 Task: Select Kindle E-Readers from Kindle E-readers & Books. Add to cart Kindle Paperwhite Essentials Bundle-1. Place order for _x000D_
7100 Chimney Rock_x000D_
Canyon Lake, Texas(TX), 78133, Cell Number (830) 907-4477
Action: Mouse moved to (13, 35)
Screenshot: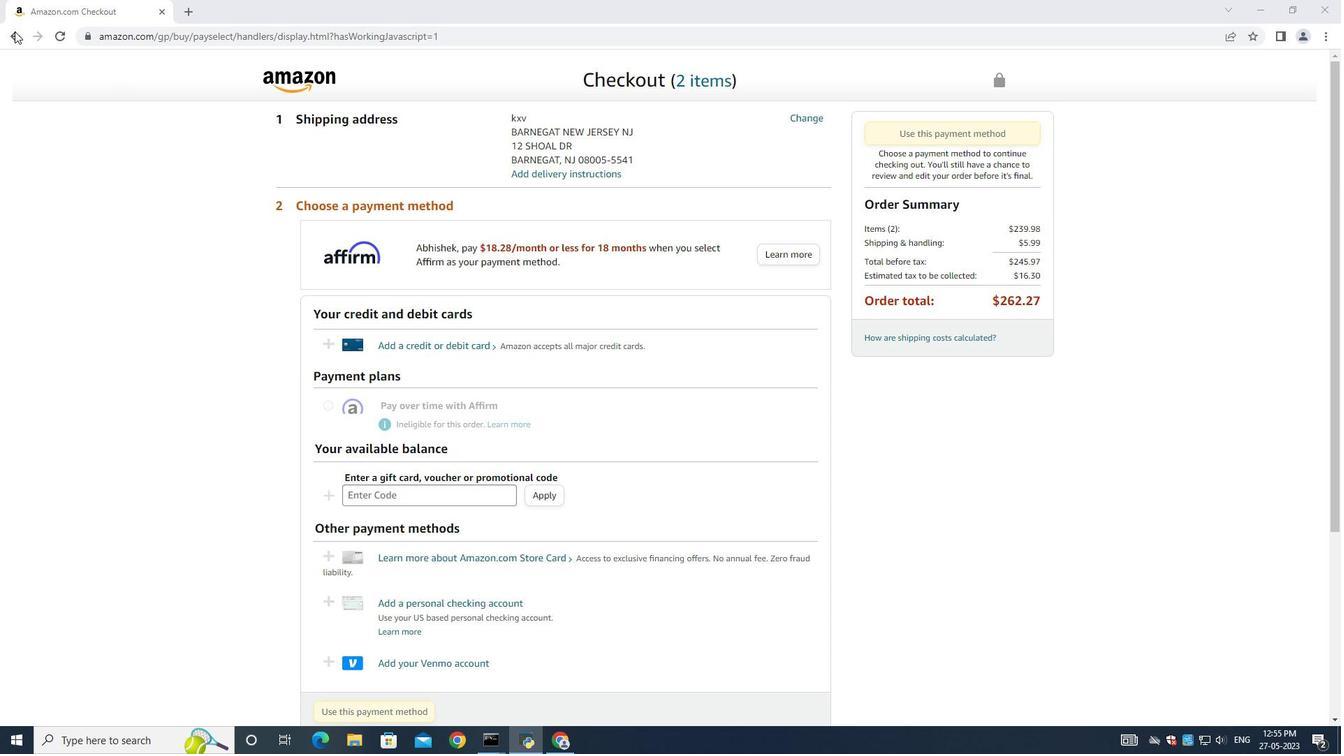 
Action: Mouse pressed left at (13, 35)
Screenshot: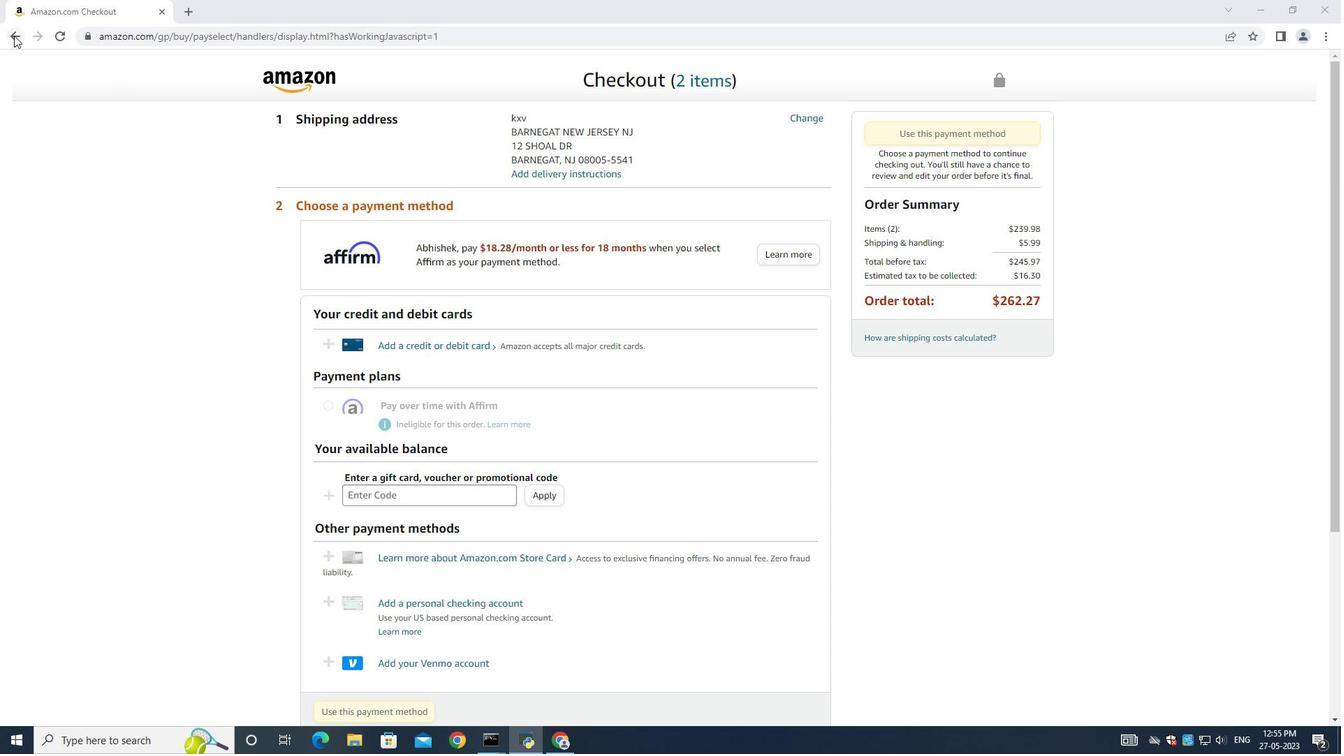 
Action: Mouse moved to (13, 36)
Screenshot: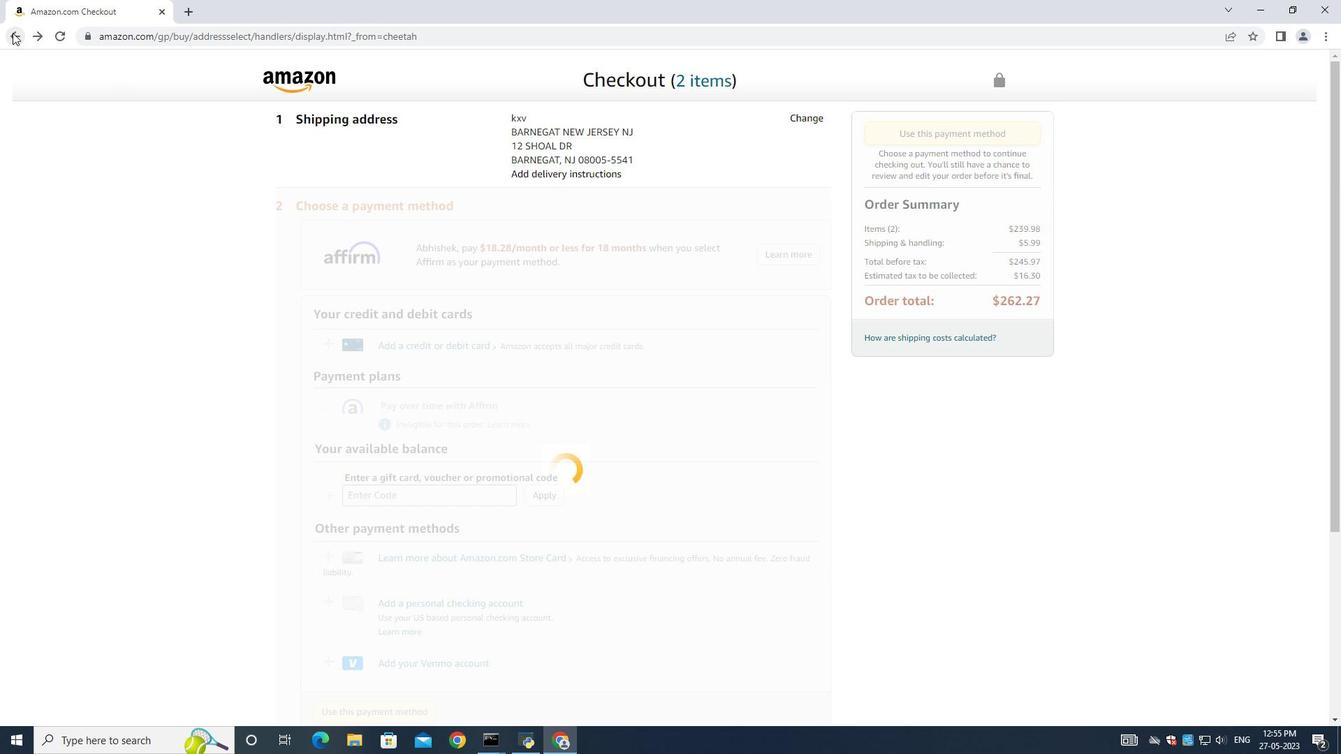 
Action: Mouse pressed left at (13, 36)
Screenshot: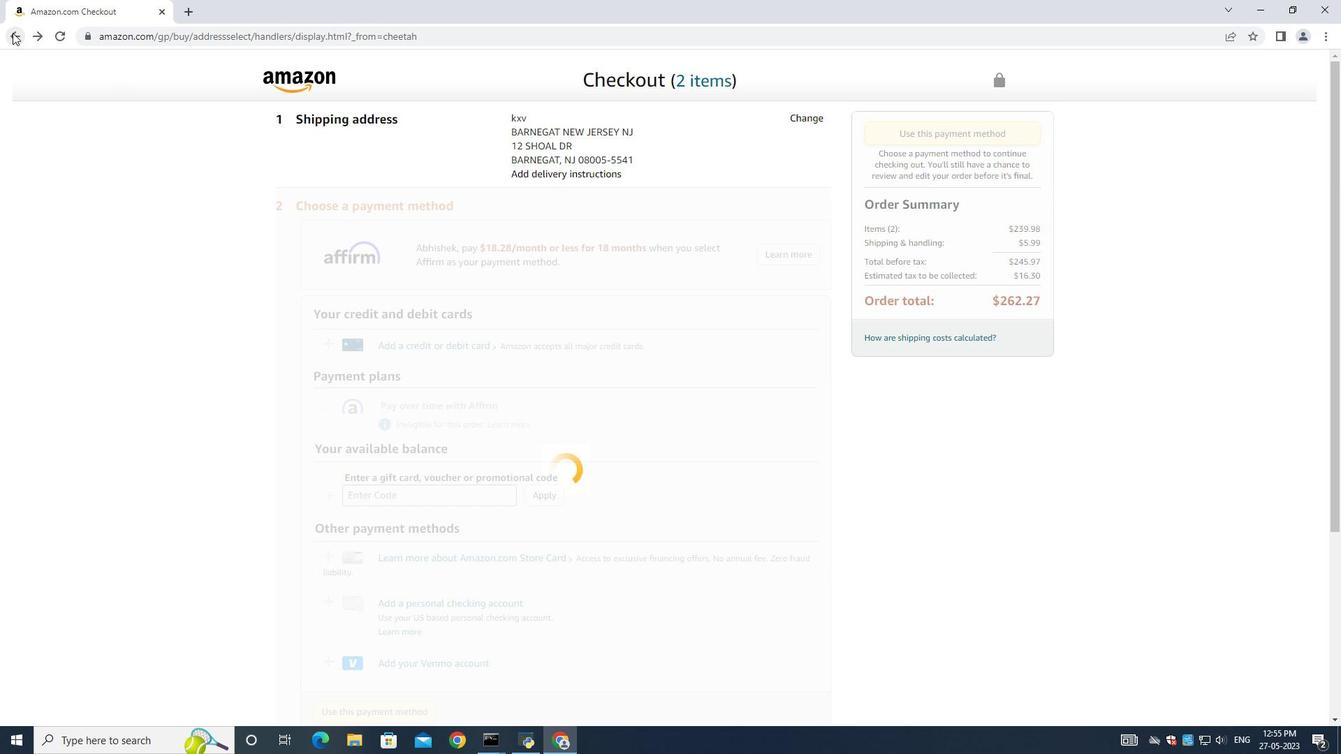 
Action: Mouse moved to (1314, 286)
Screenshot: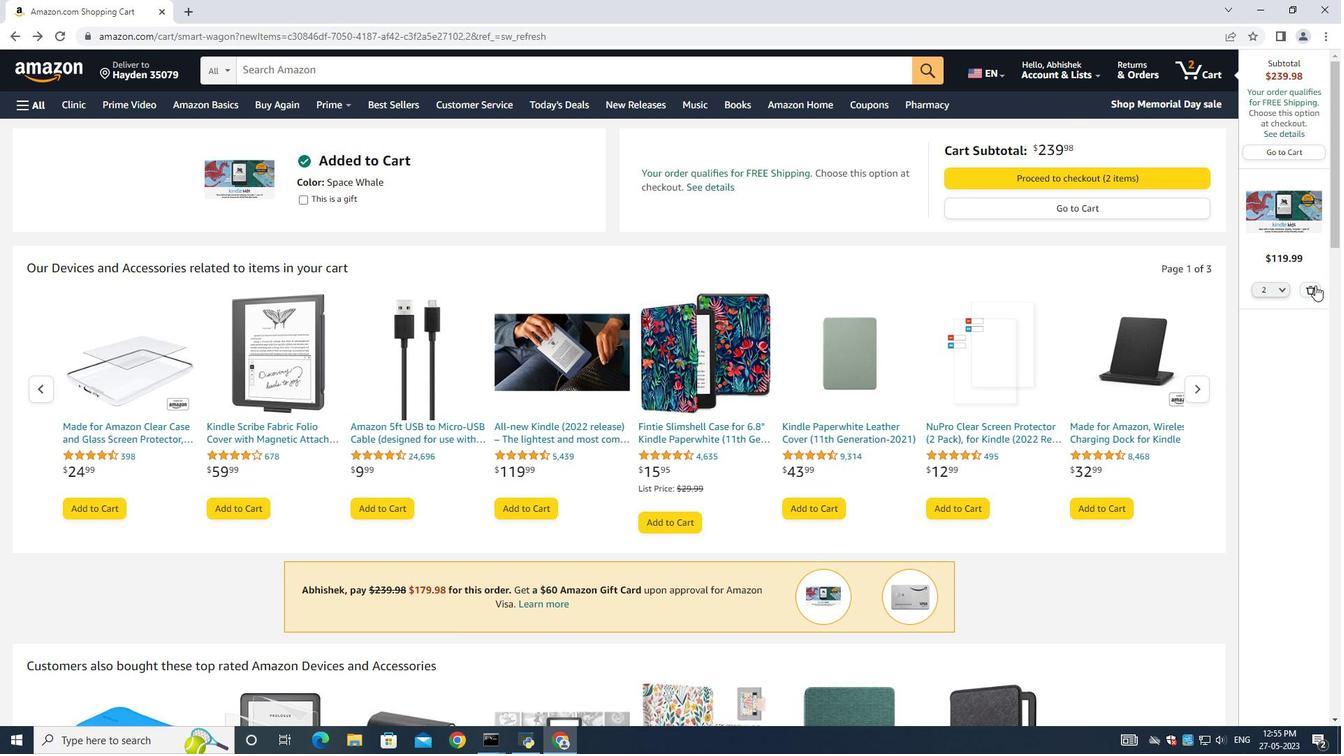 
Action: Mouse pressed left at (1314, 286)
Screenshot: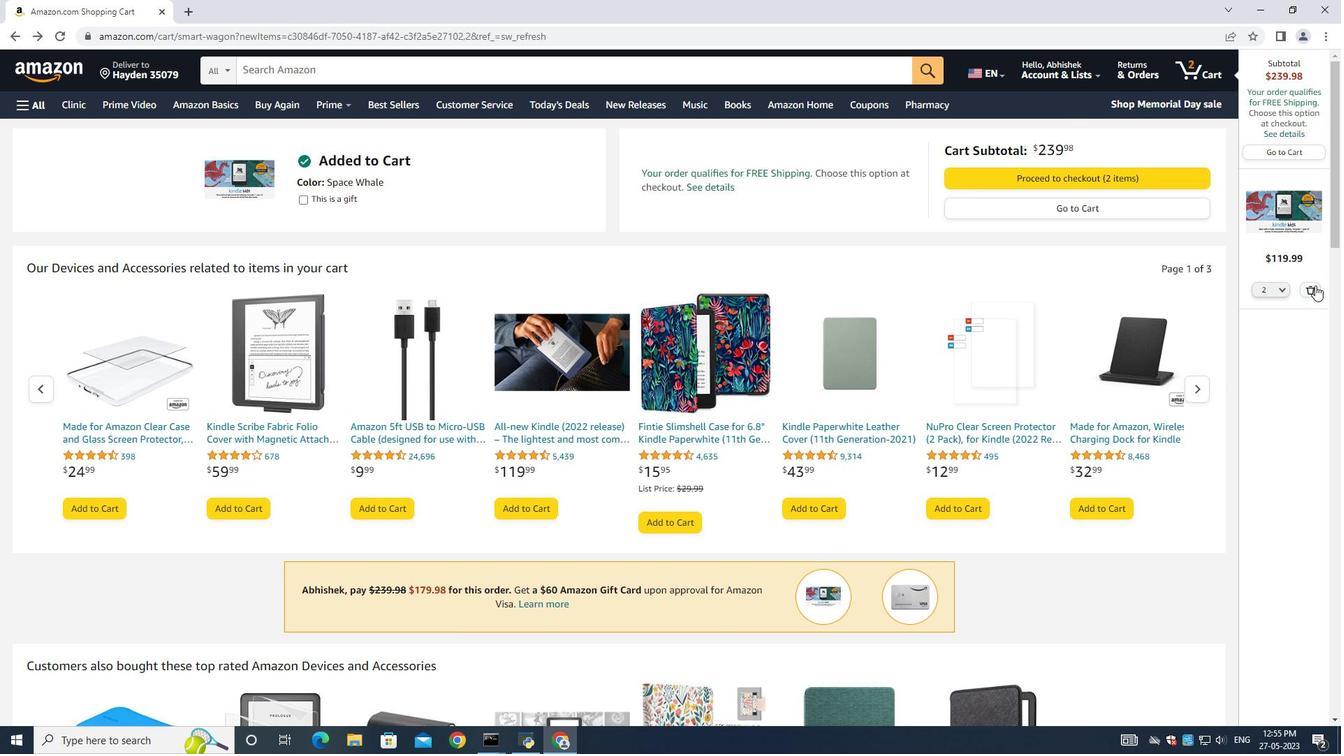 
Action: Mouse moved to (35, 81)
Screenshot: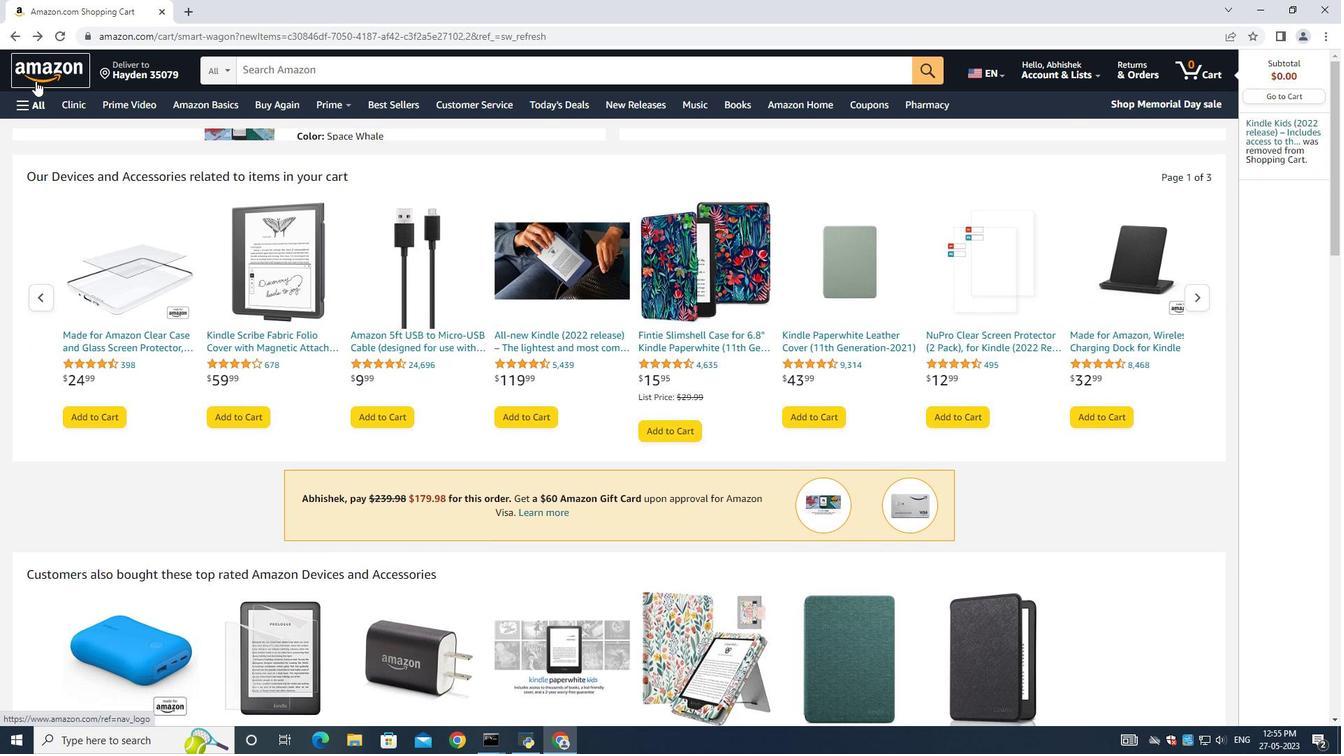
Action: Mouse pressed left at (35, 81)
Screenshot: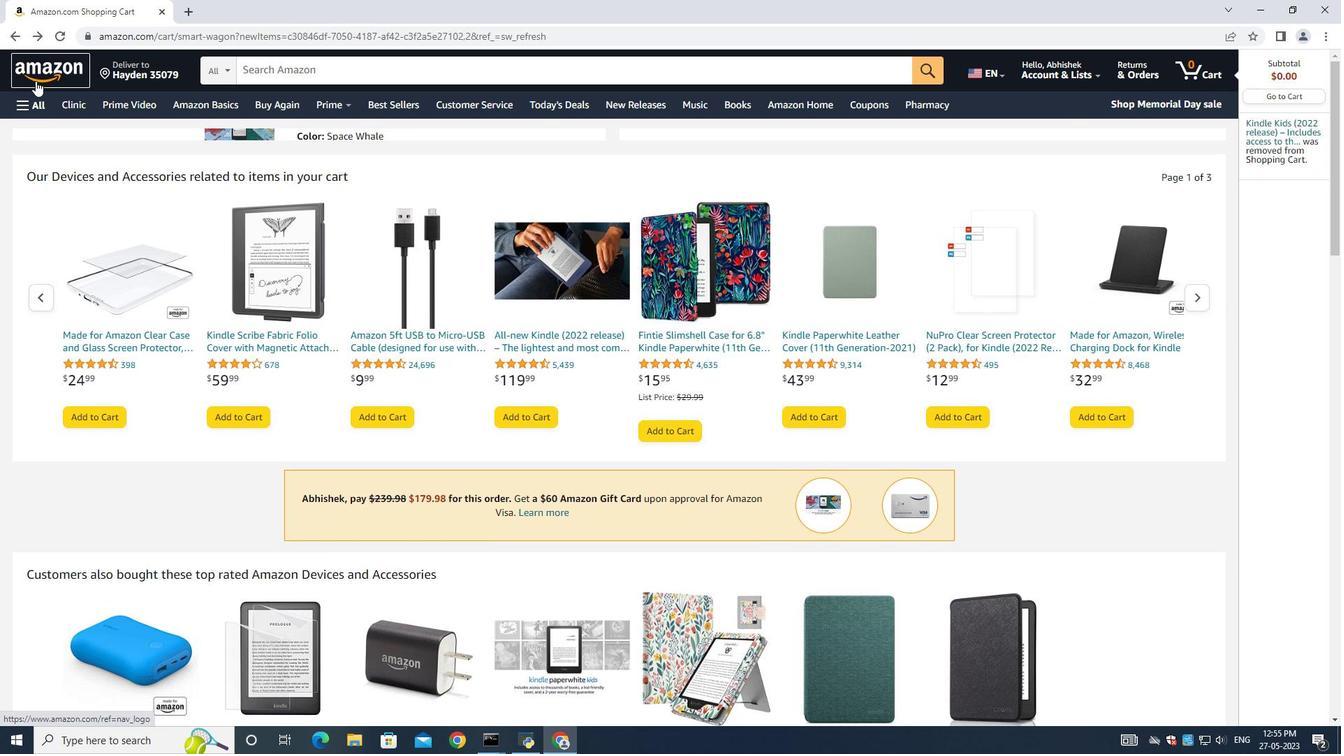 
Action: Mouse moved to (18, 101)
Screenshot: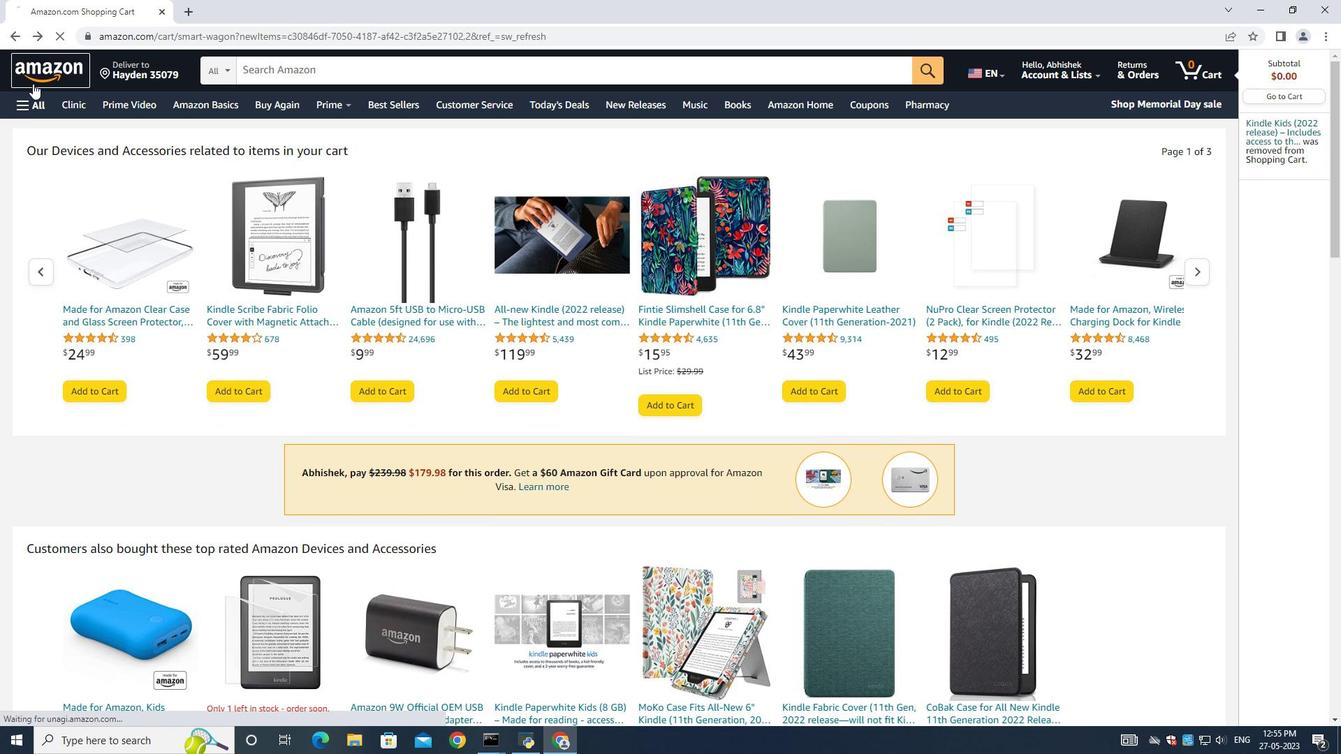 
Action: Mouse pressed left at (18, 101)
Screenshot: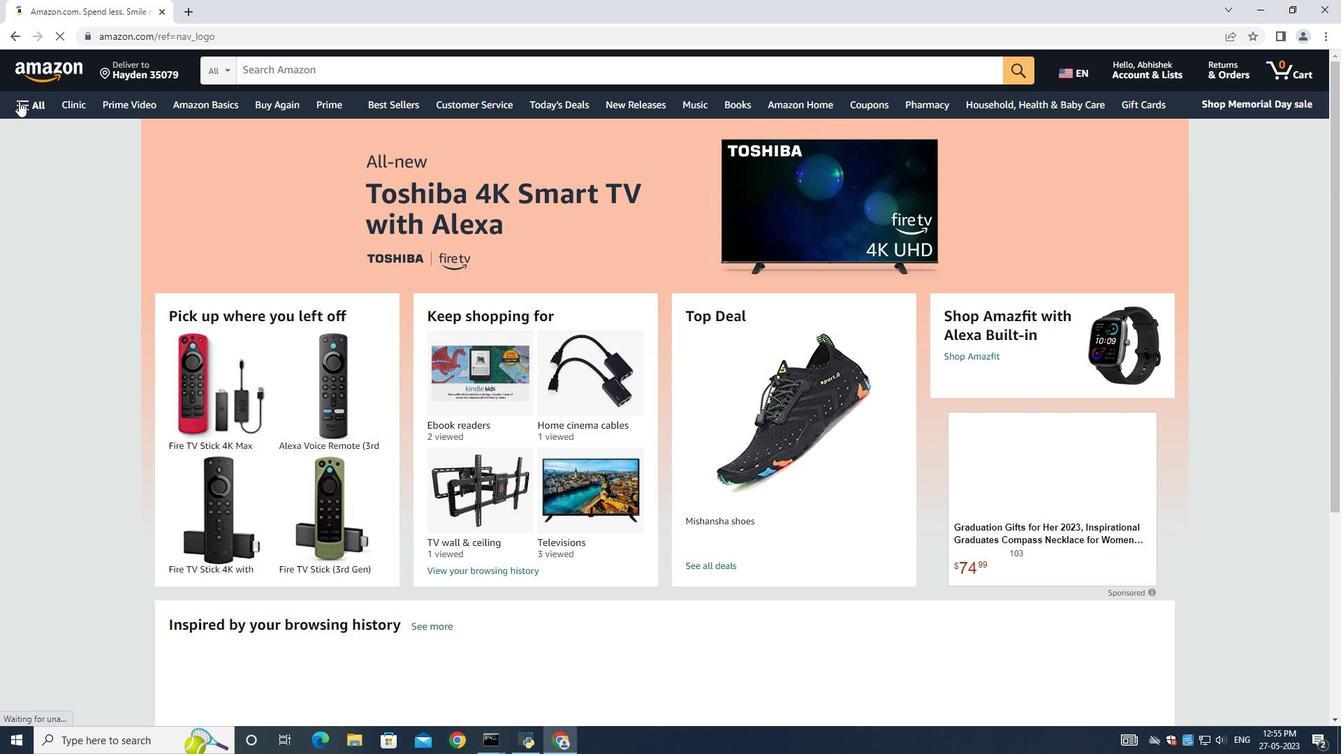
Action: Mouse moved to (120, 414)
Screenshot: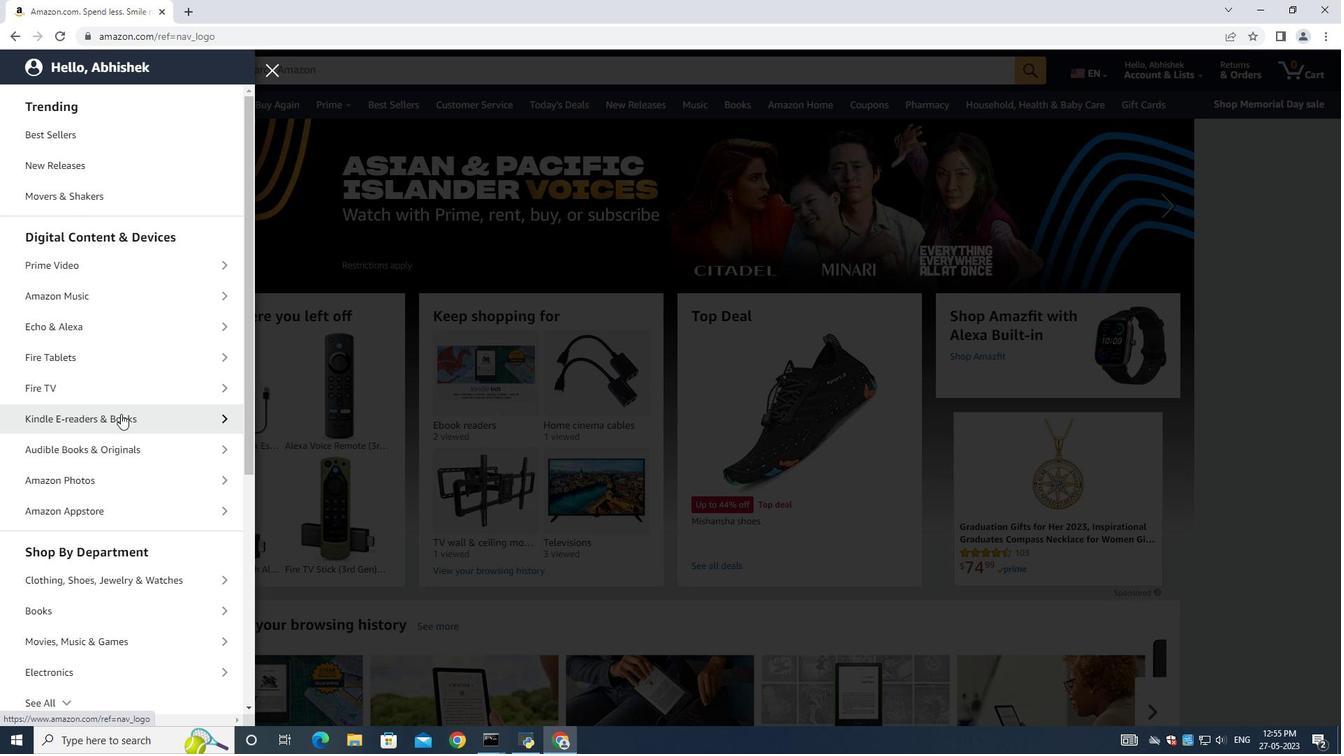 
Action: Mouse pressed left at (120, 414)
Screenshot: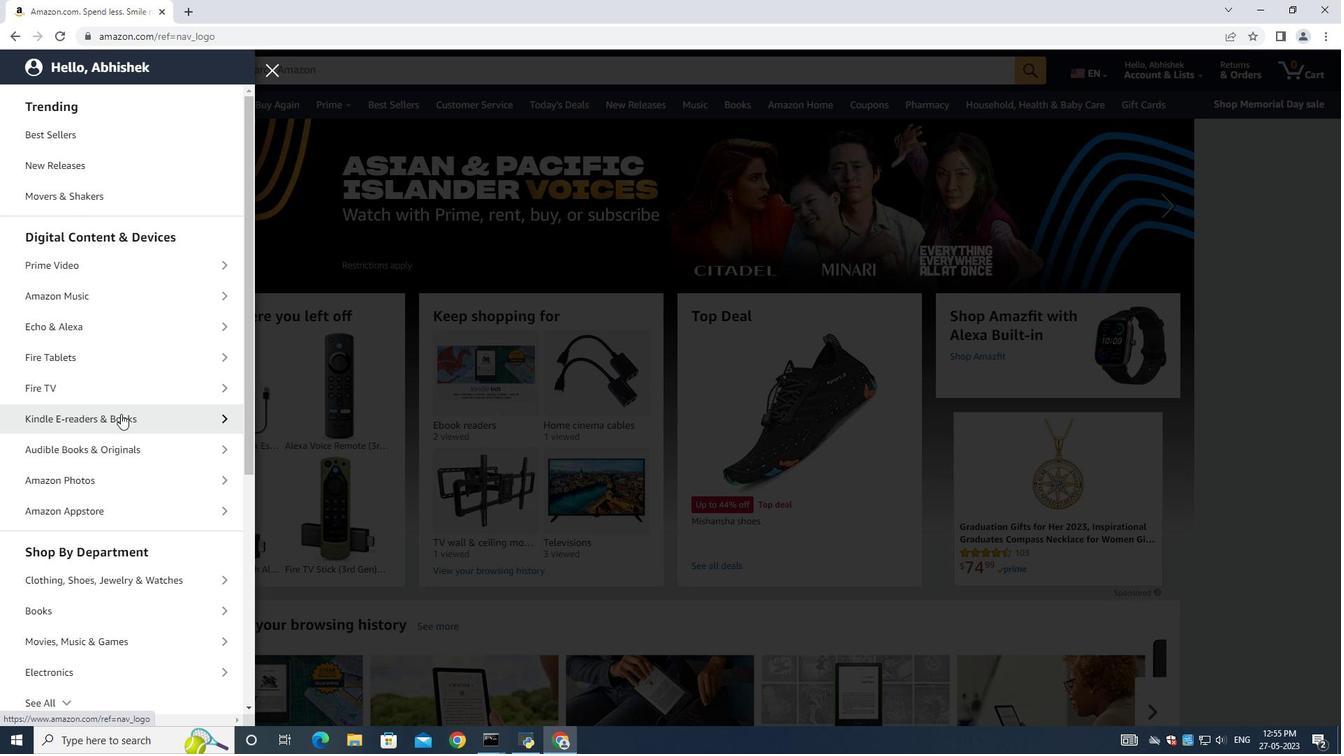 
Action: Mouse moved to (83, 229)
Screenshot: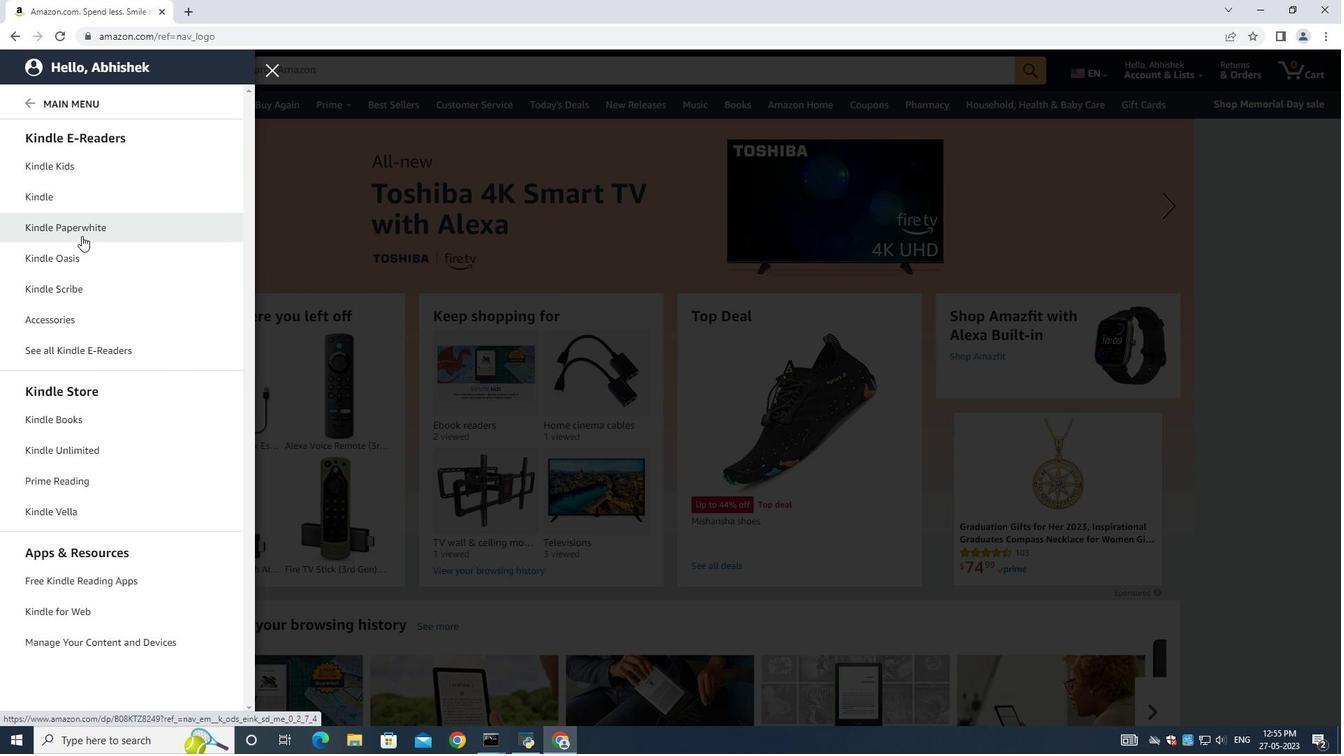 
Action: Mouse pressed left at (83, 229)
Screenshot: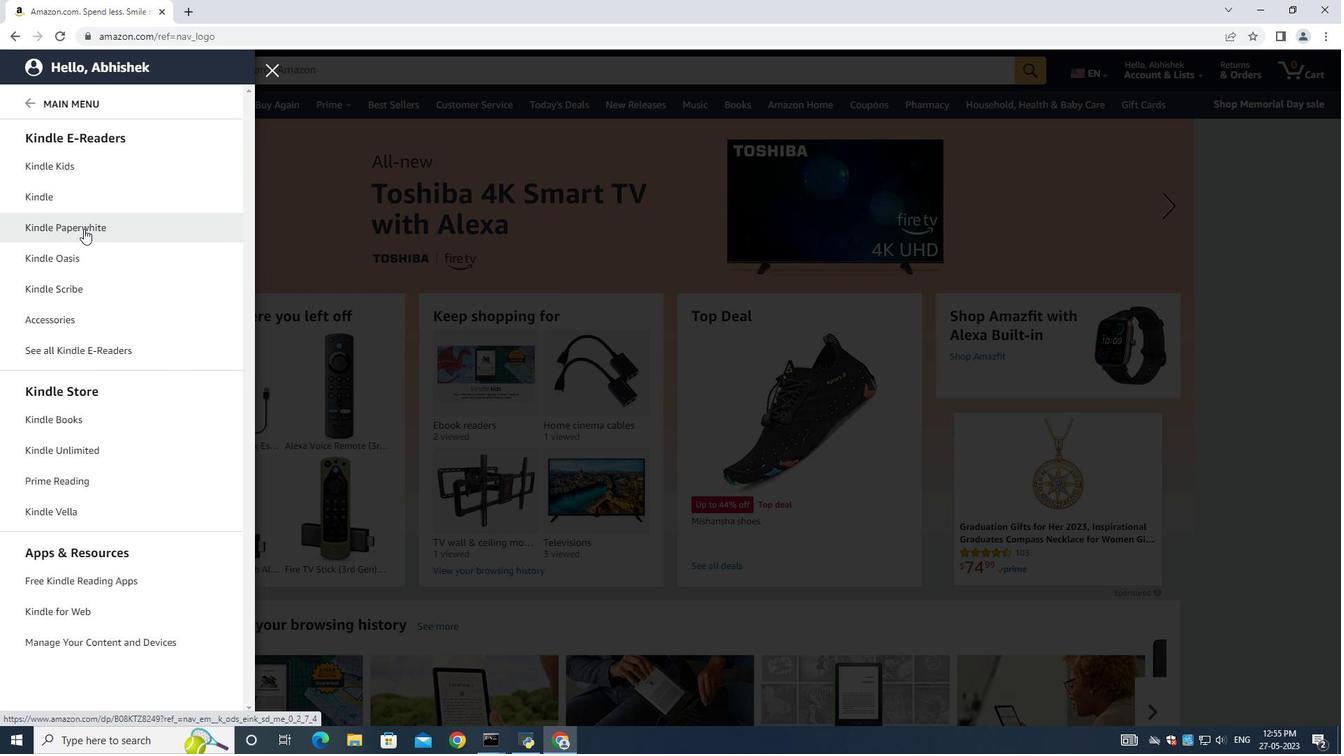 
Action: Mouse moved to (838, 231)
Screenshot: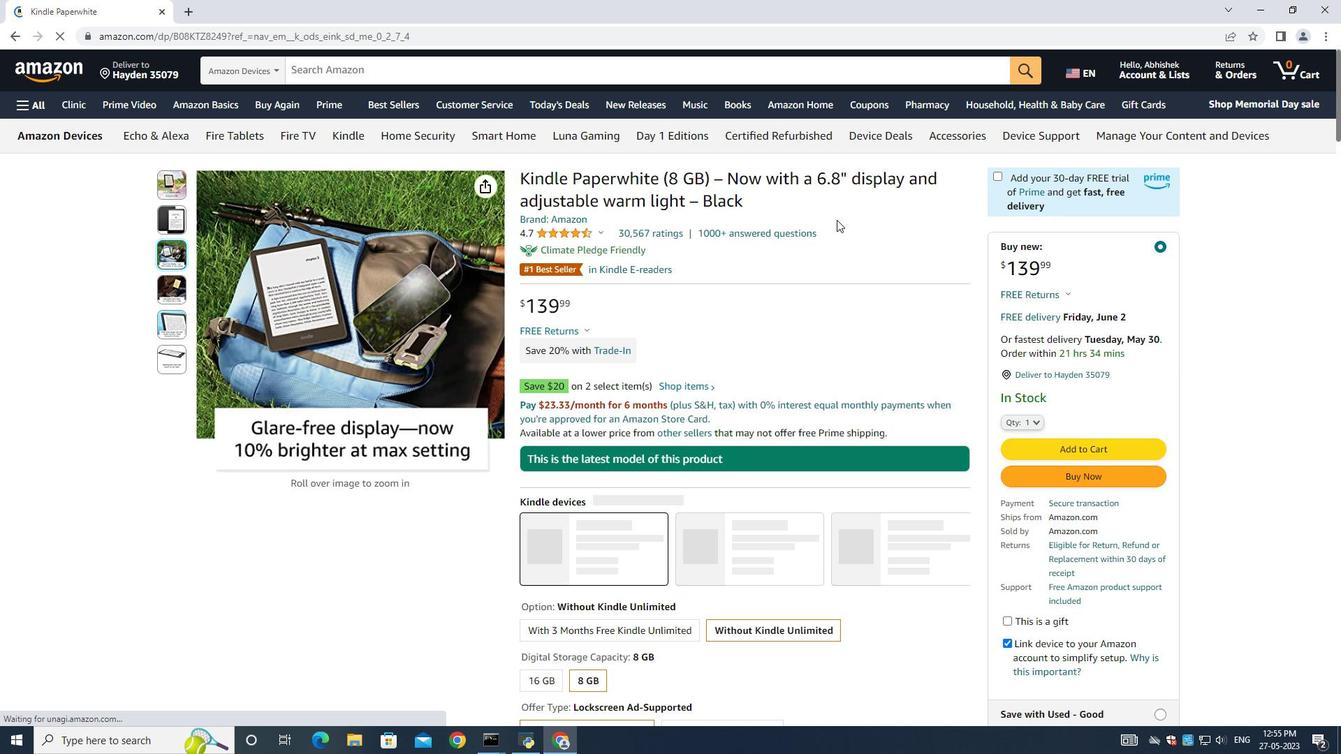 
Action: Mouse scrolled (838, 229) with delta (0, 0)
Screenshot: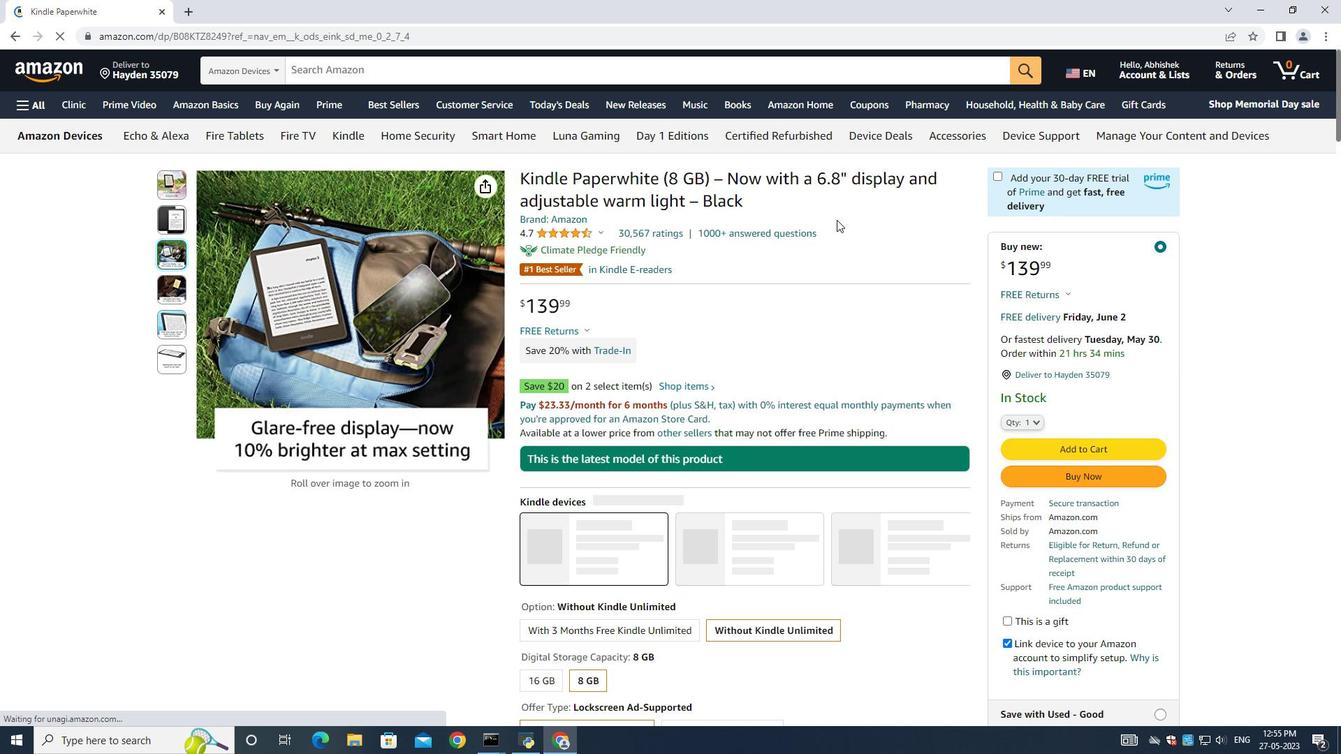 
Action: Mouse moved to (835, 237)
Screenshot: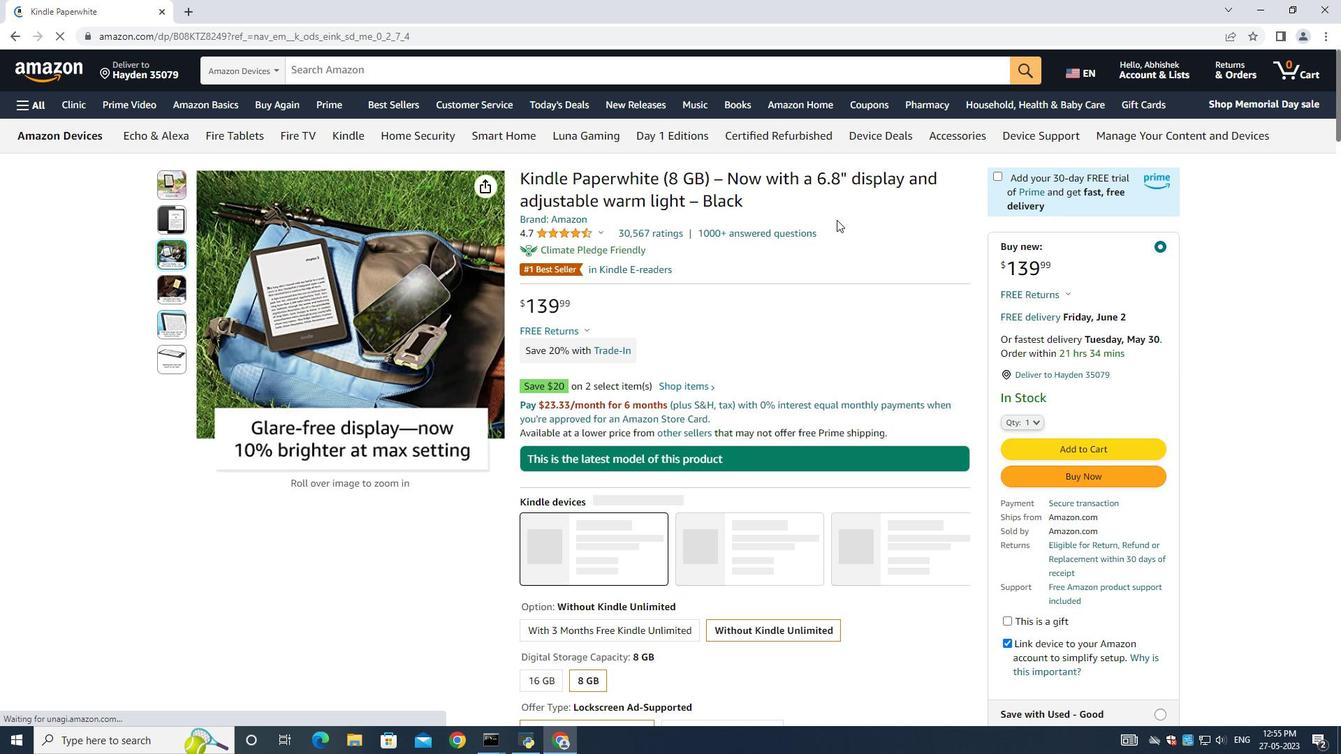 
Action: Mouse scrolled (836, 235) with delta (0, 0)
Screenshot: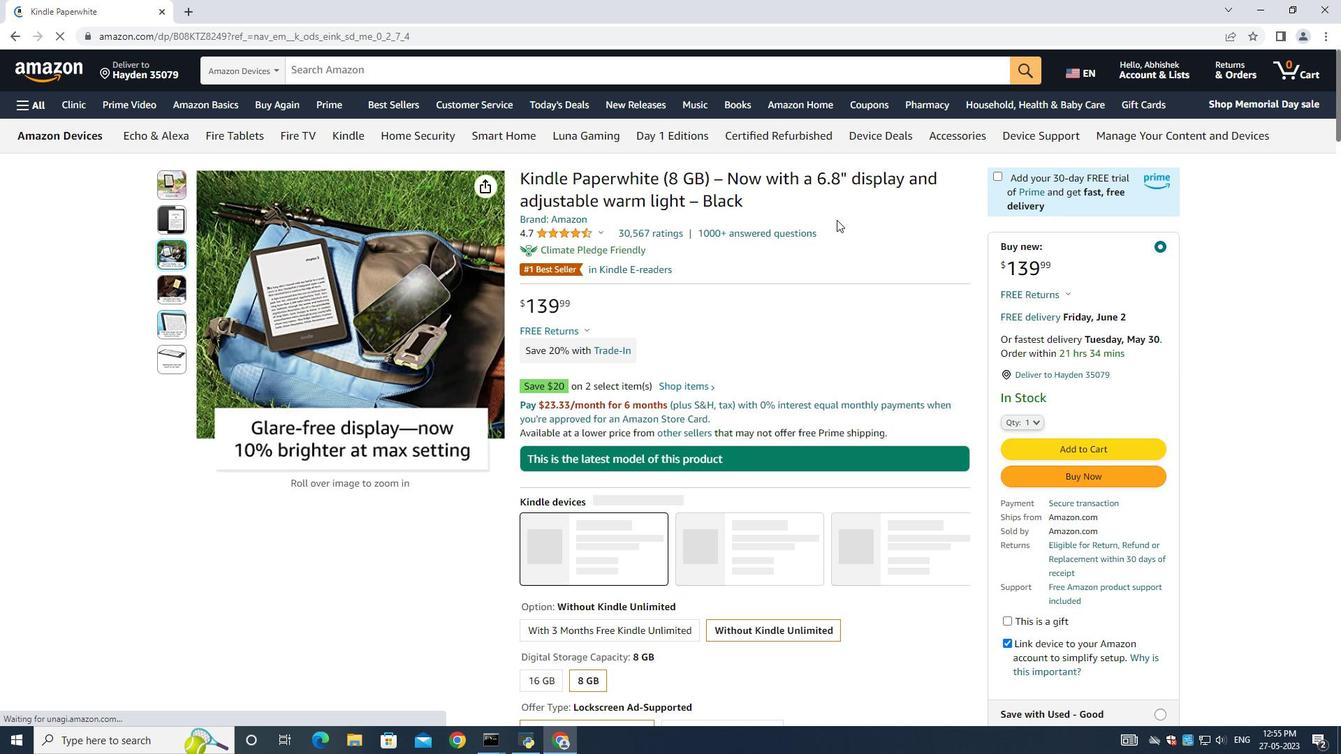 
Action: Mouse moved to (835, 238)
Screenshot: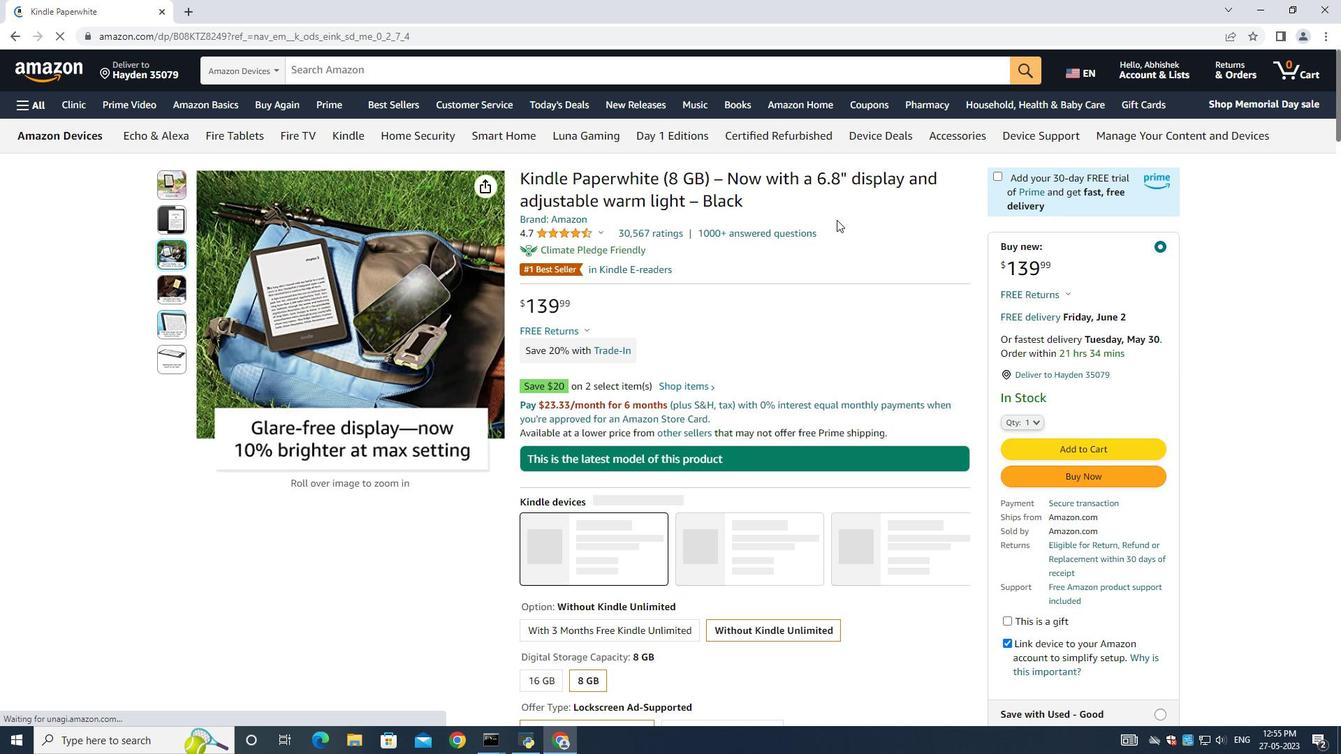 
Action: Mouse scrolled (835, 236) with delta (0, 0)
Screenshot: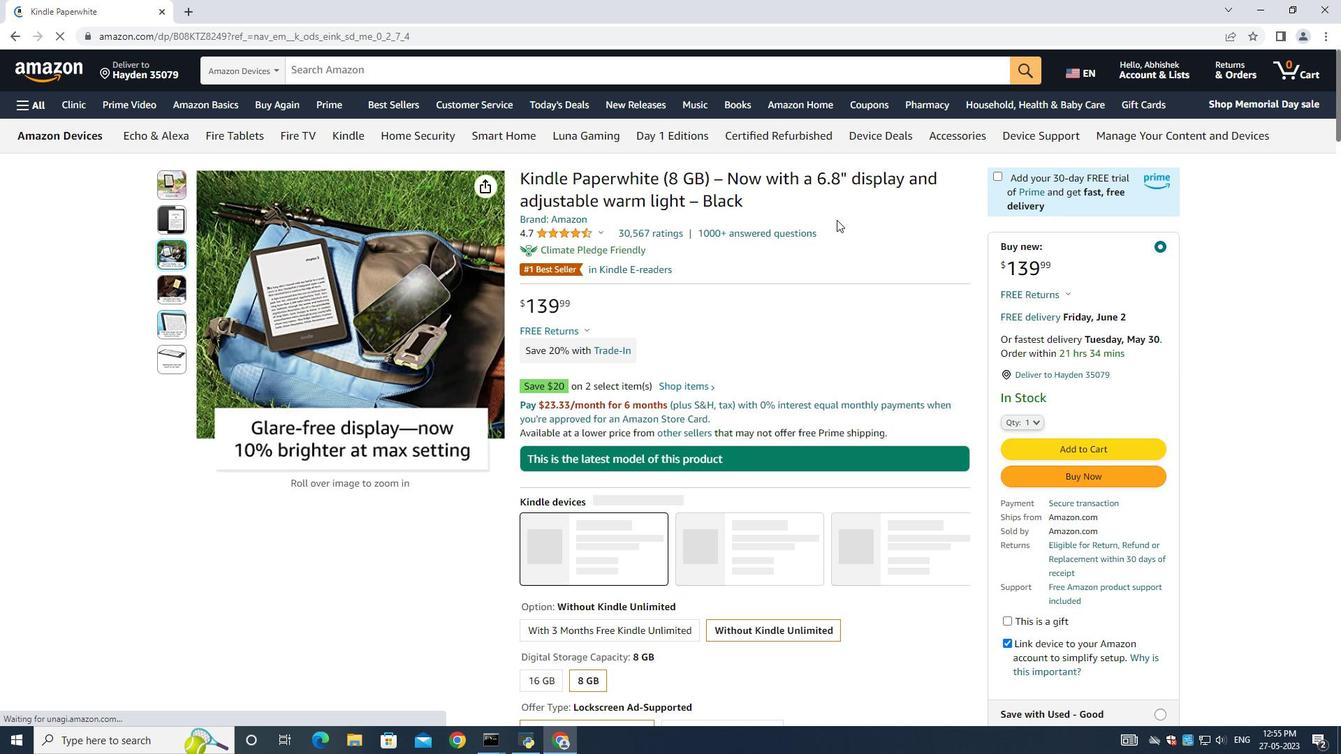 
Action: Mouse moved to (834, 238)
Screenshot: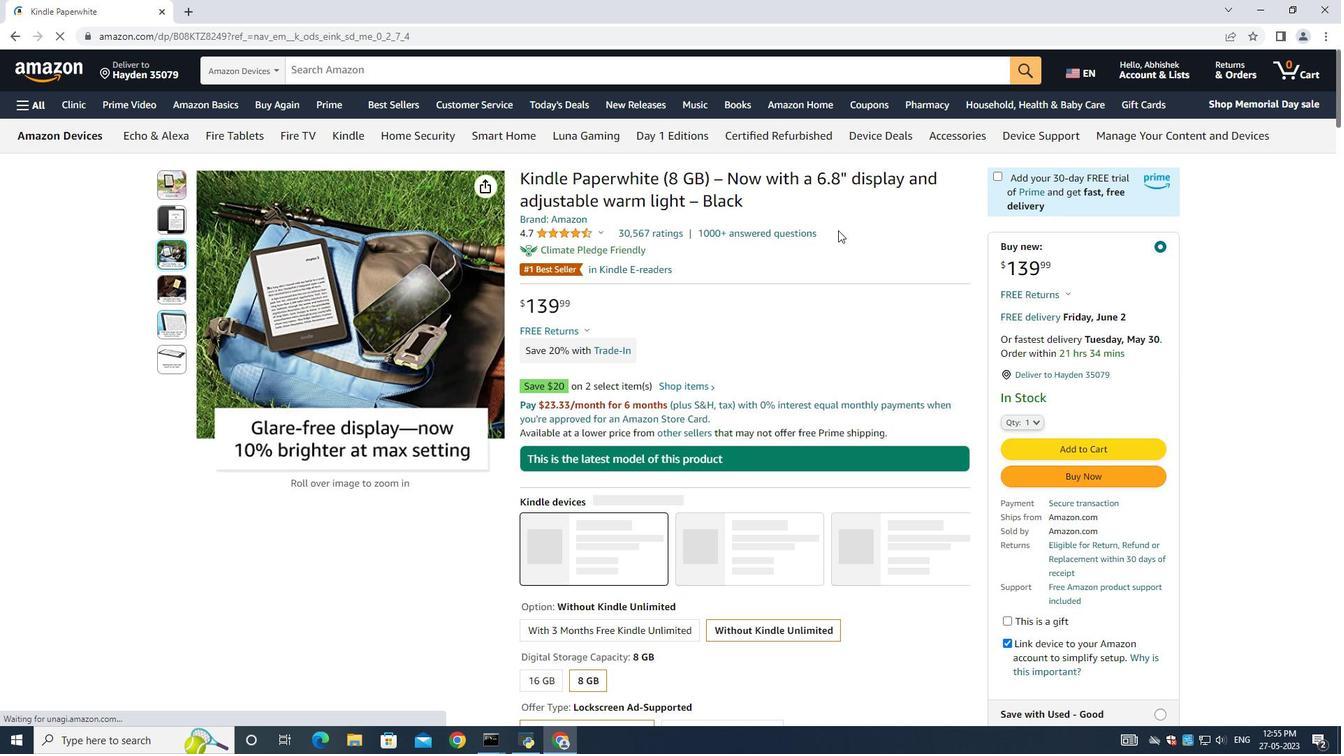 
Action: Mouse scrolled (835, 238) with delta (0, 0)
Screenshot: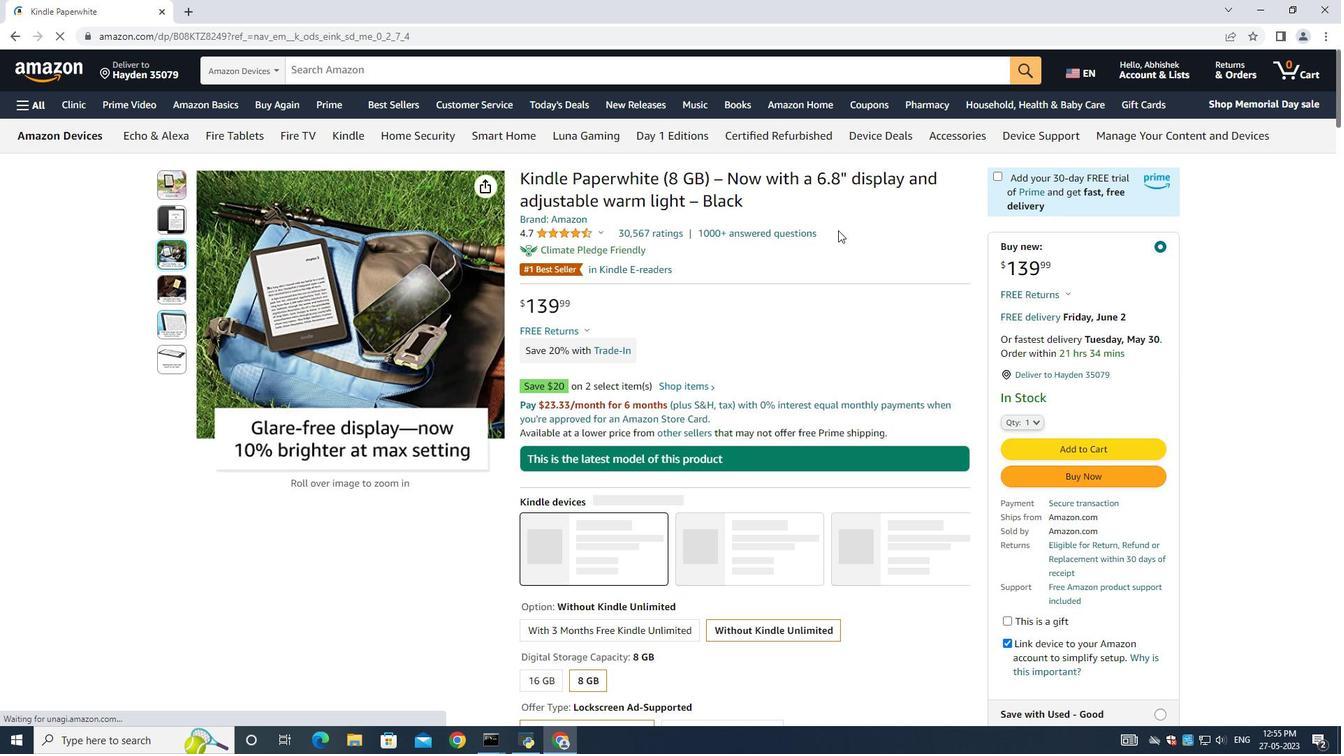 
Action: Mouse moved to (834, 239)
Screenshot: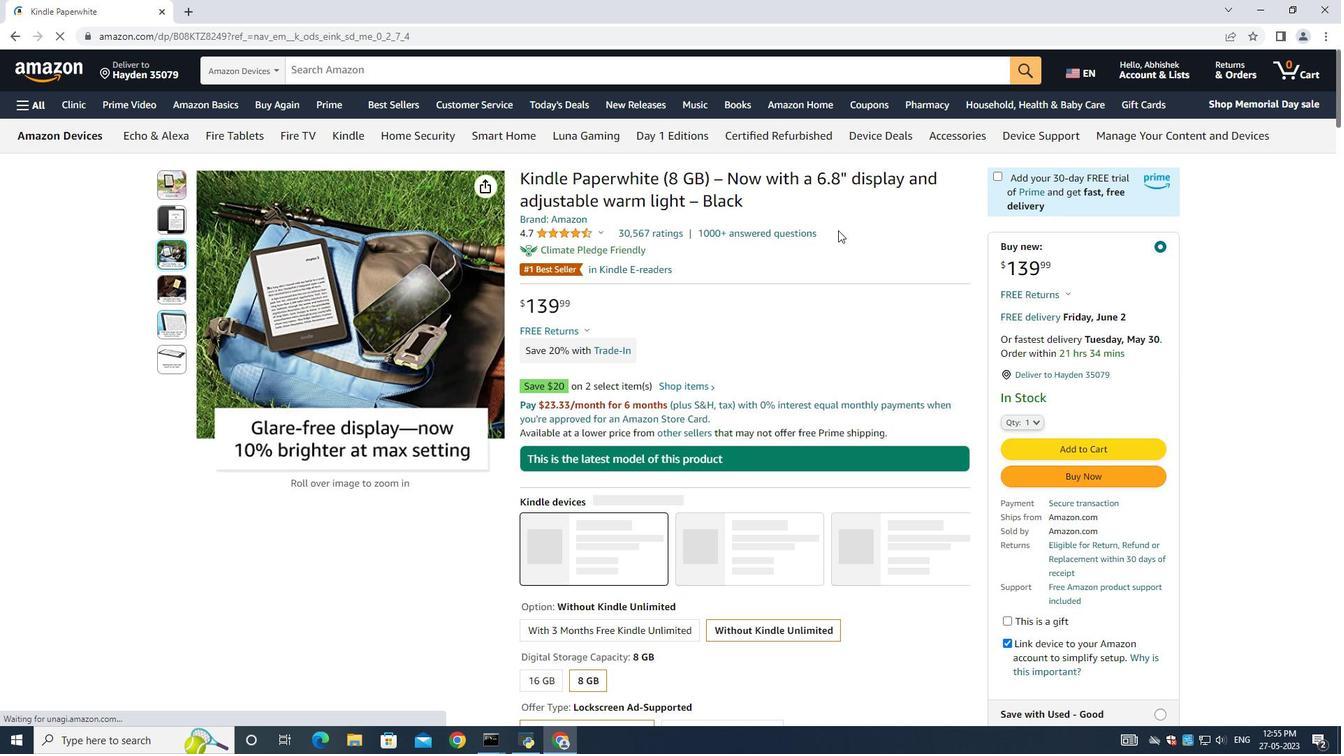 
Action: Mouse scrolled (834, 238) with delta (0, 0)
Screenshot: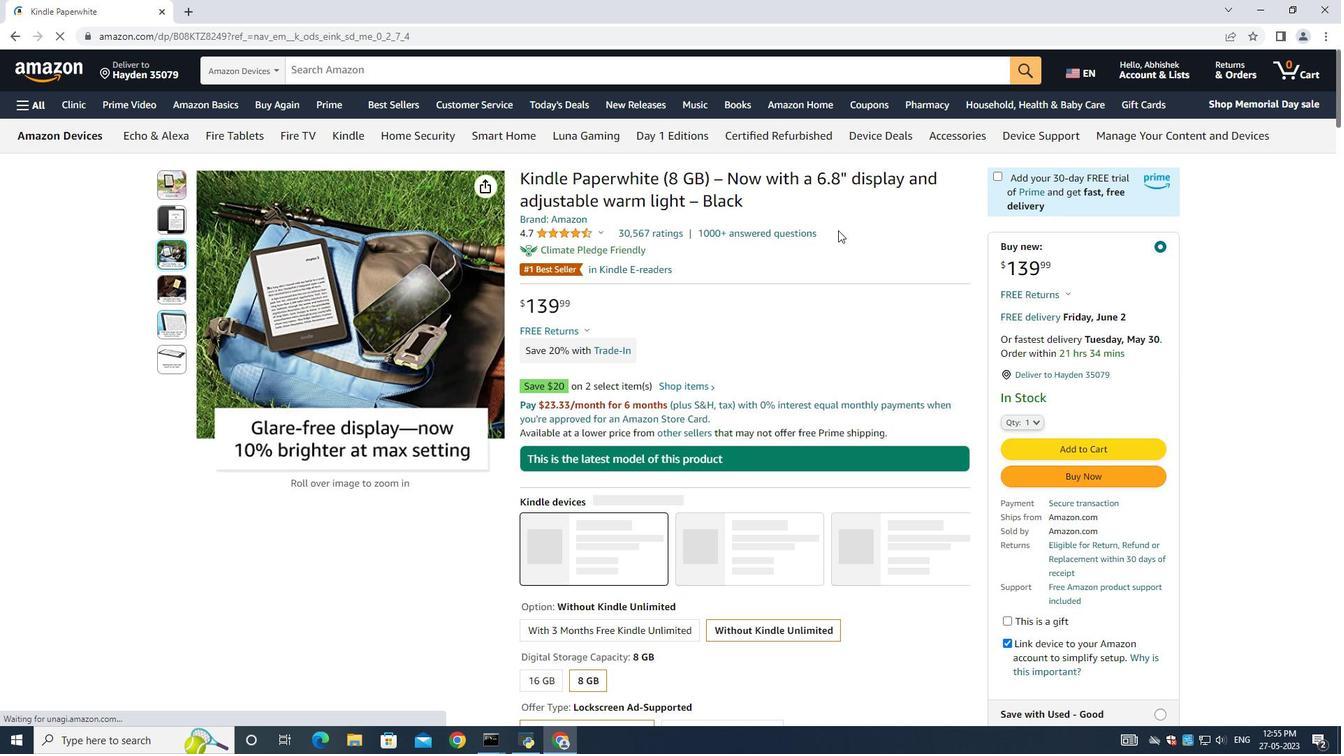 
Action: Mouse moved to (833, 239)
Screenshot: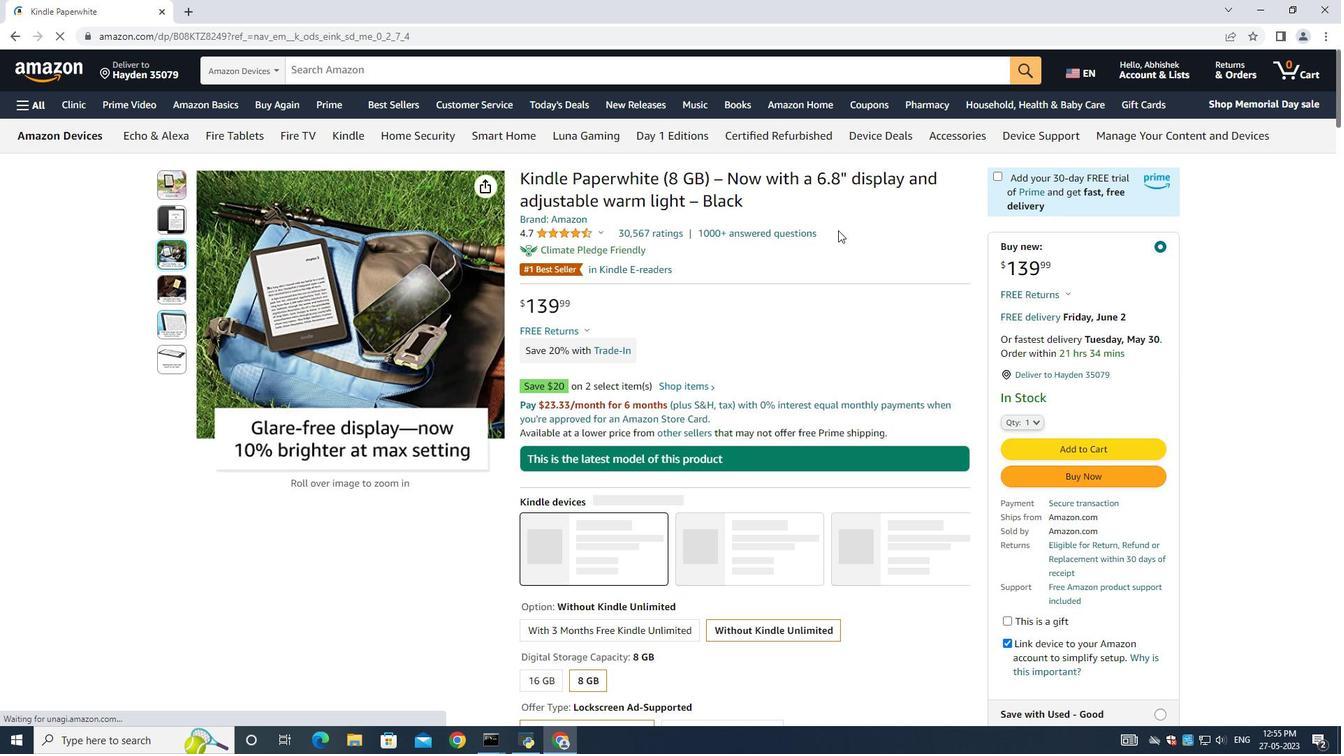 
Action: Mouse scrolled (834, 238) with delta (0, 0)
Screenshot: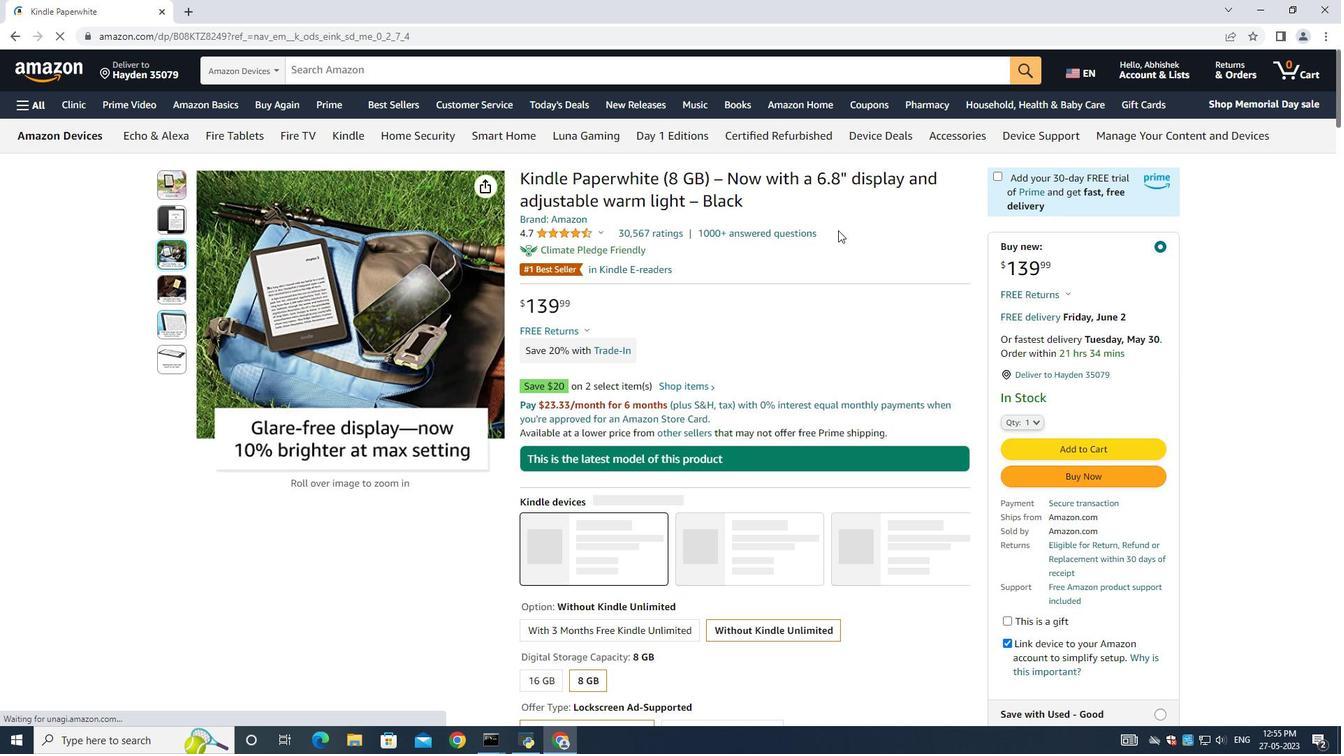 
Action: Mouse moved to (786, 286)
Screenshot: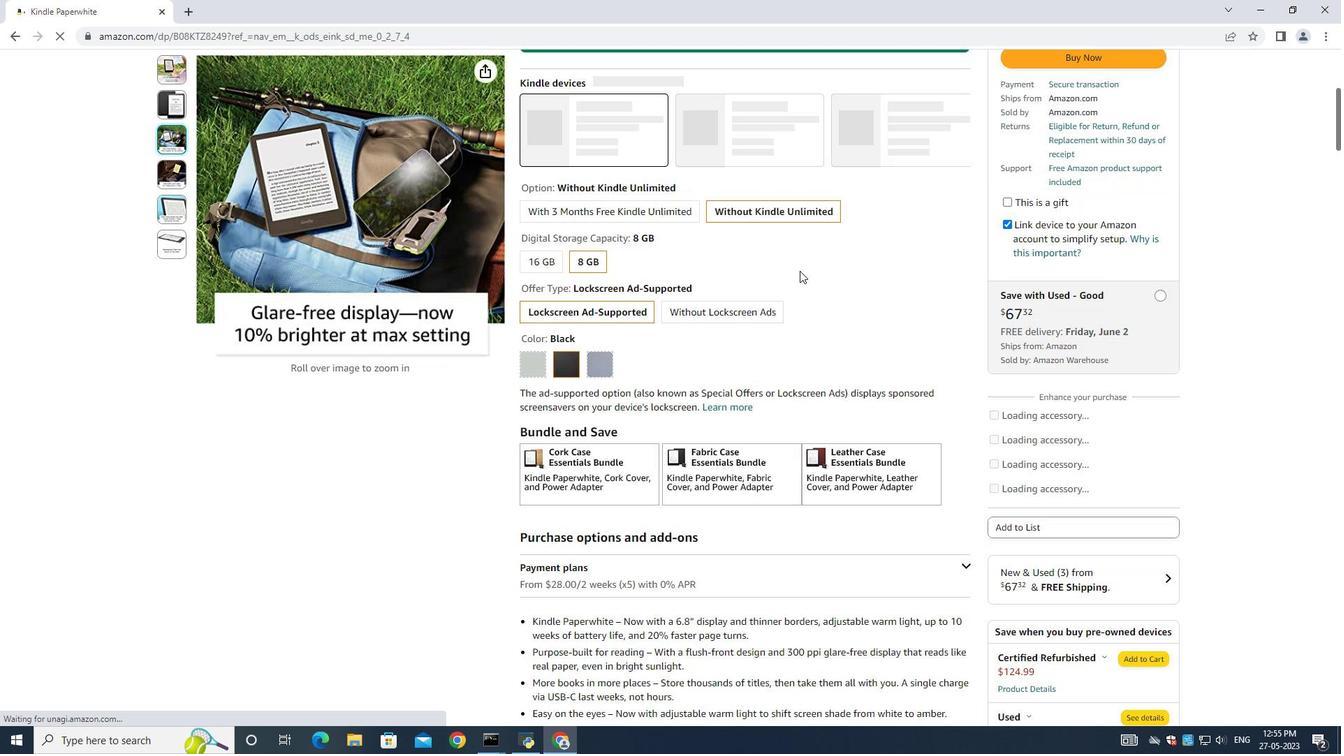
Action: Mouse scrolled (786, 285) with delta (0, 0)
Screenshot: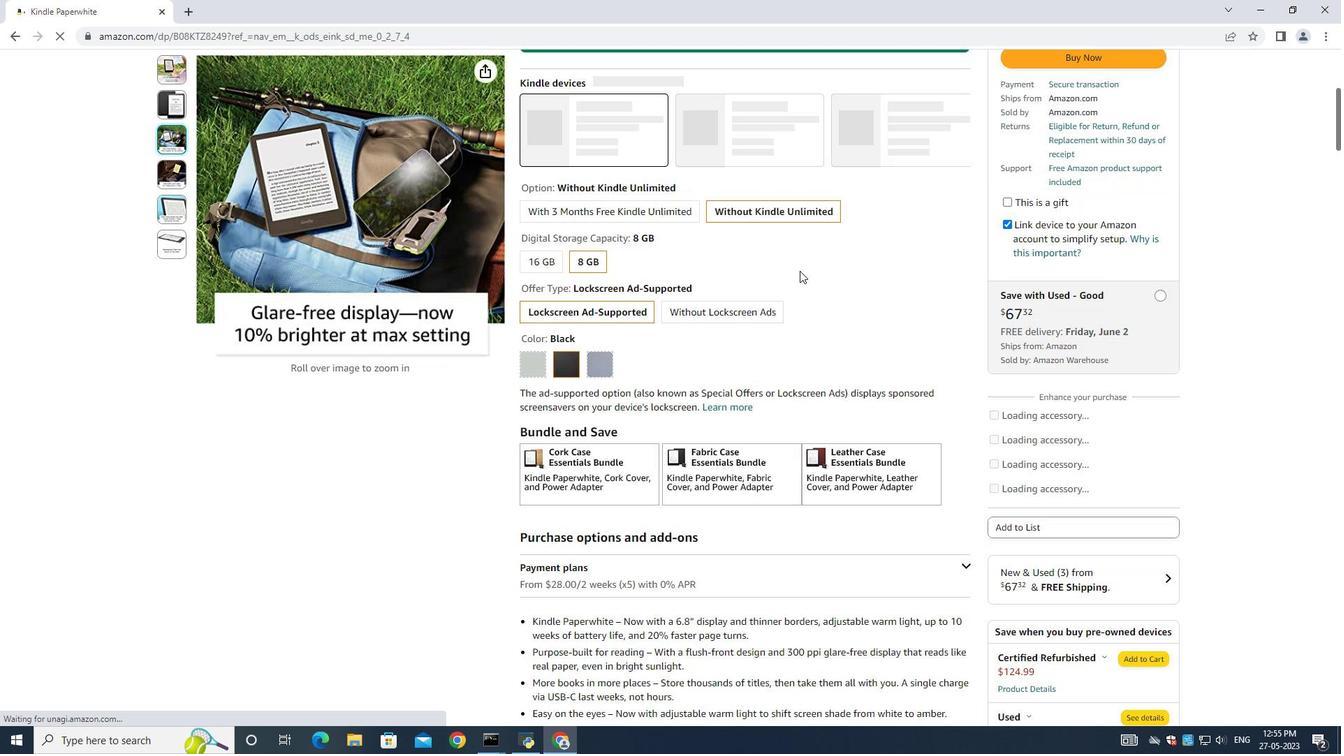 
Action: Mouse moved to (785, 286)
Screenshot: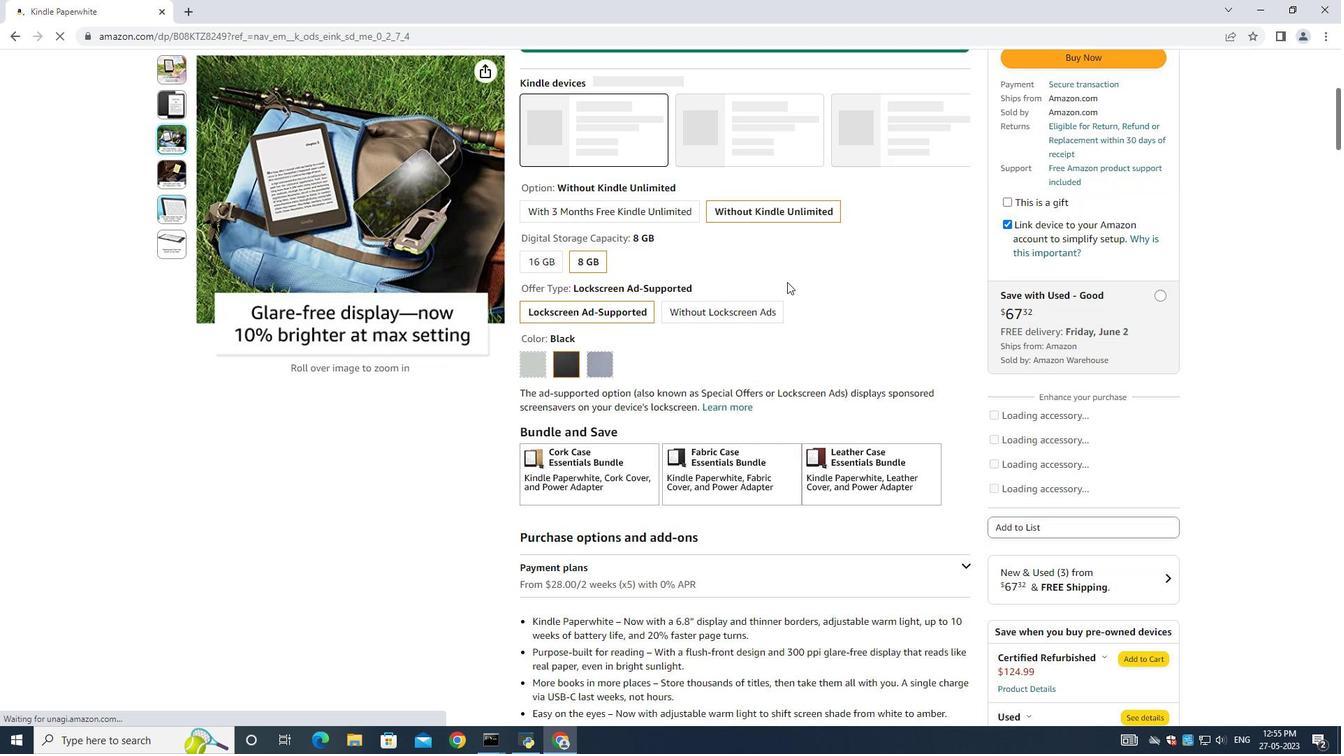 
Action: Mouse scrolled (785, 285) with delta (0, 0)
Screenshot: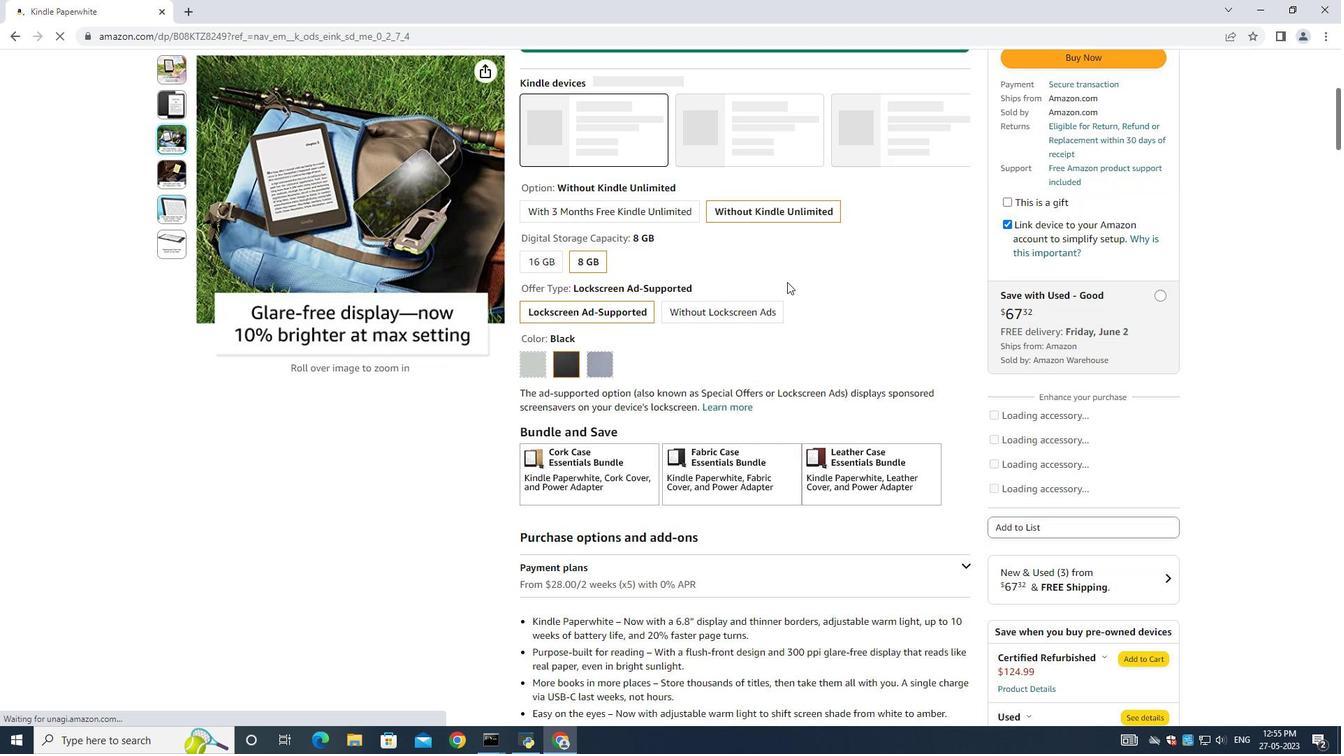 
Action: Mouse scrolled (785, 285) with delta (0, 0)
Screenshot: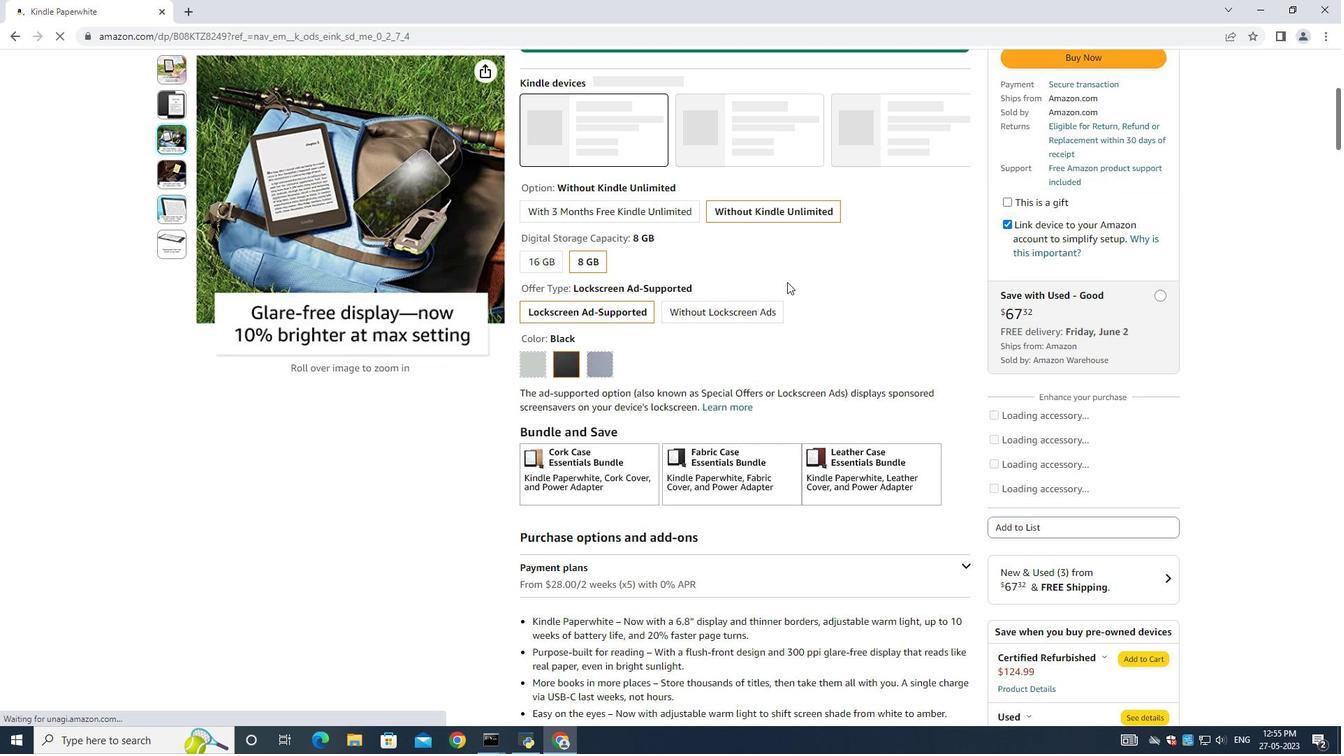
Action: Mouse scrolled (785, 285) with delta (0, 0)
Screenshot: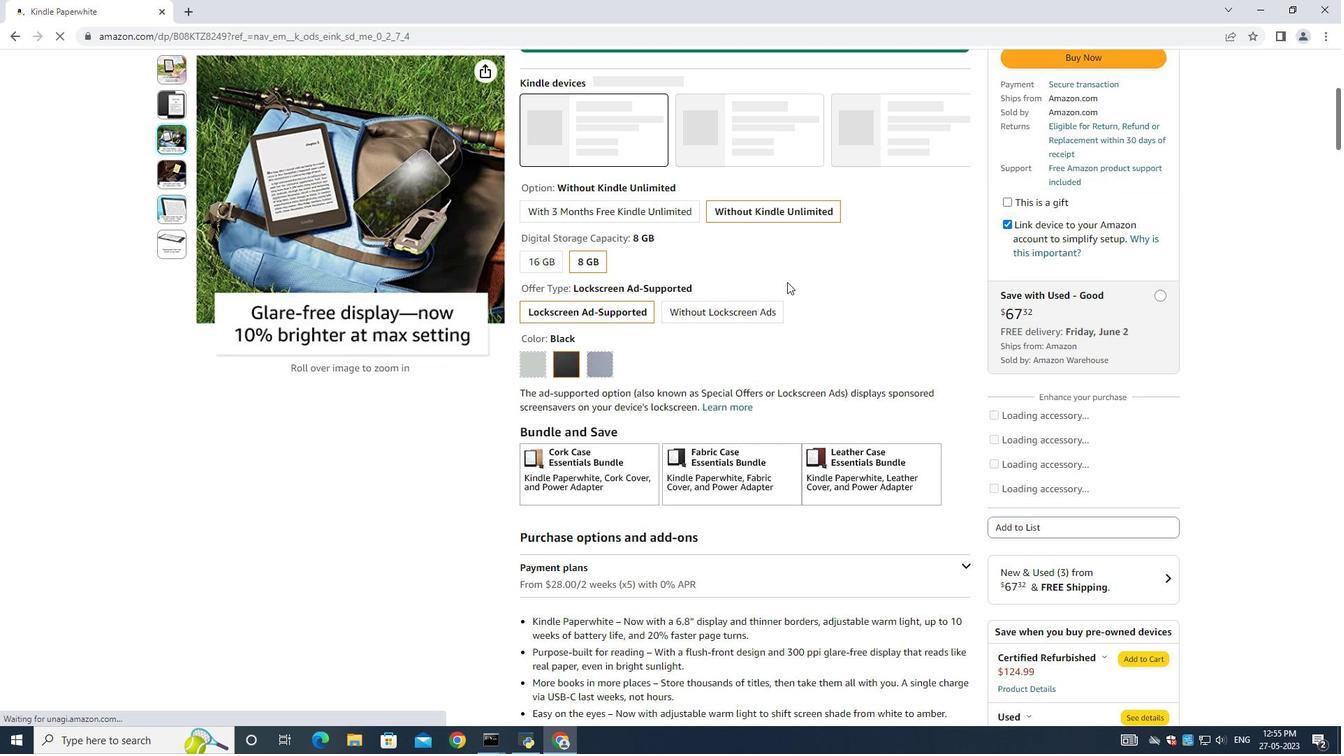 
Action: Mouse moved to (785, 283)
Screenshot: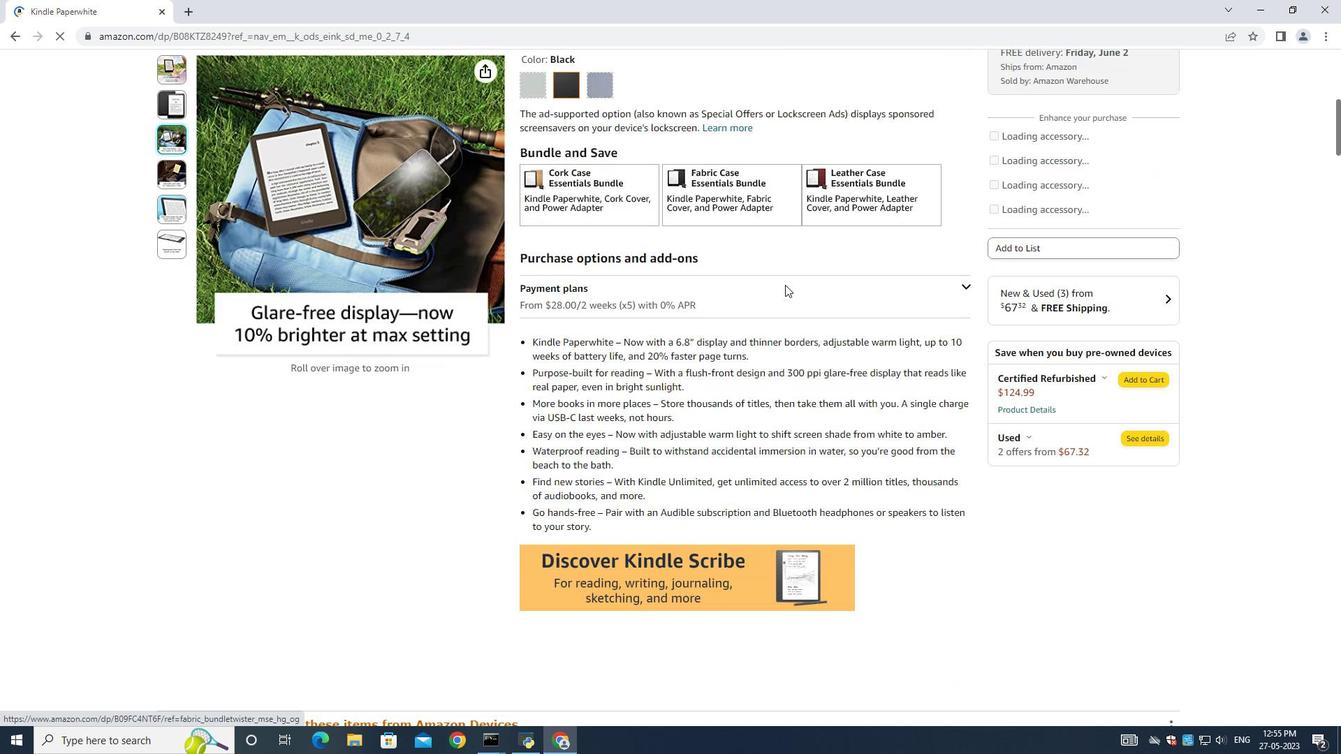 
Action: Mouse scrolled (785, 284) with delta (0, 0)
Screenshot: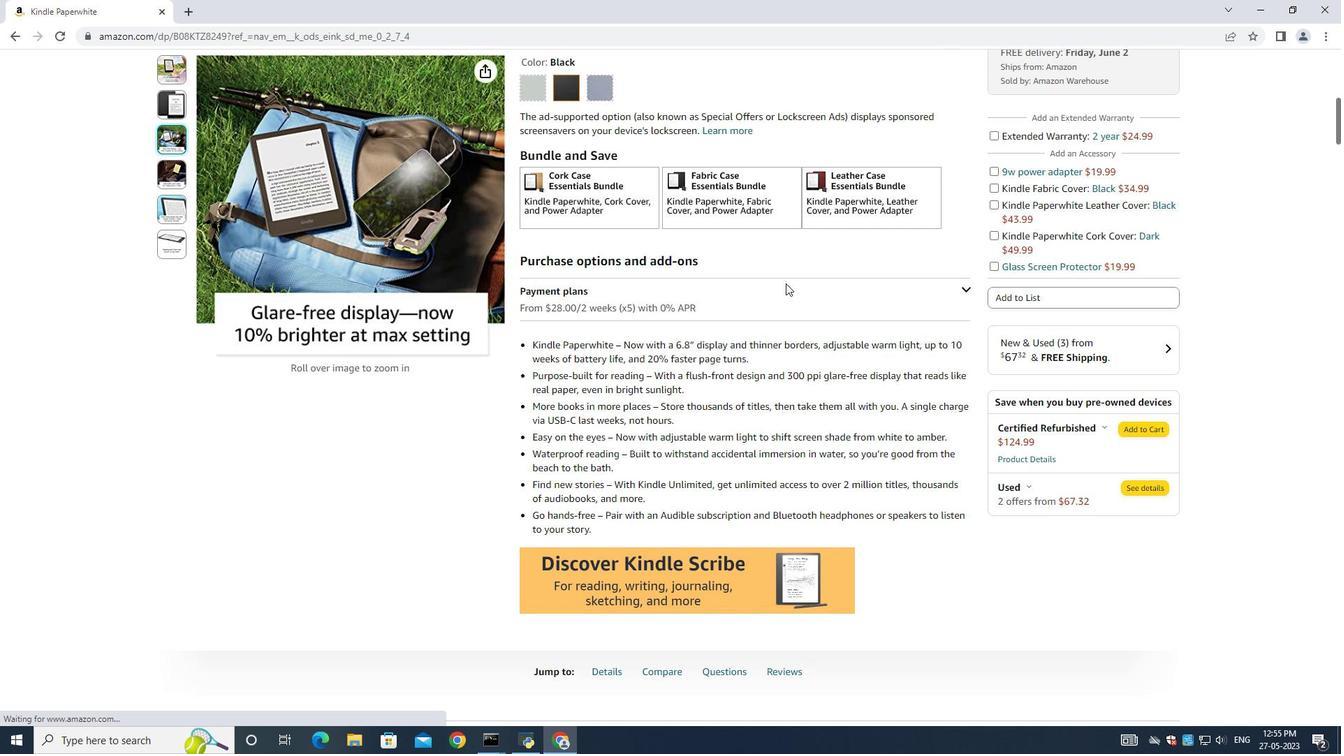 
Action: Mouse scrolled (785, 284) with delta (0, 0)
Screenshot: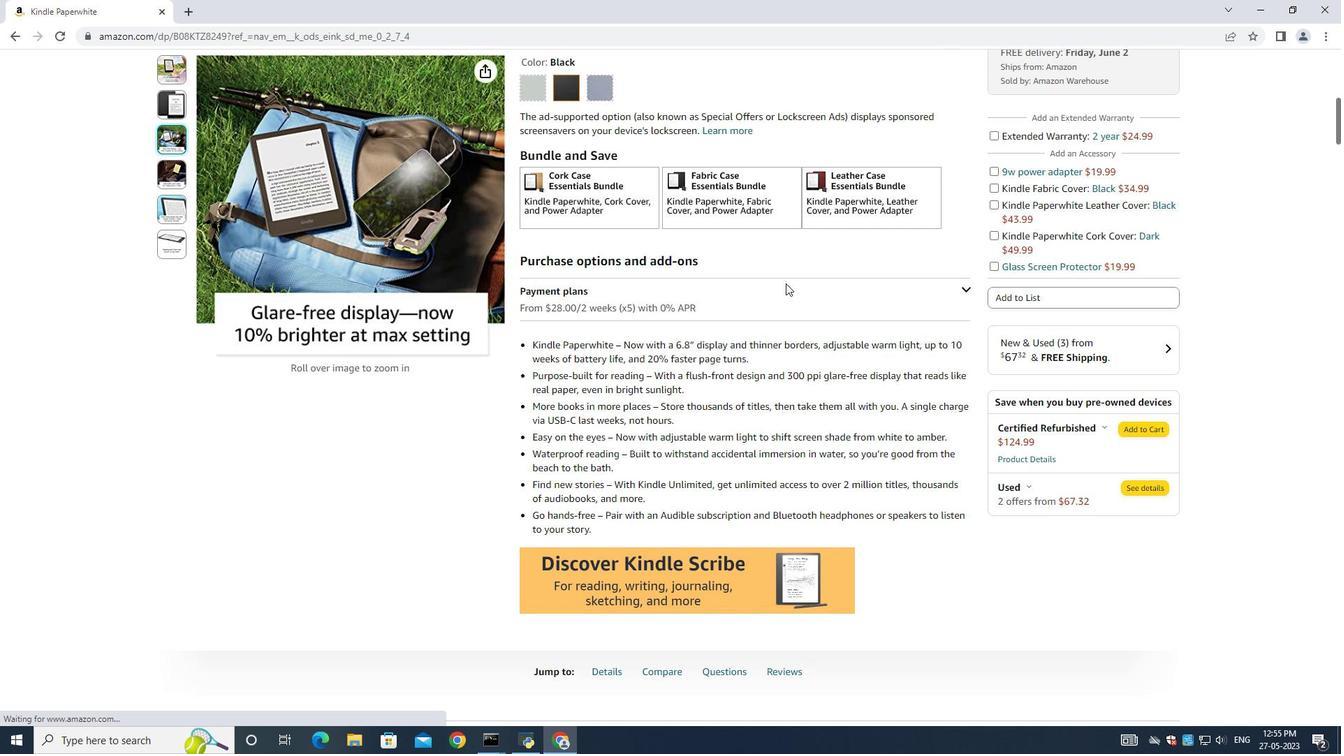 
Action: Mouse scrolled (785, 284) with delta (0, 0)
Screenshot: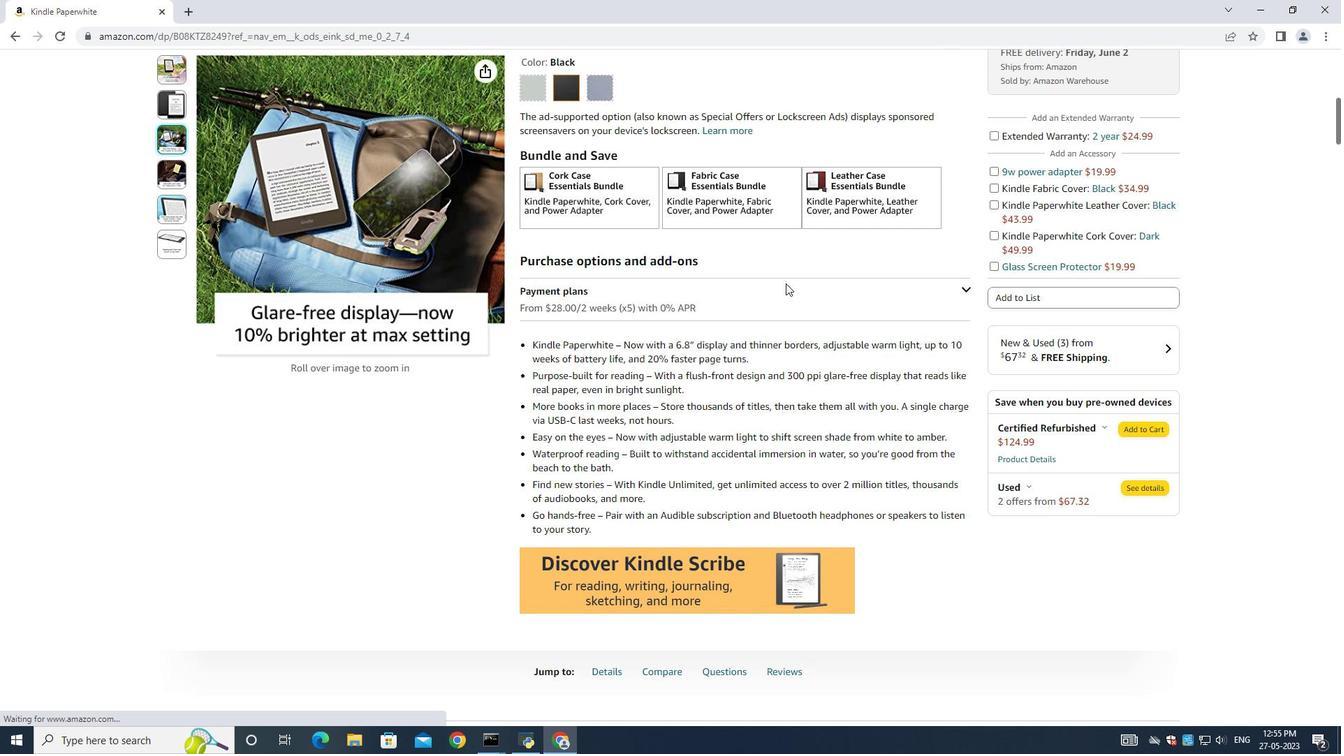 
Action: Mouse scrolled (785, 284) with delta (0, 0)
Screenshot: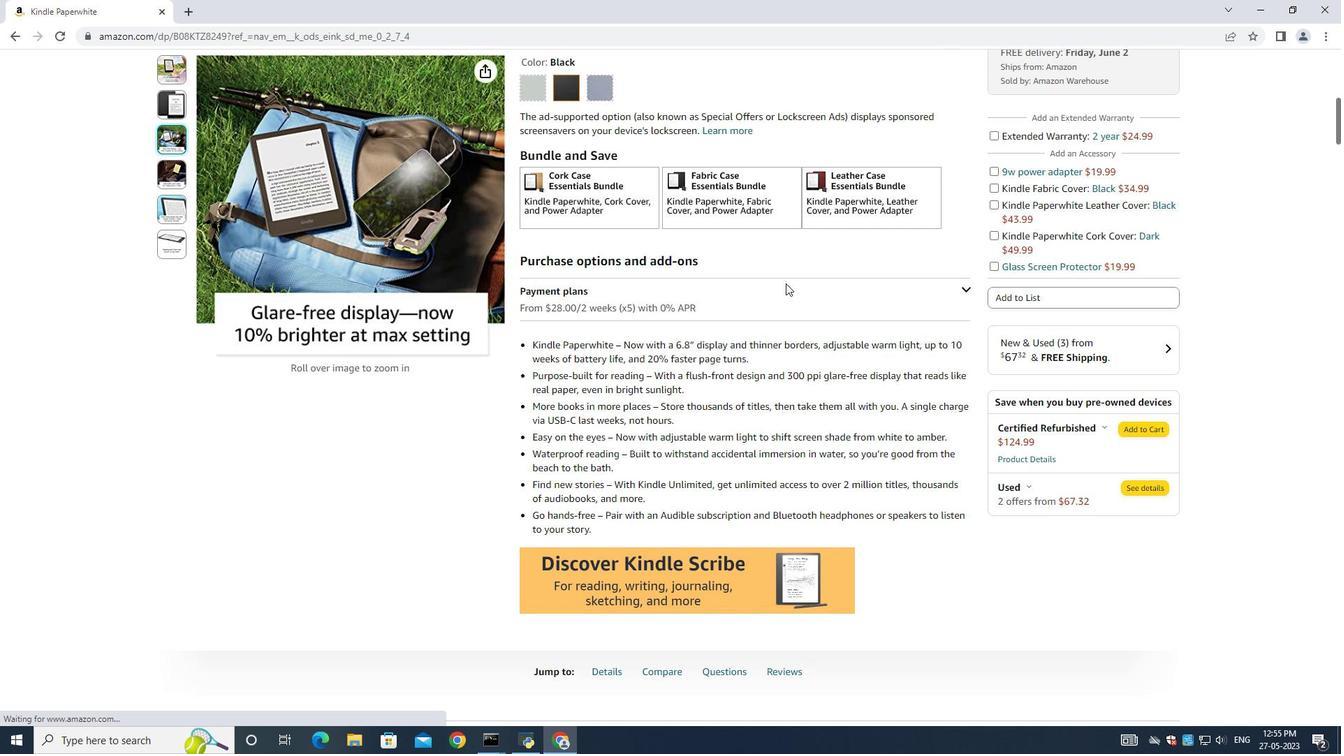 
Action: Mouse scrolled (785, 284) with delta (0, 0)
Screenshot: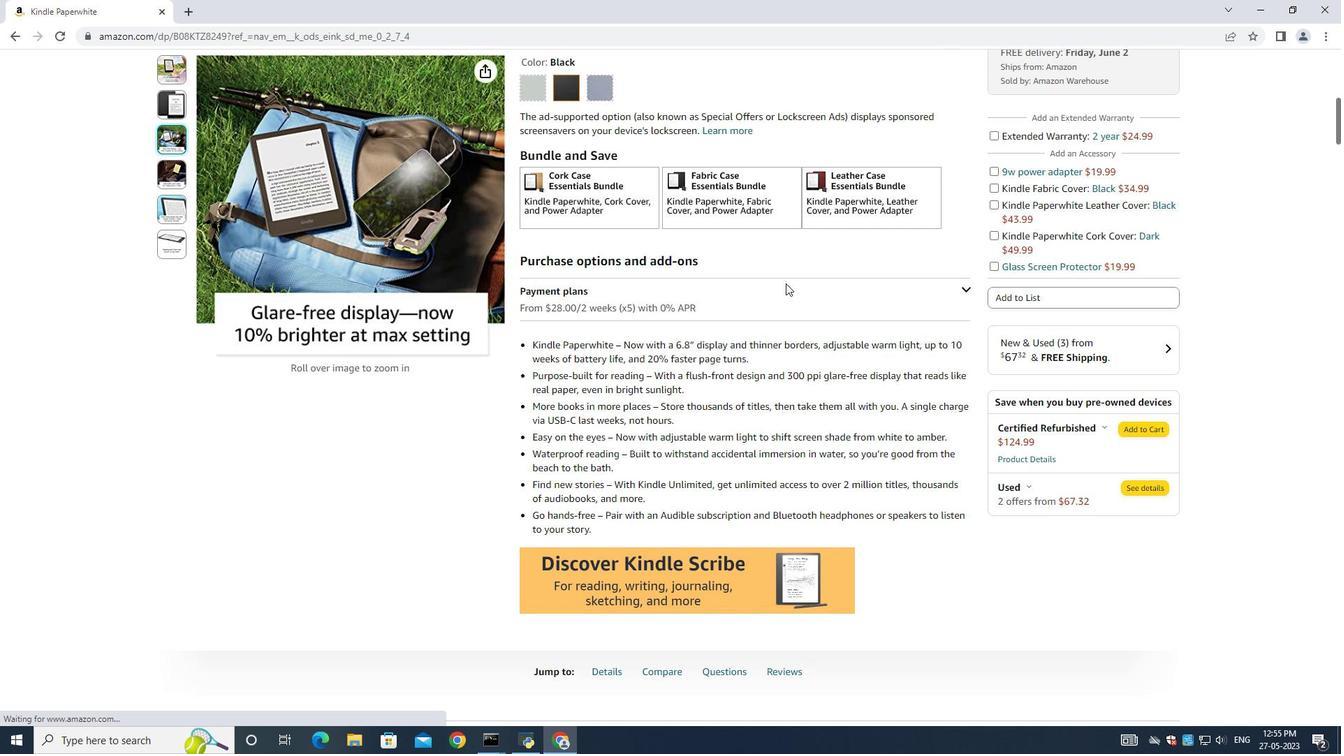 
Action: Mouse scrolled (785, 284) with delta (0, 0)
Screenshot: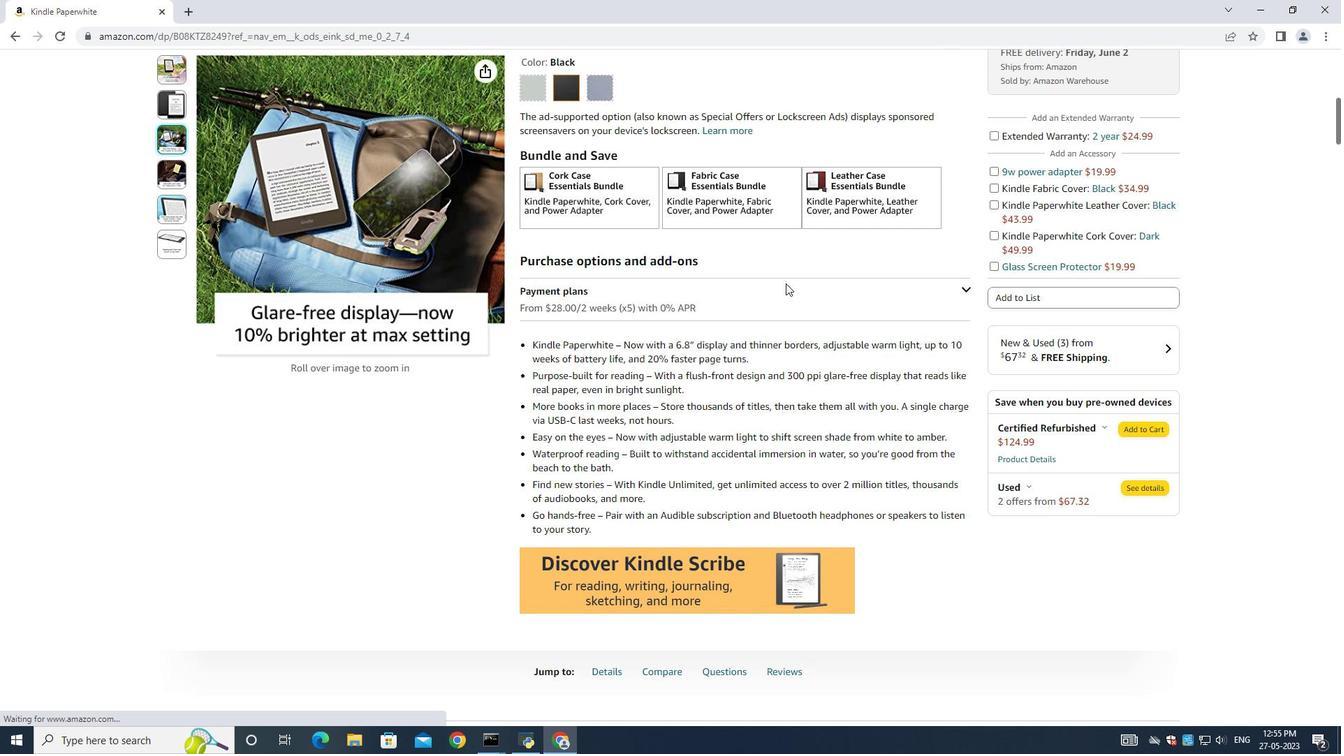 
Action: Mouse scrolled (785, 284) with delta (0, 0)
Screenshot: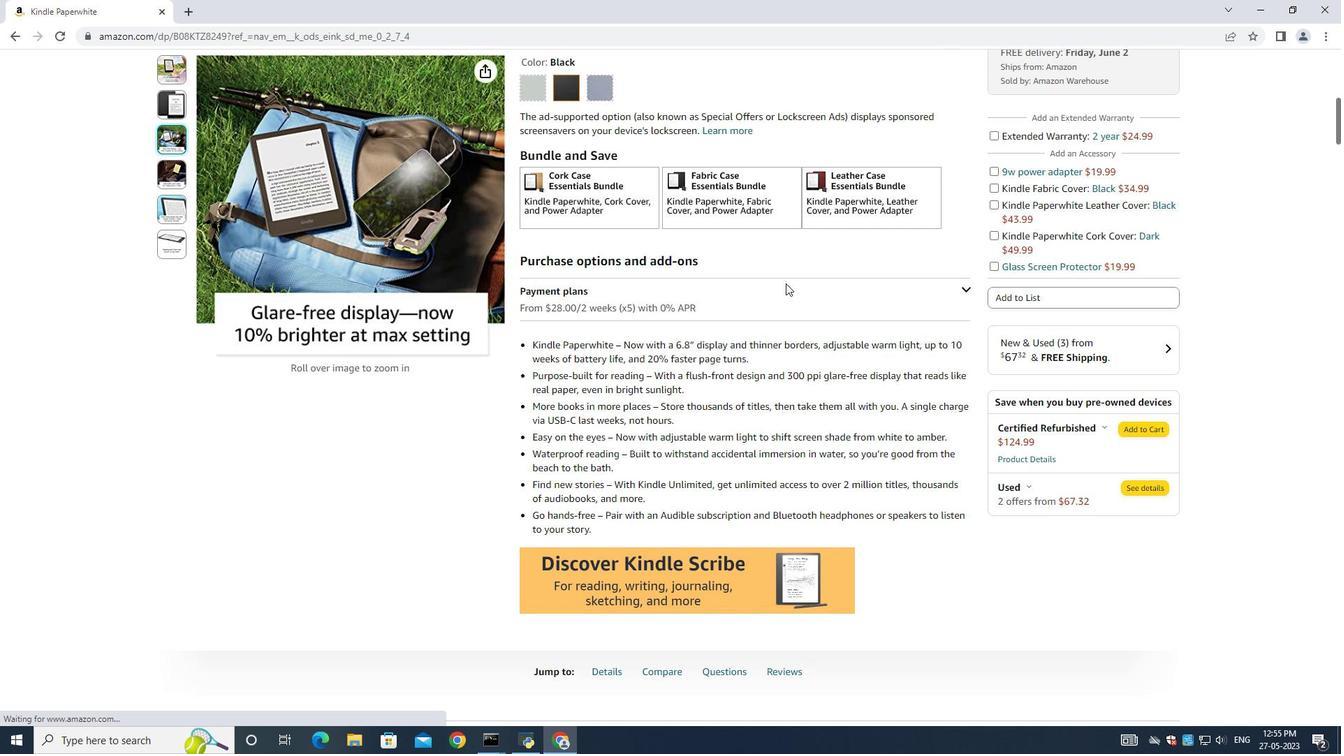 
Action: Mouse moved to (782, 304)
Screenshot: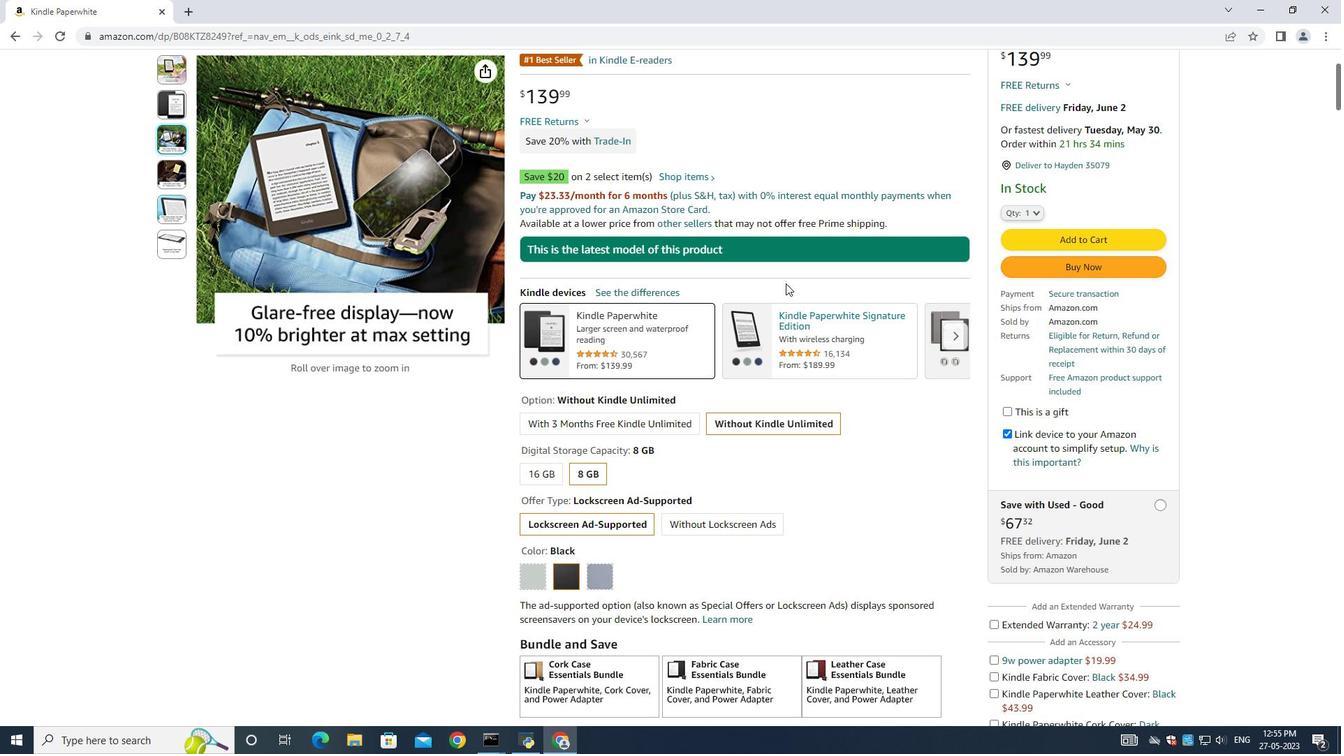 
Action: Mouse scrolled (782, 303) with delta (0, 0)
Screenshot: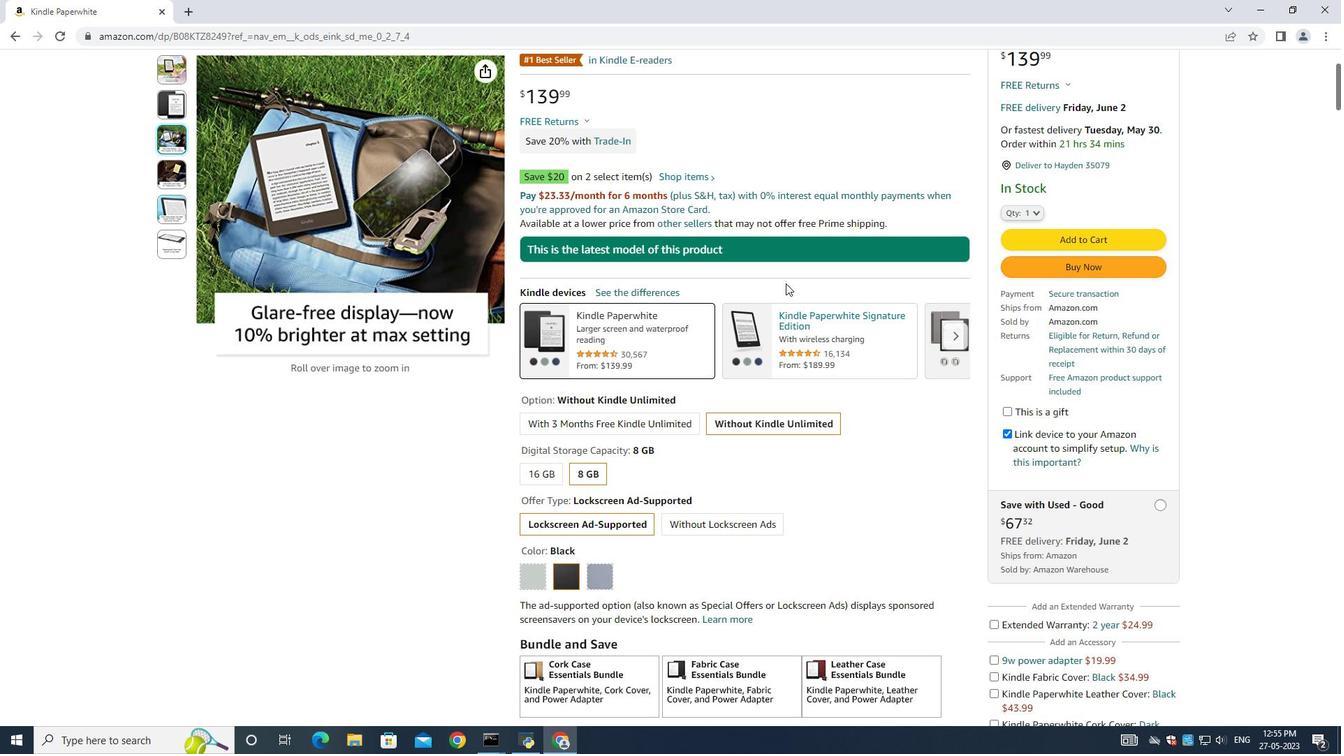 
Action: Mouse scrolled (782, 303) with delta (0, 0)
Screenshot: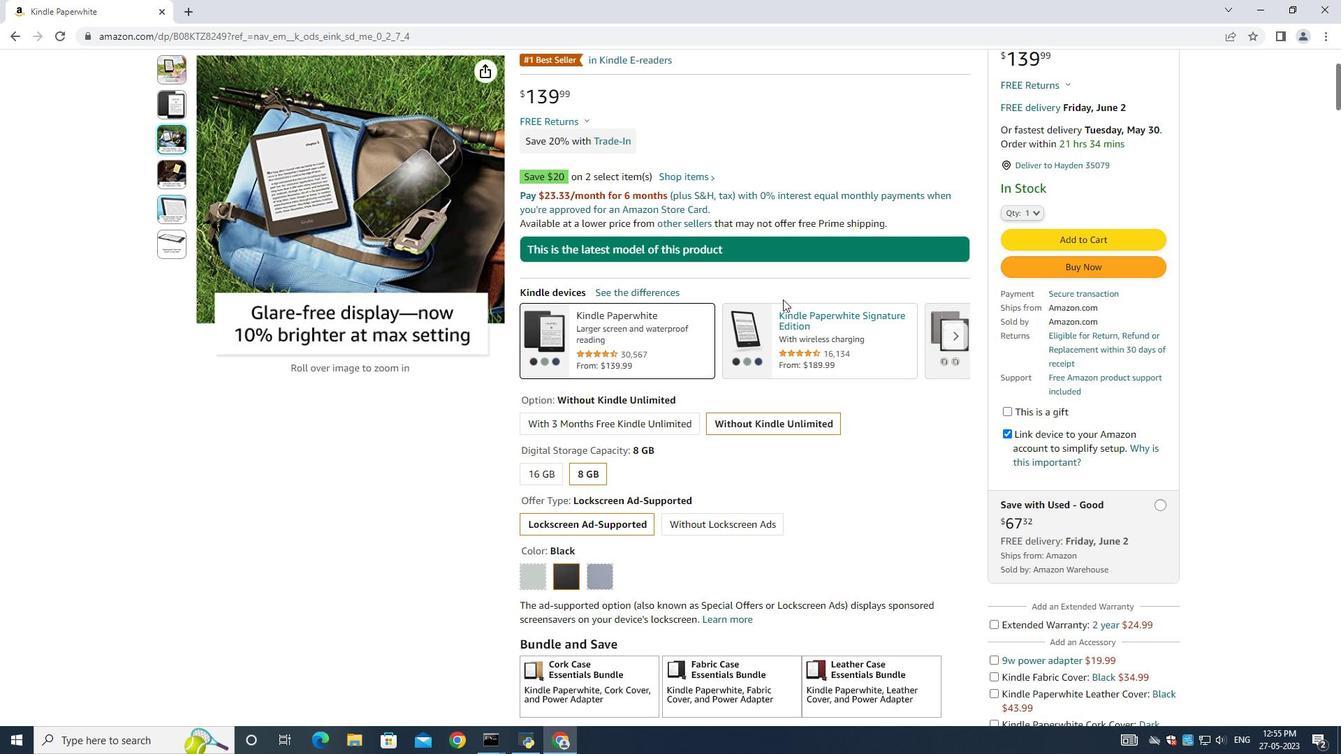 
Action: Mouse moved to (720, 535)
Screenshot: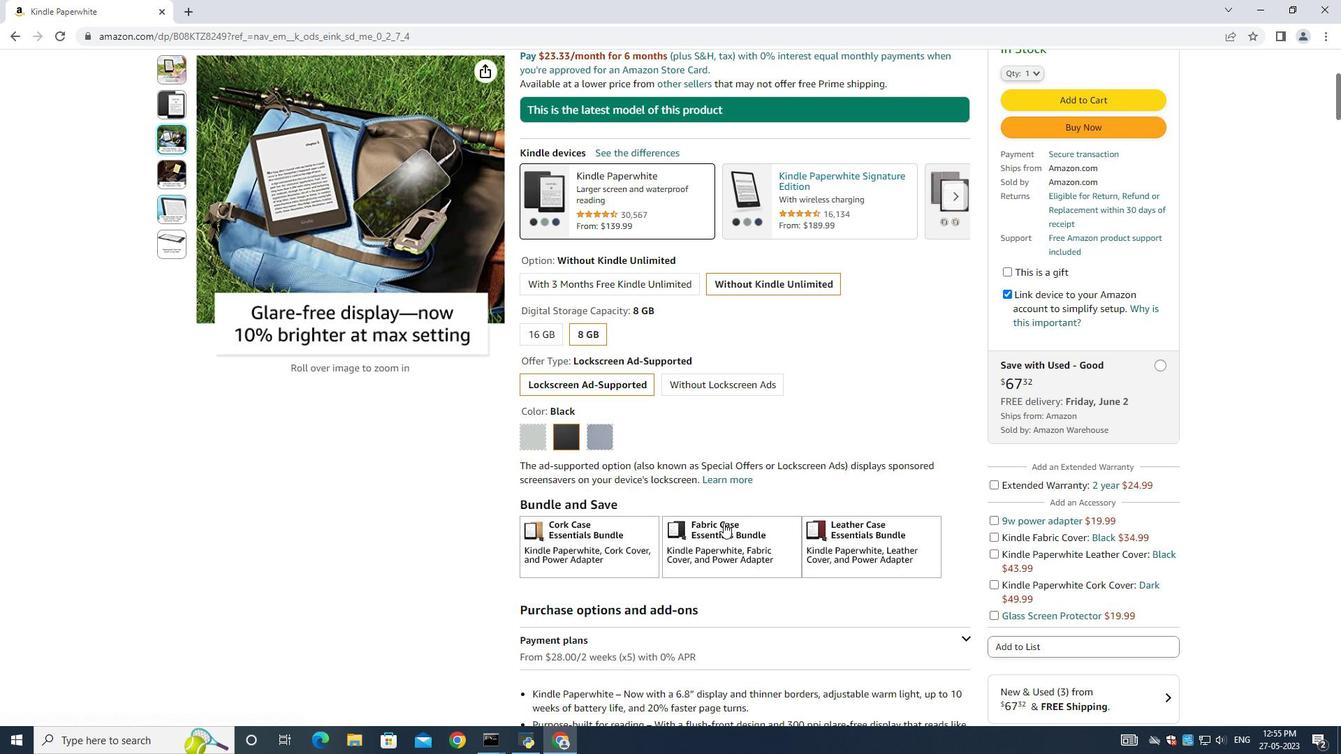 
Action: Mouse pressed left at (720, 535)
Screenshot: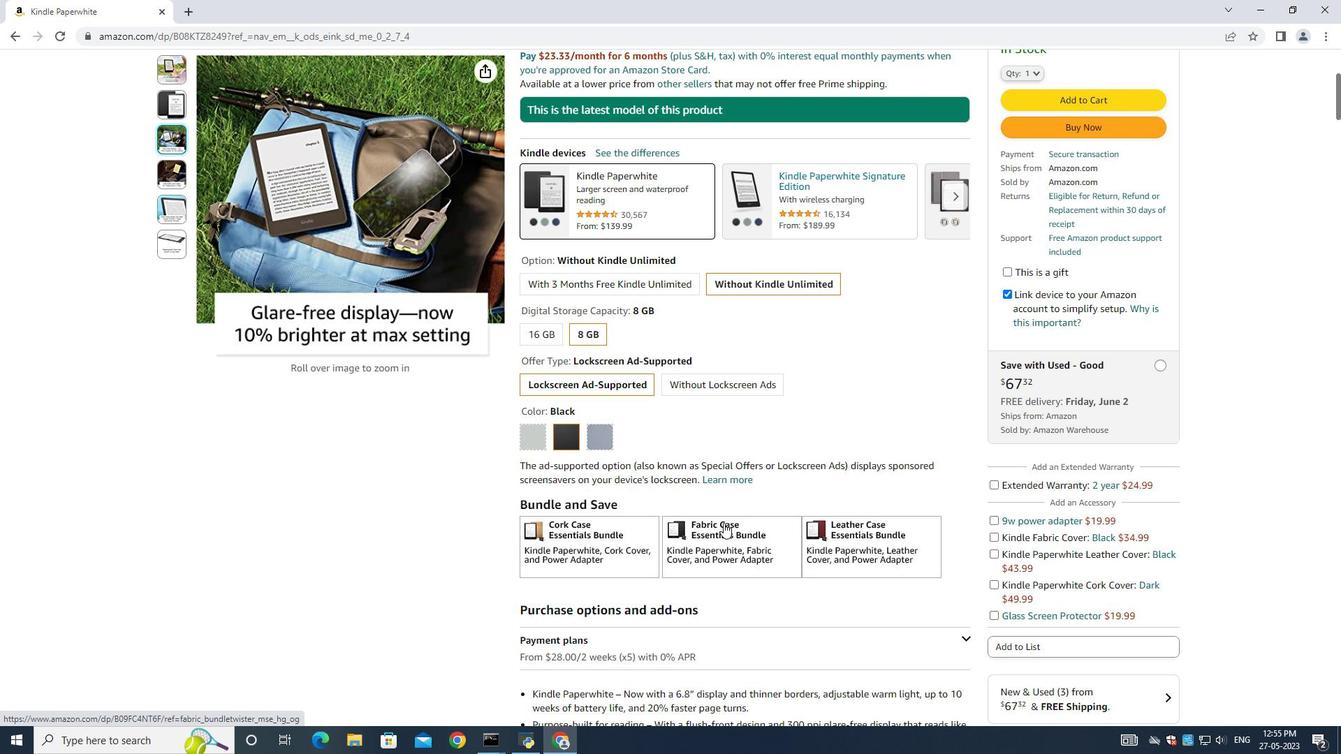 
Action: Mouse moved to (1071, 382)
Screenshot: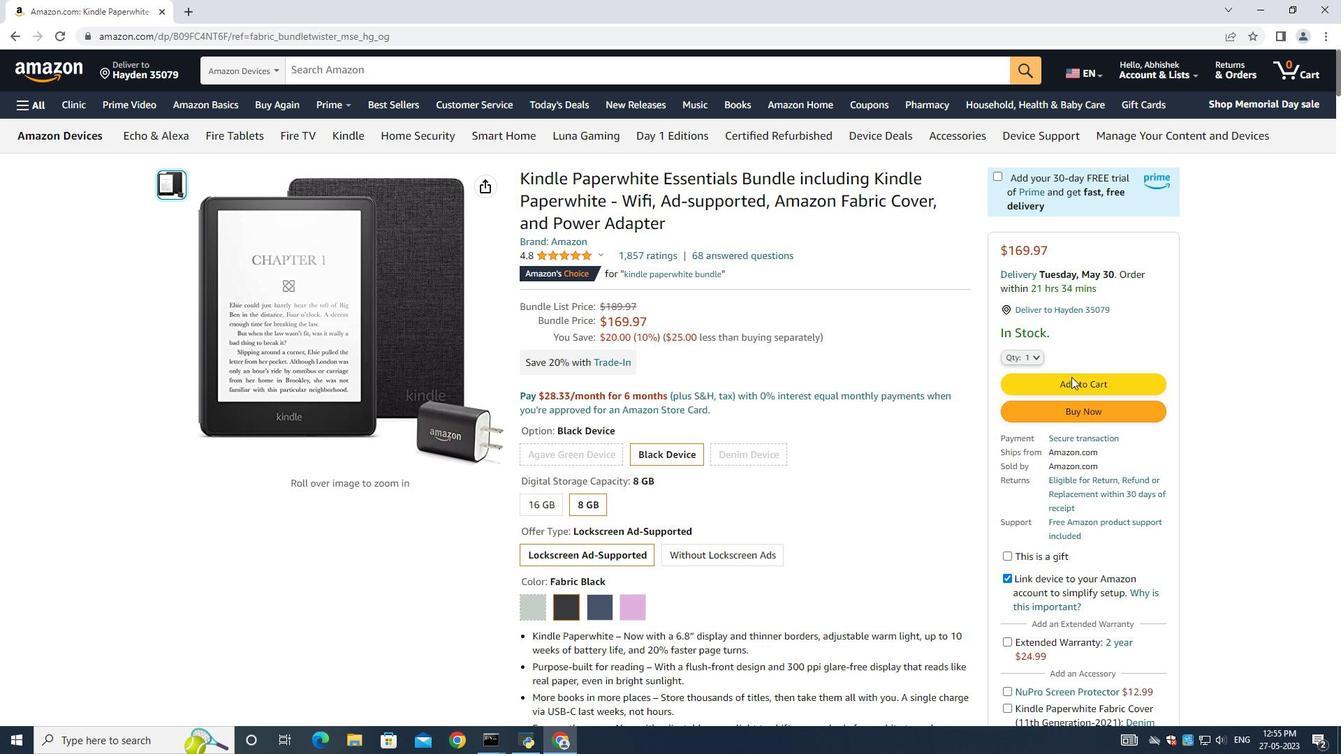 
Action: Mouse pressed left at (1071, 382)
Screenshot: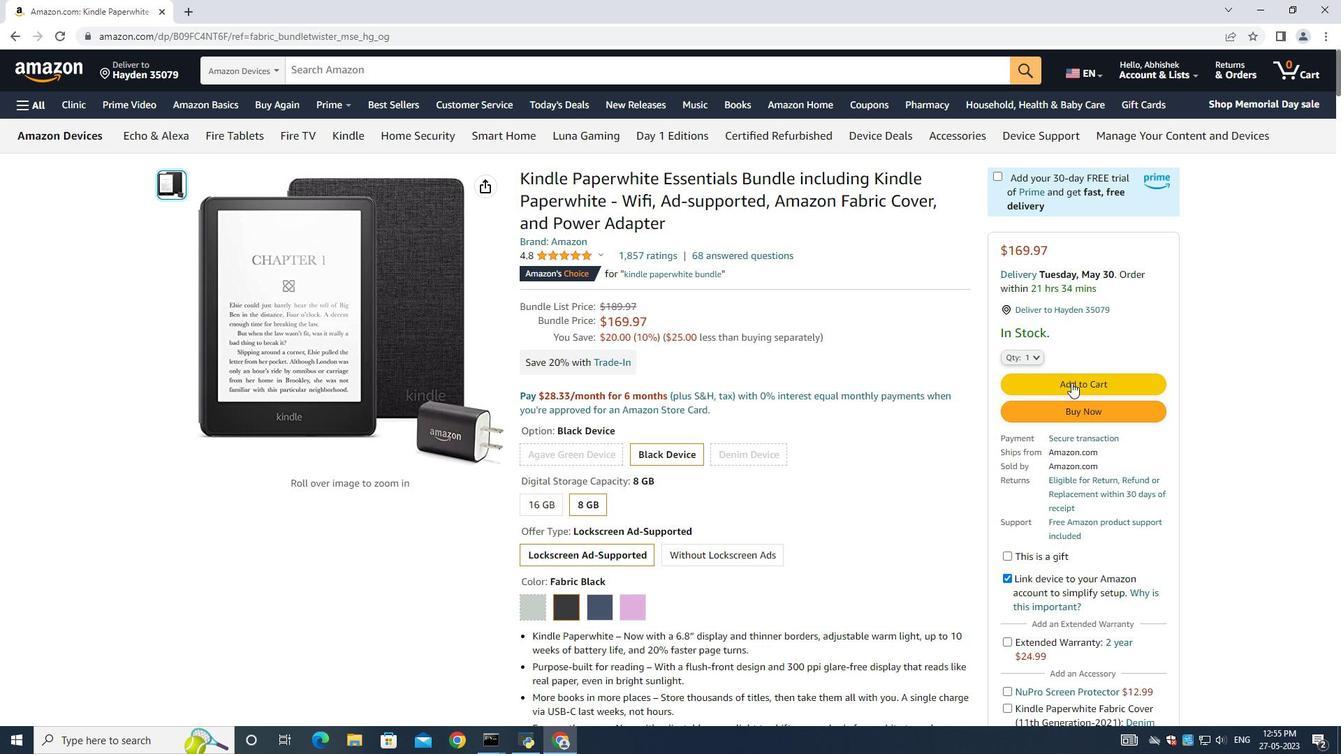 
Action: Mouse moved to (892, 614)
Screenshot: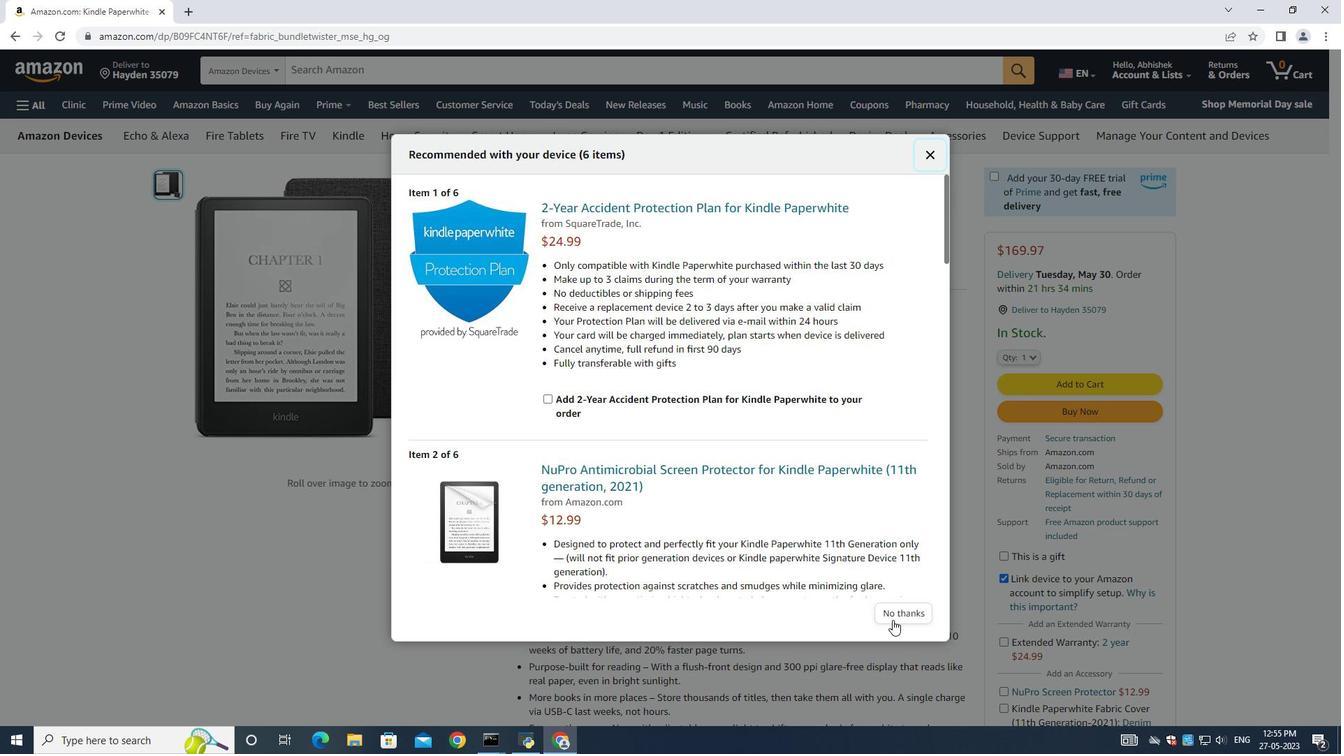 
Action: Mouse pressed left at (892, 614)
Screenshot: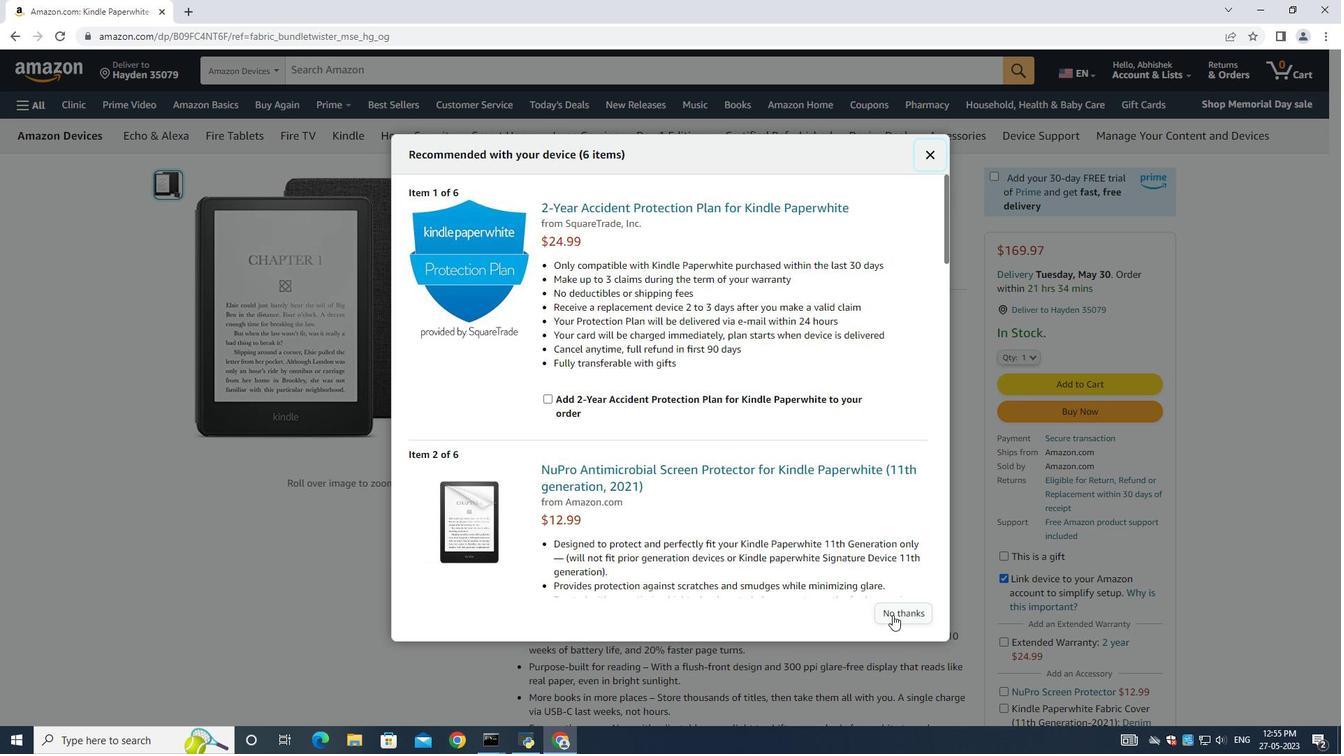 
Action: Mouse moved to (1025, 175)
Screenshot: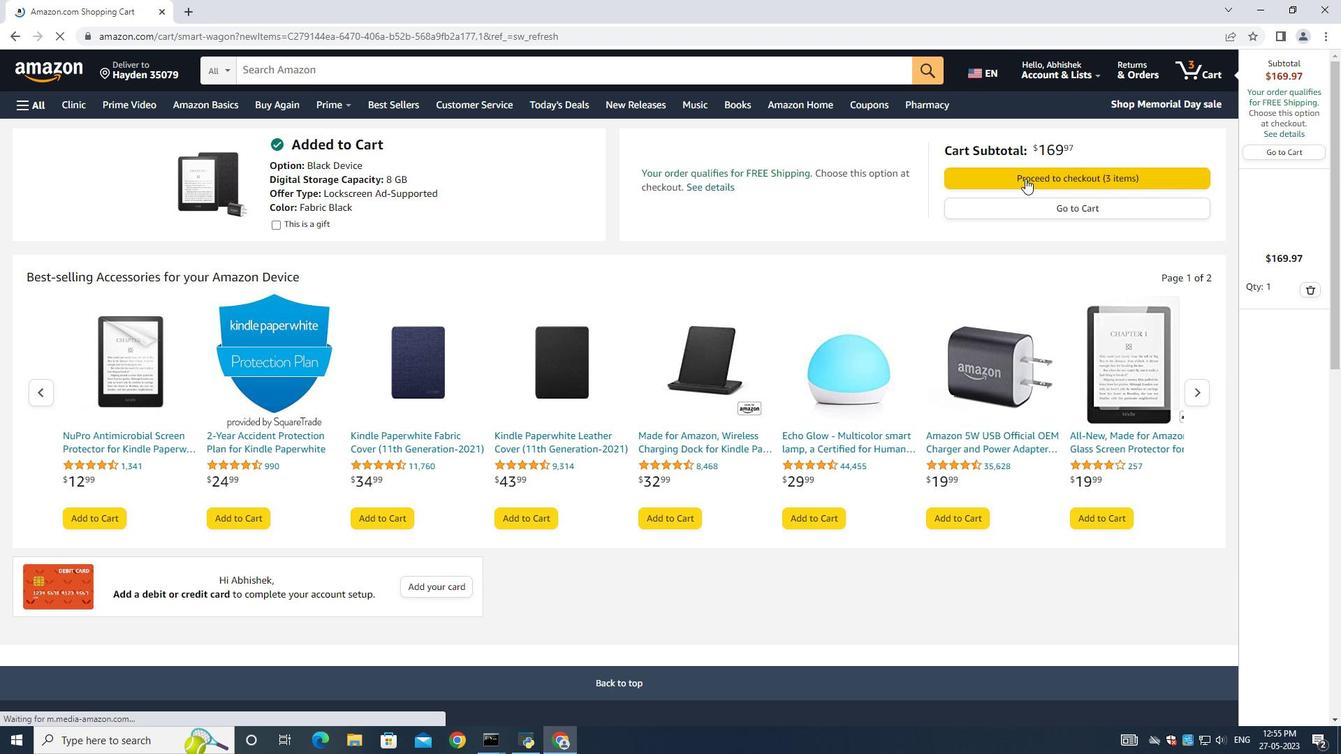 
Action: Mouse pressed left at (1025, 175)
Screenshot: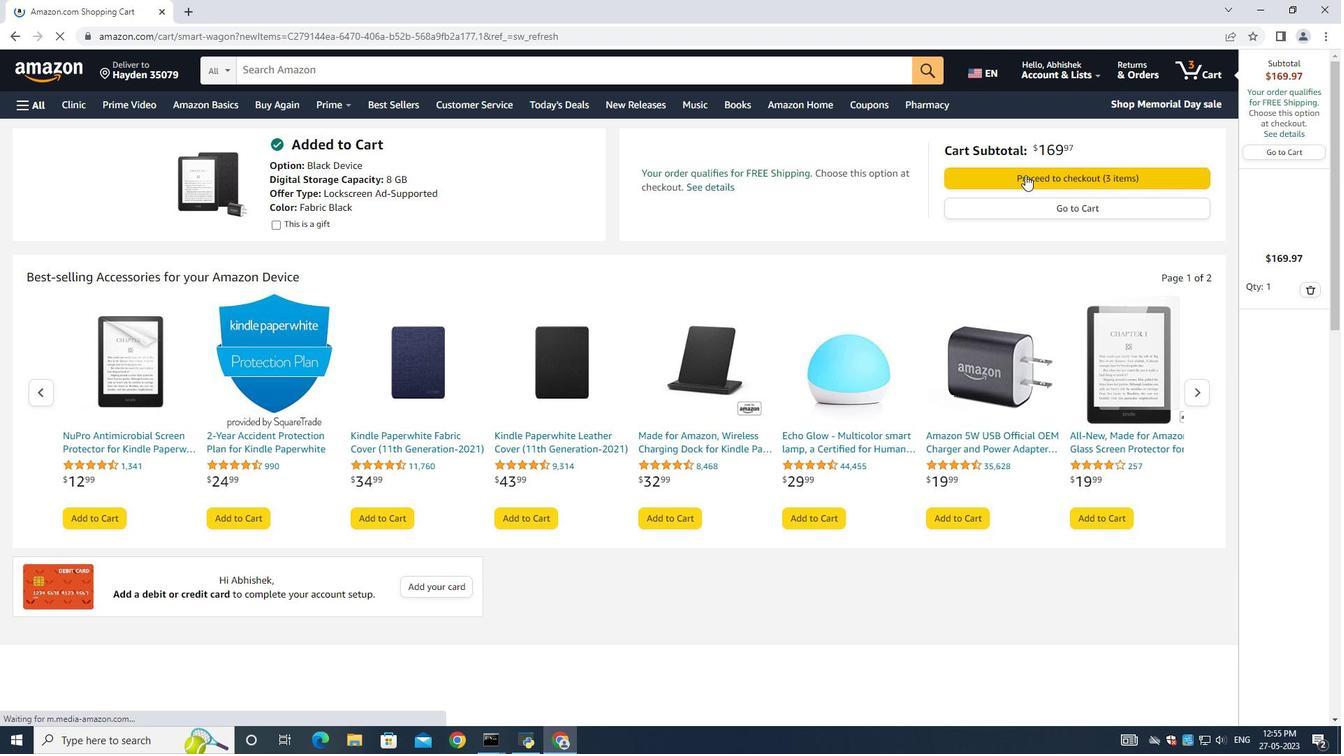 
Action: Mouse moved to (542, 368)
Screenshot: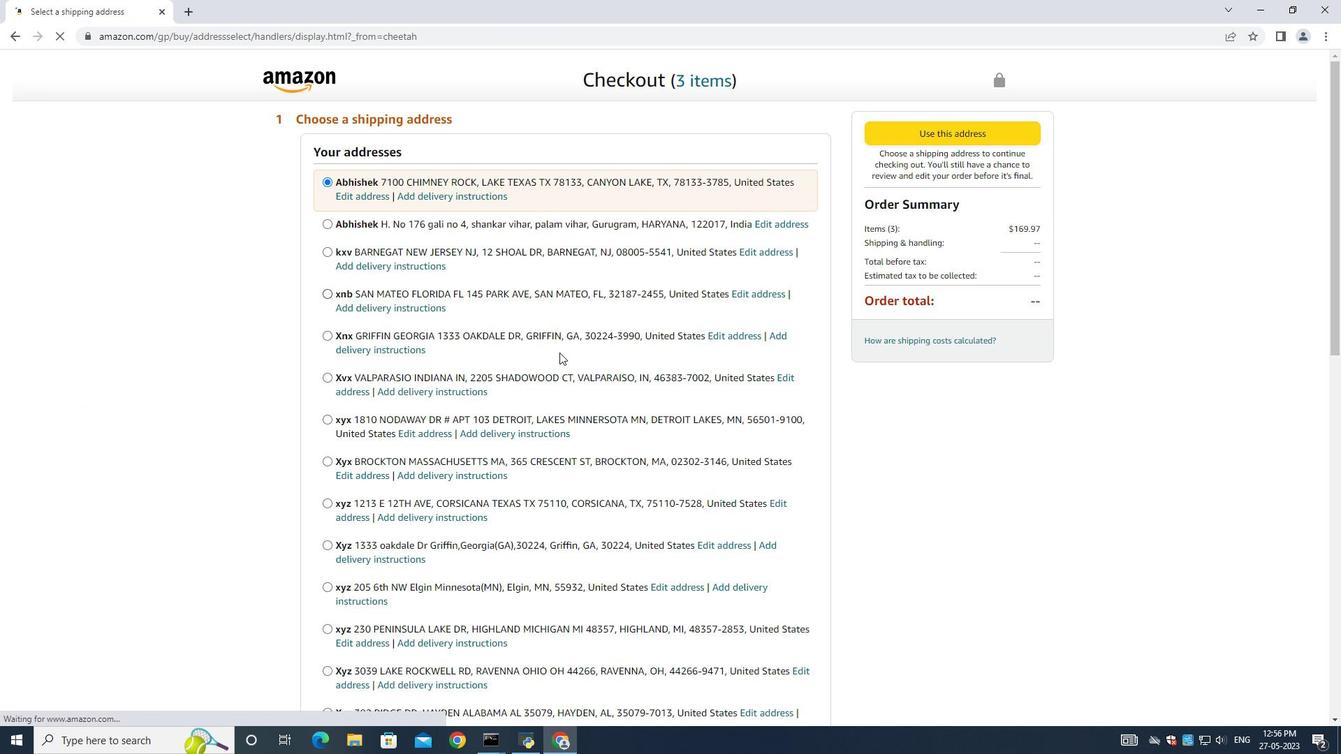 
Action: Mouse scrolled (542, 367) with delta (0, 0)
Screenshot: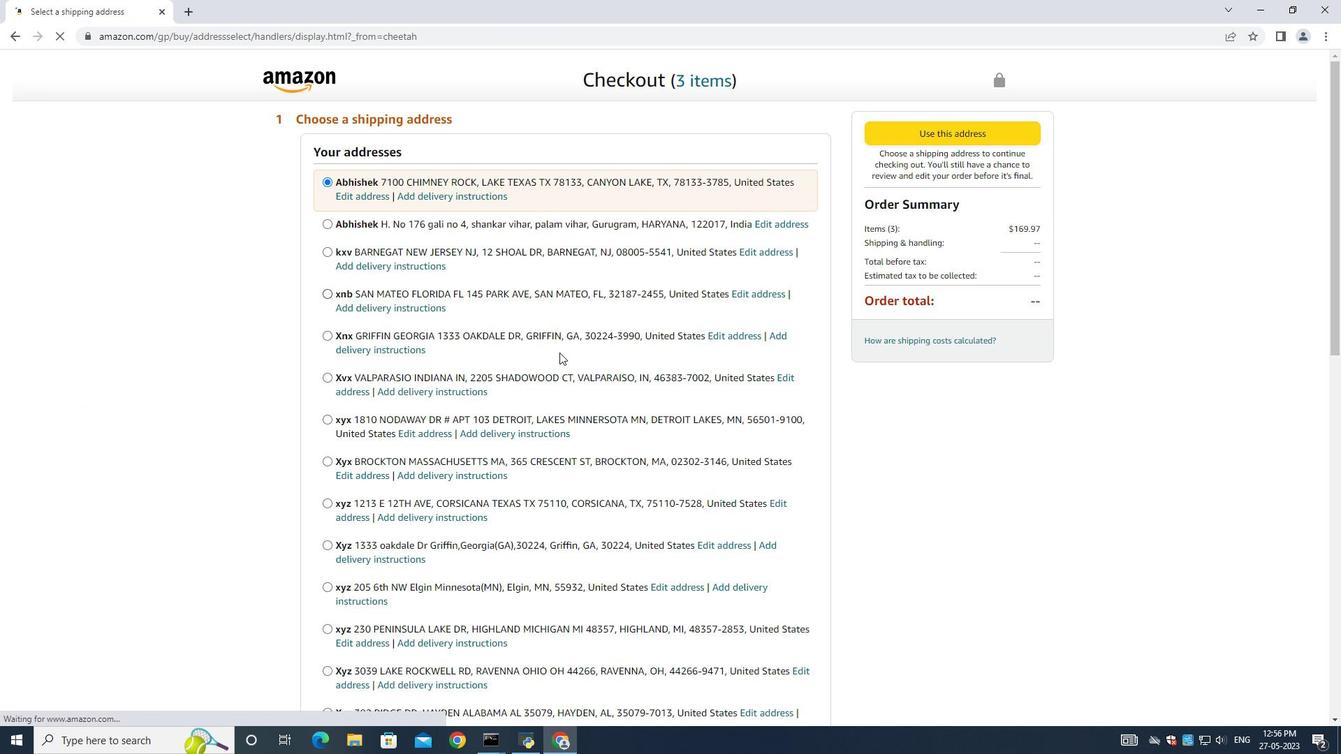 
Action: Mouse moved to (542, 369)
Screenshot: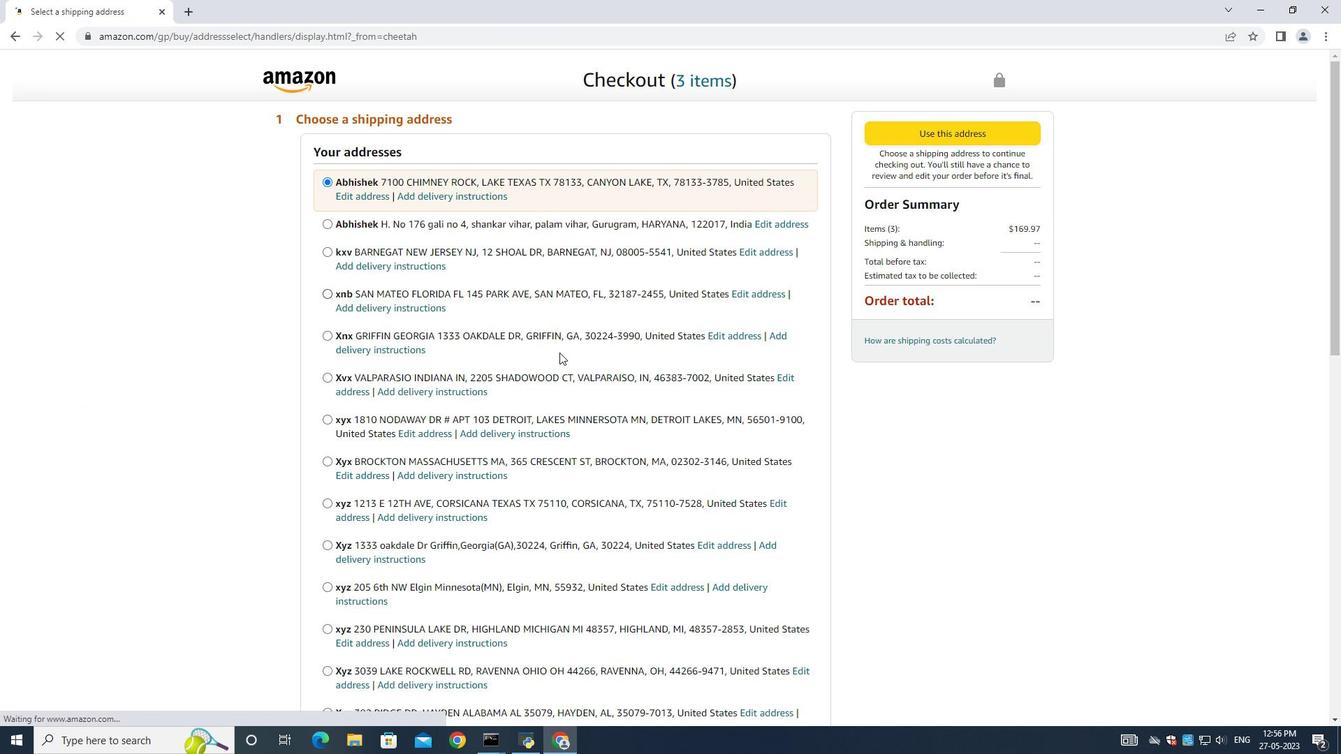 
Action: Mouse scrolled (542, 368) with delta (0, 0)
Screenshot: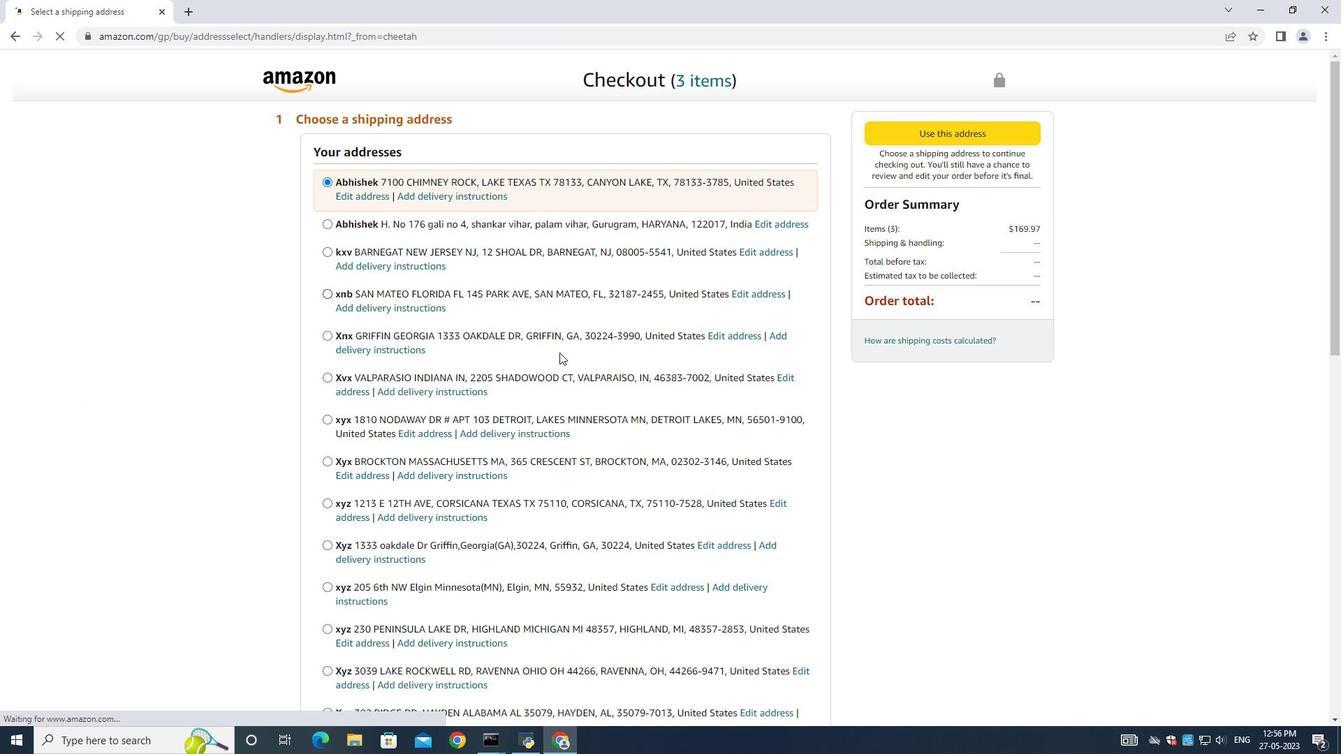 
Action: Mouse scrolled (542, 368) with delta (0, 0)
Screenshot: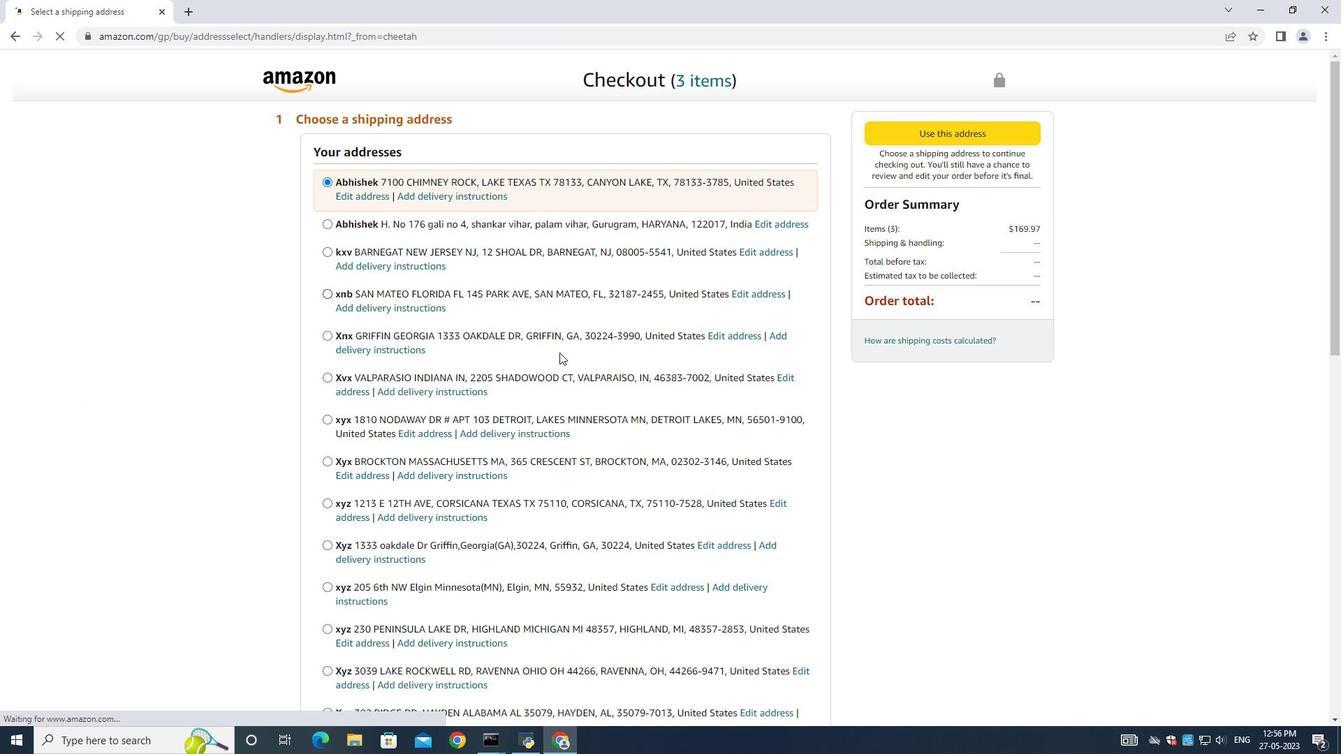 
Action: Mouse scrolled (542, 368) with delta (0, 0)
Screenshot: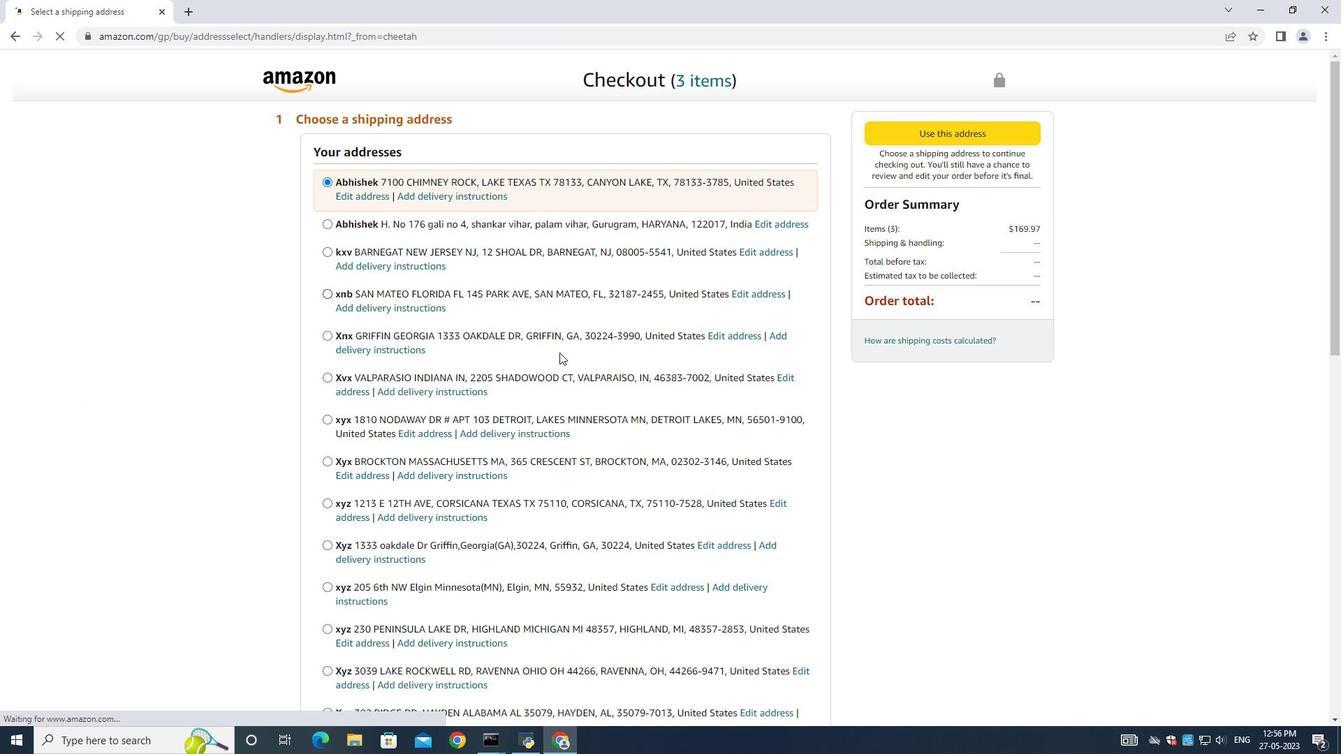 
Action: Mouse scrolled (542, 368) with delta (0, 0)
Screenshot: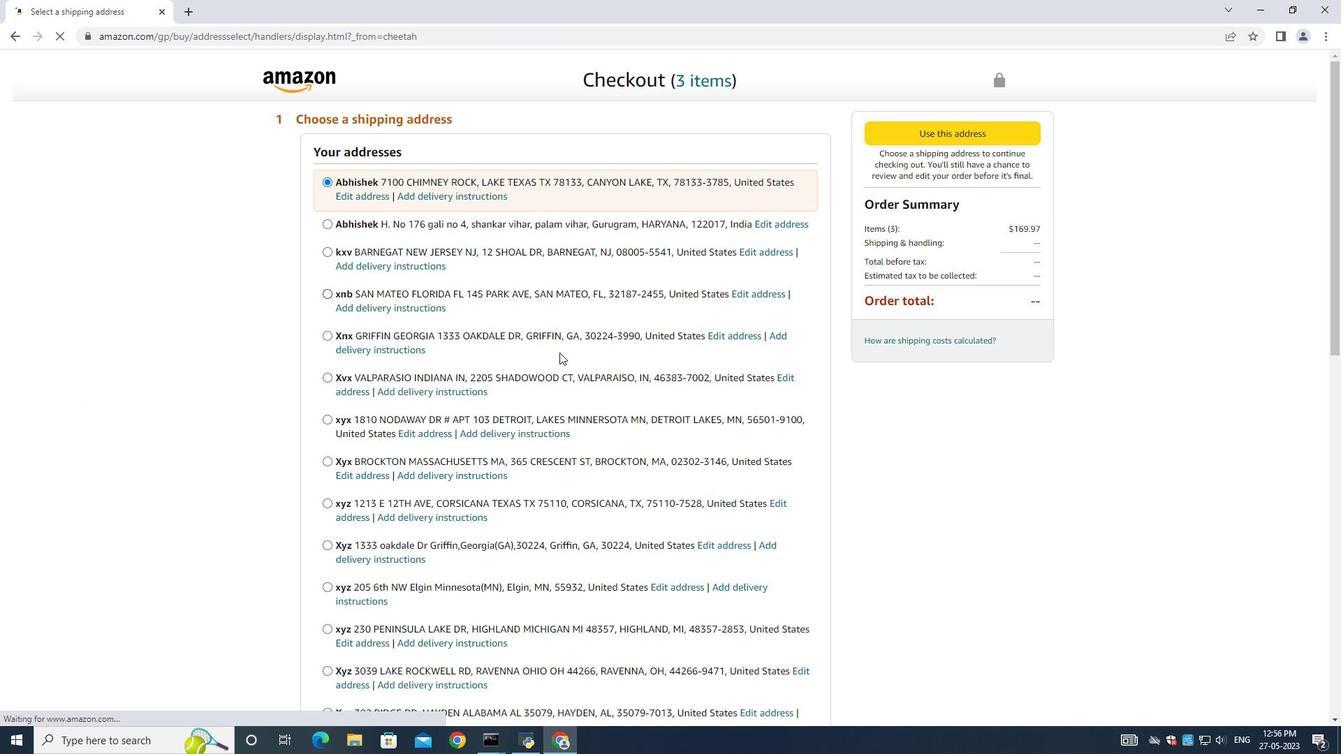 
Action: Mouse moved to (544, 367)
Screenshot: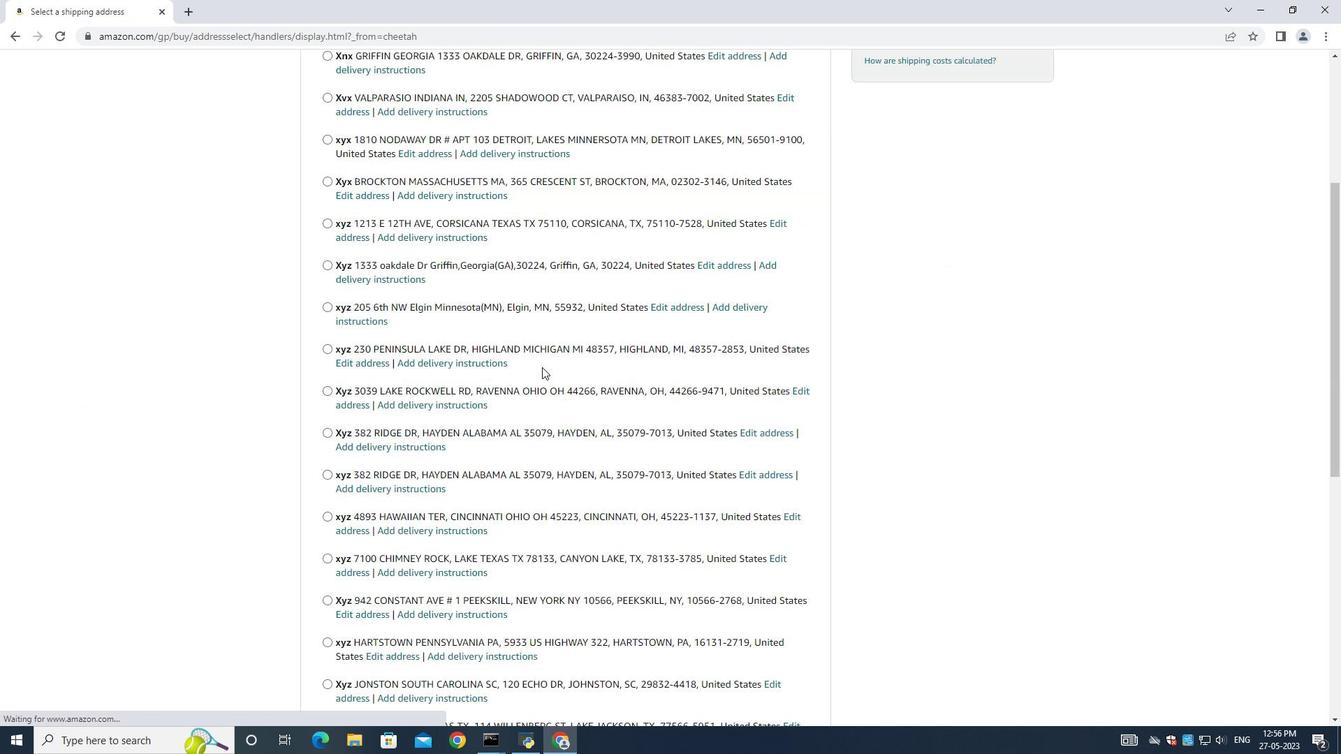 
Action: Mouse scrolled (544, 366) with delta (0, 0)
Screenshot: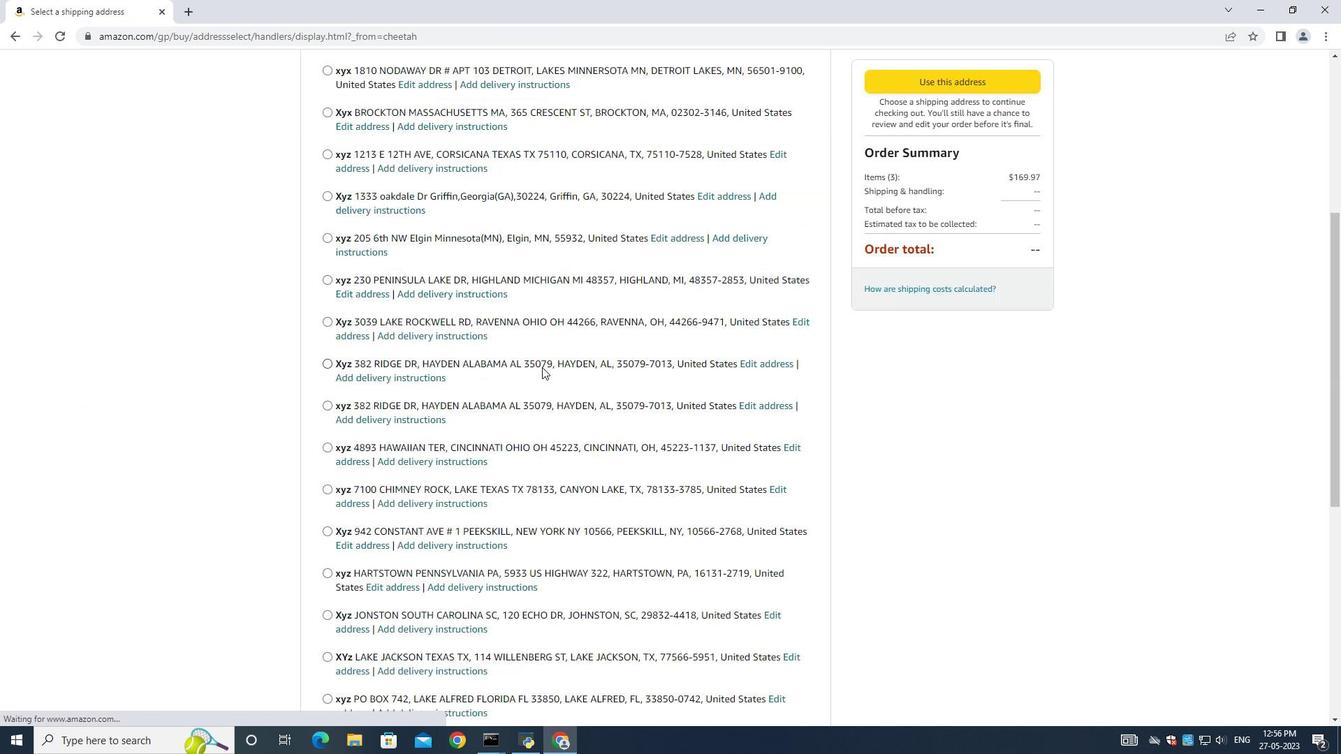 
Action: Mouse moved to (546, 375)
Screenshot: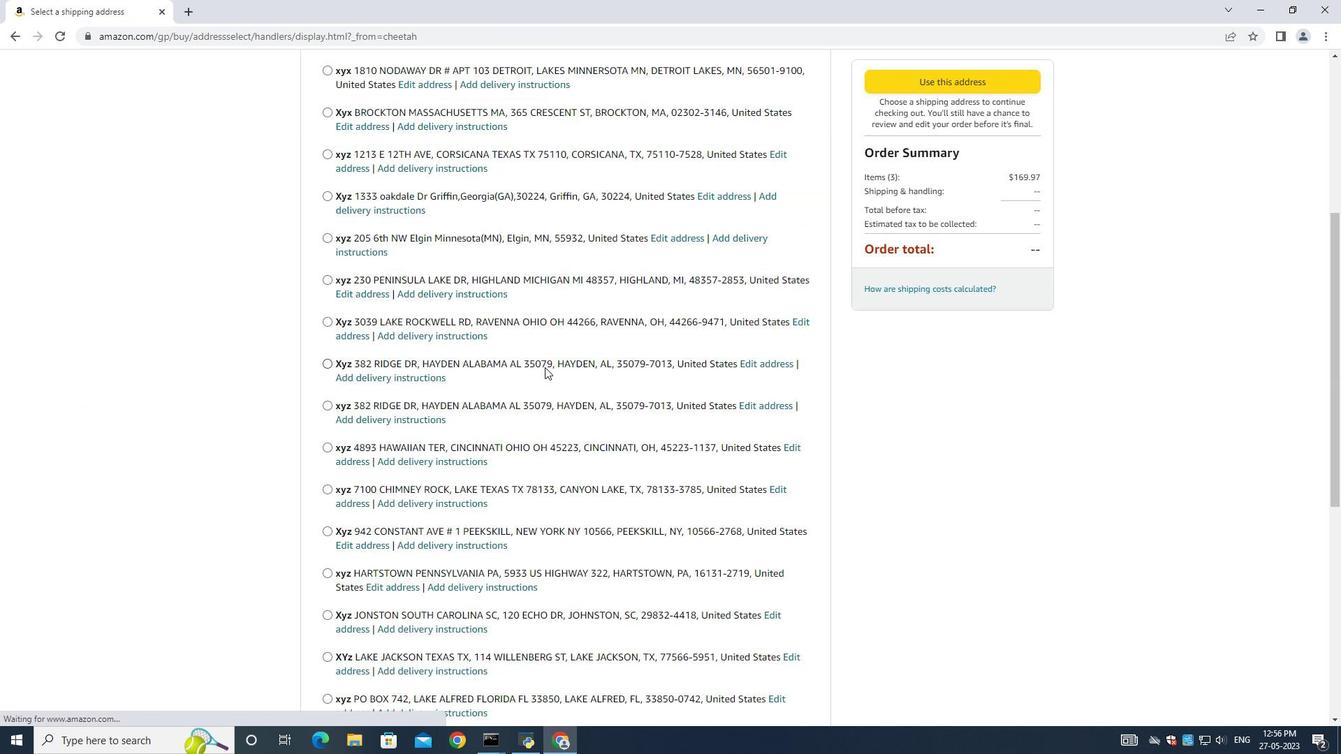 
Action: Mouse scrolled (546, 372) with delta (0, 0)
Screenshot: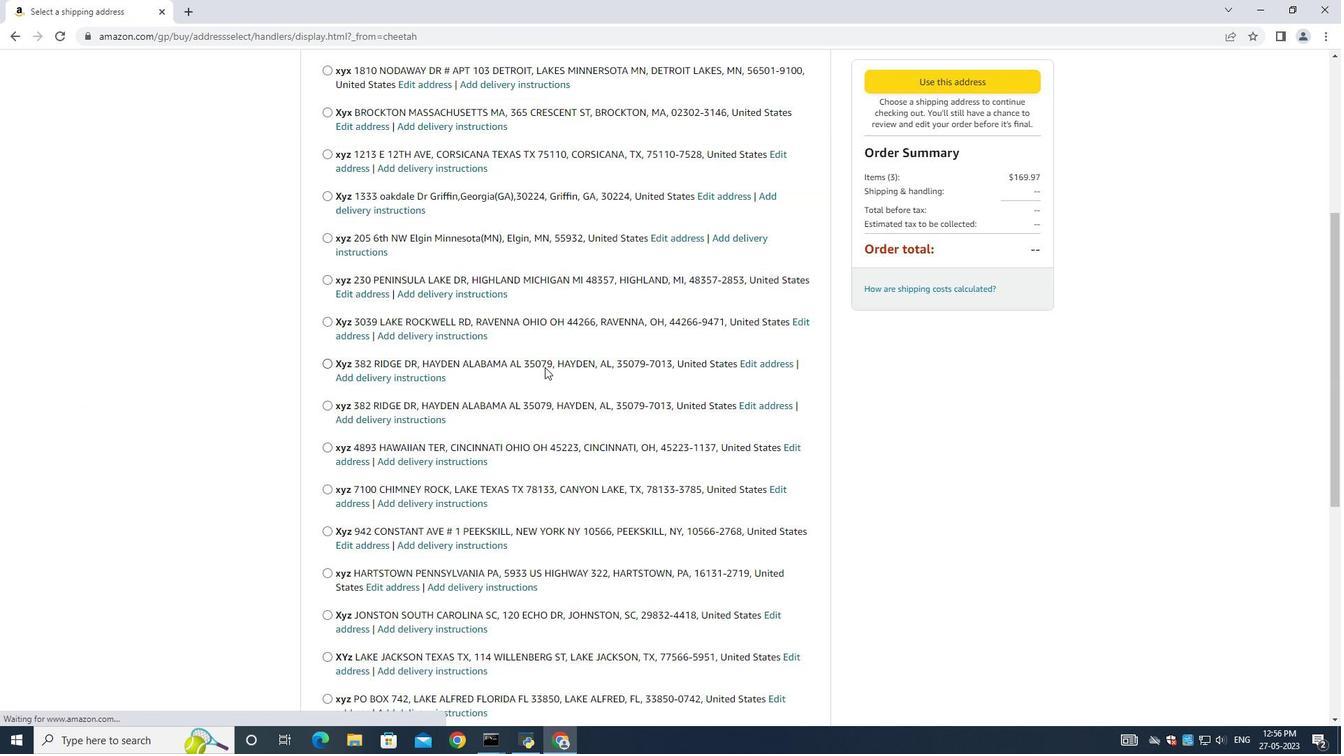 
Action: Mouse moved to (546, 376)
Screenshot: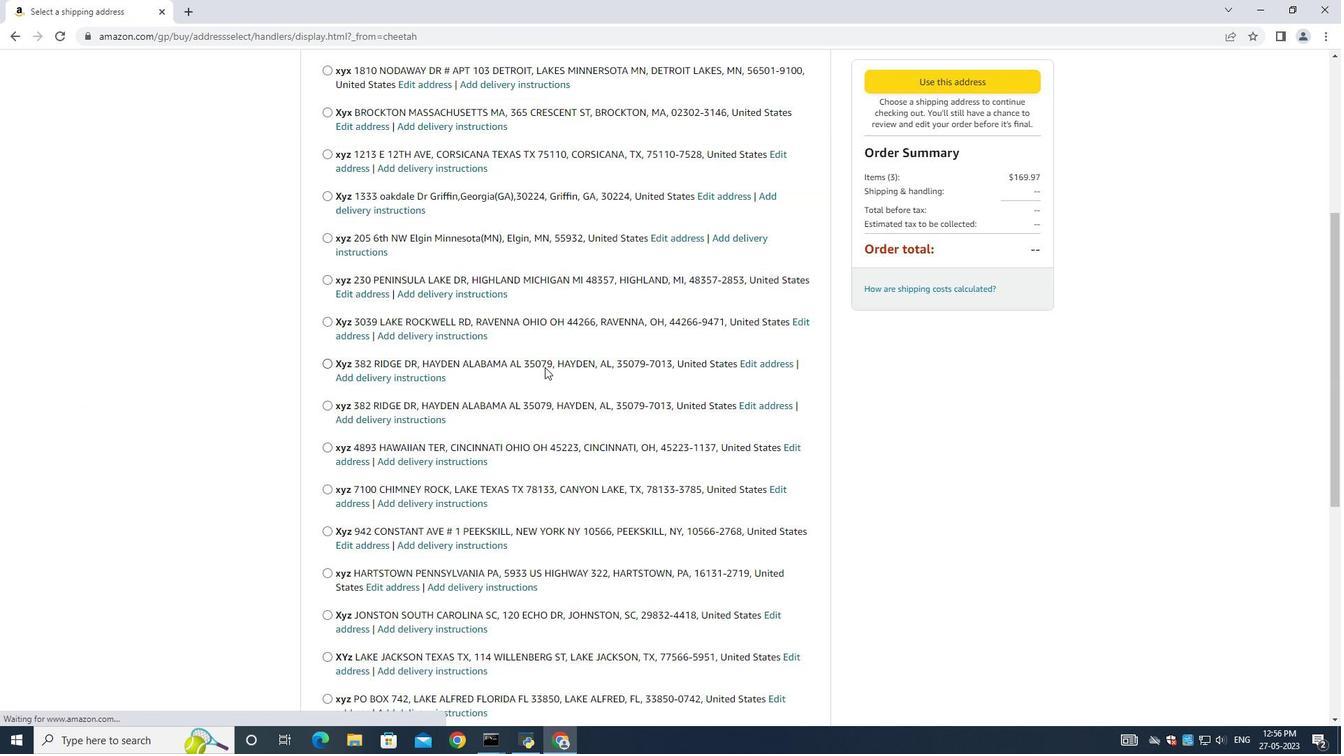 
Action: Mouse scrolled (546, 375) with delta (0, 0)
Screenshot: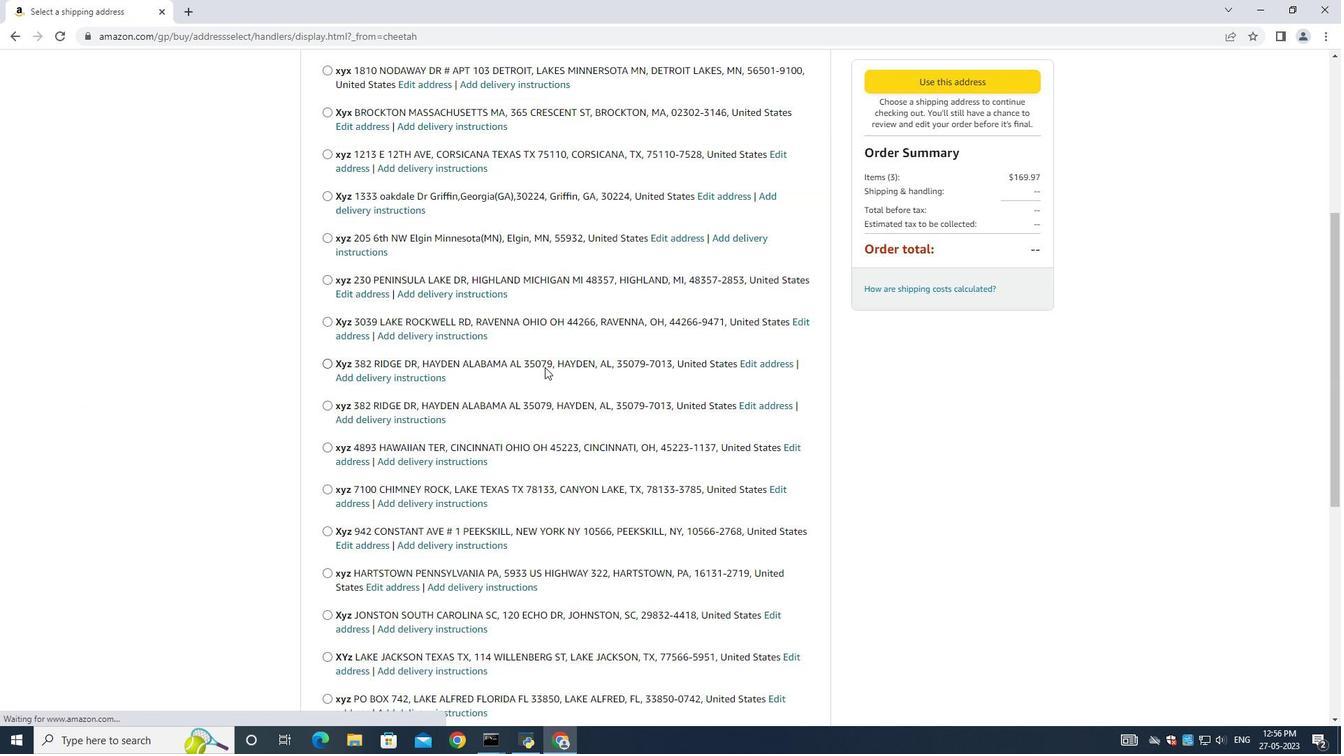 
Action: Mouse moved to (546, 376)
Screenshot: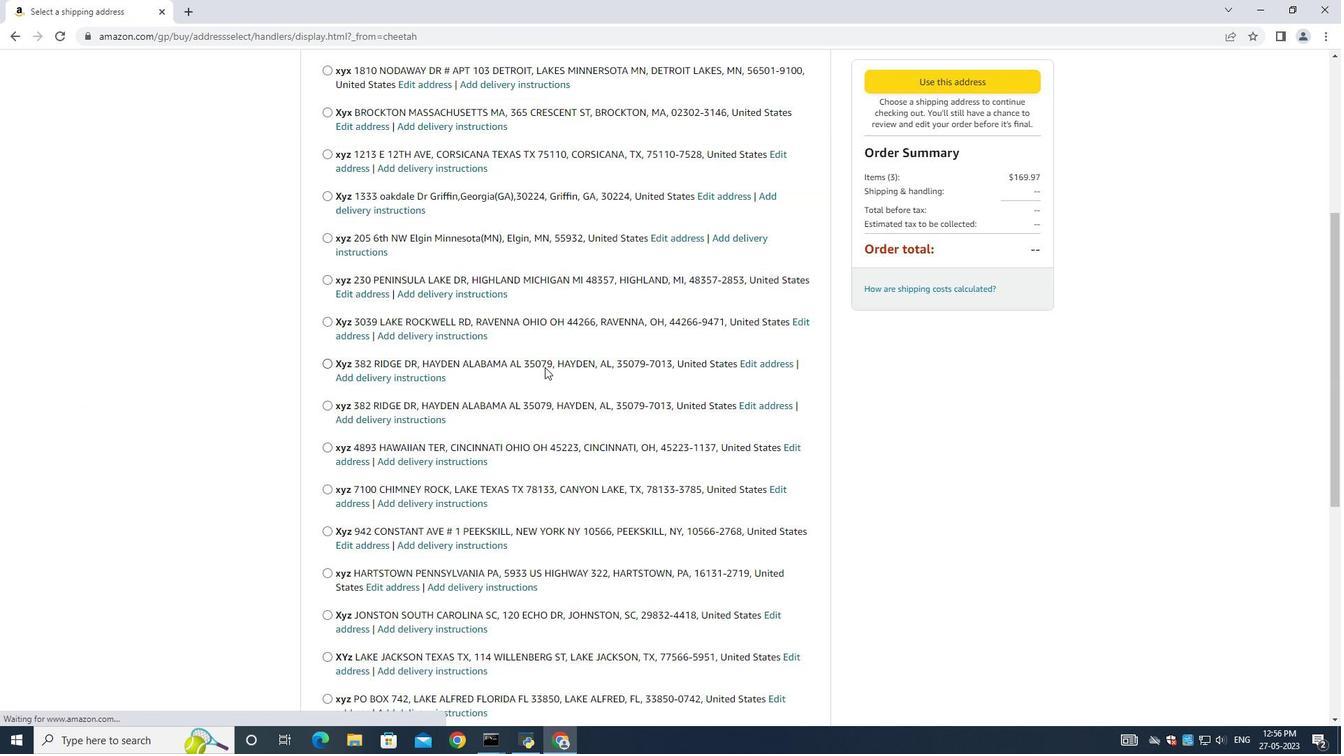 
Action: Mouse scrolled (546, 375) with delta (0, 0)
Screenshot: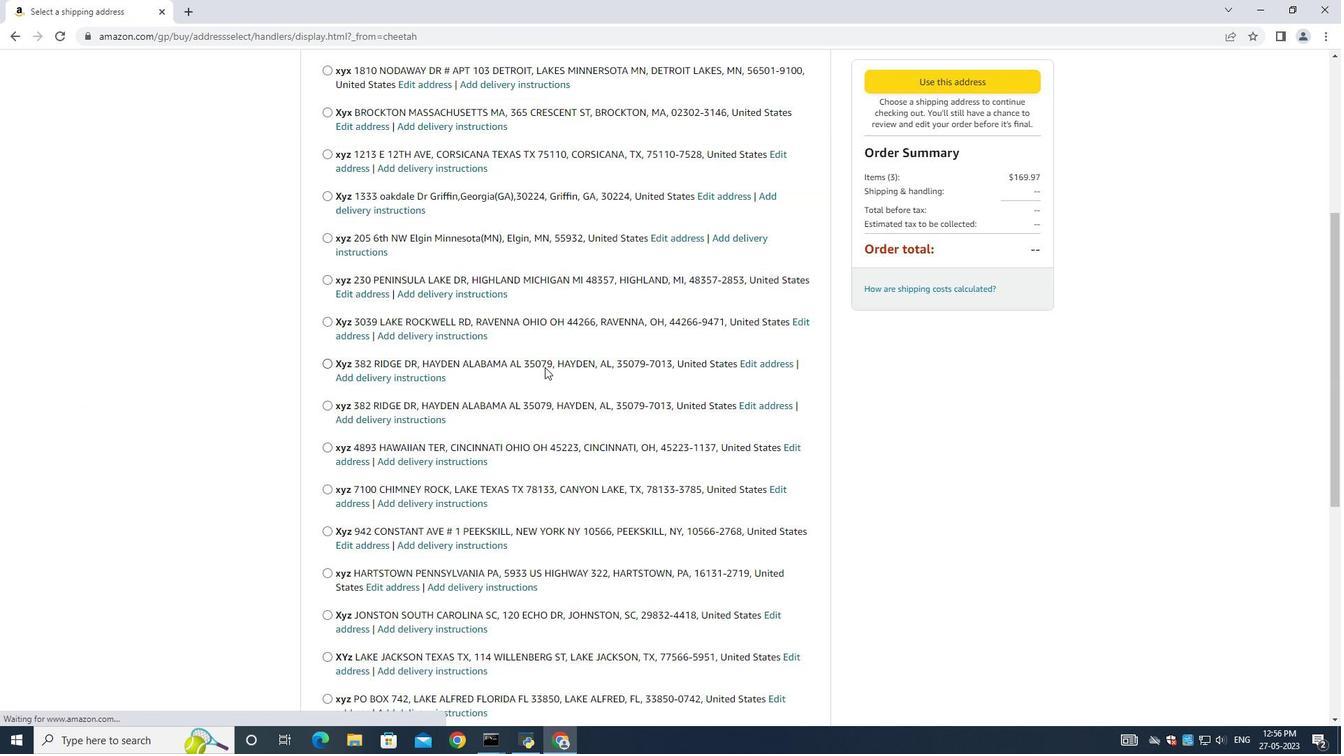 
Action: Mouse moved to (545, 376)
Screenshot: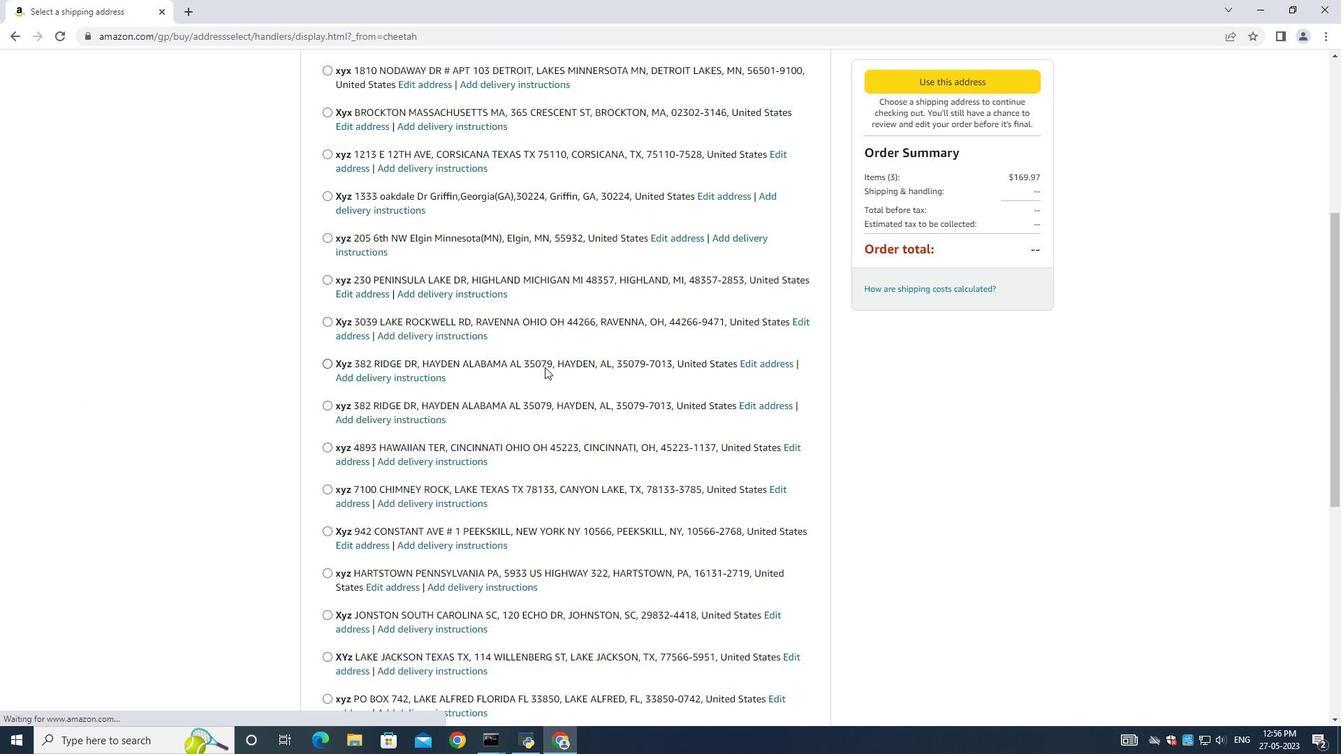 
Action: Mouse scrolled (546, 375) with delta (0, 0)
Screenshot: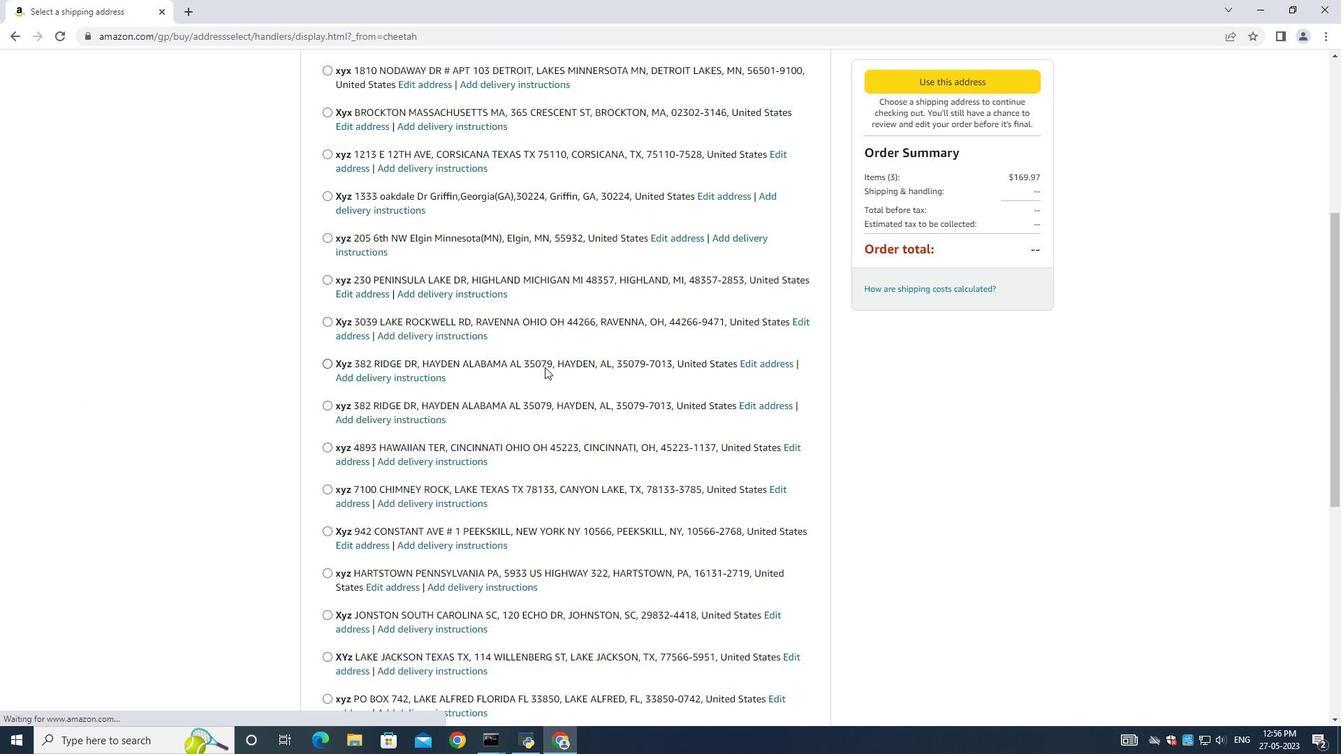 
Action: Mouse moved to (545, 376)
Screenshot: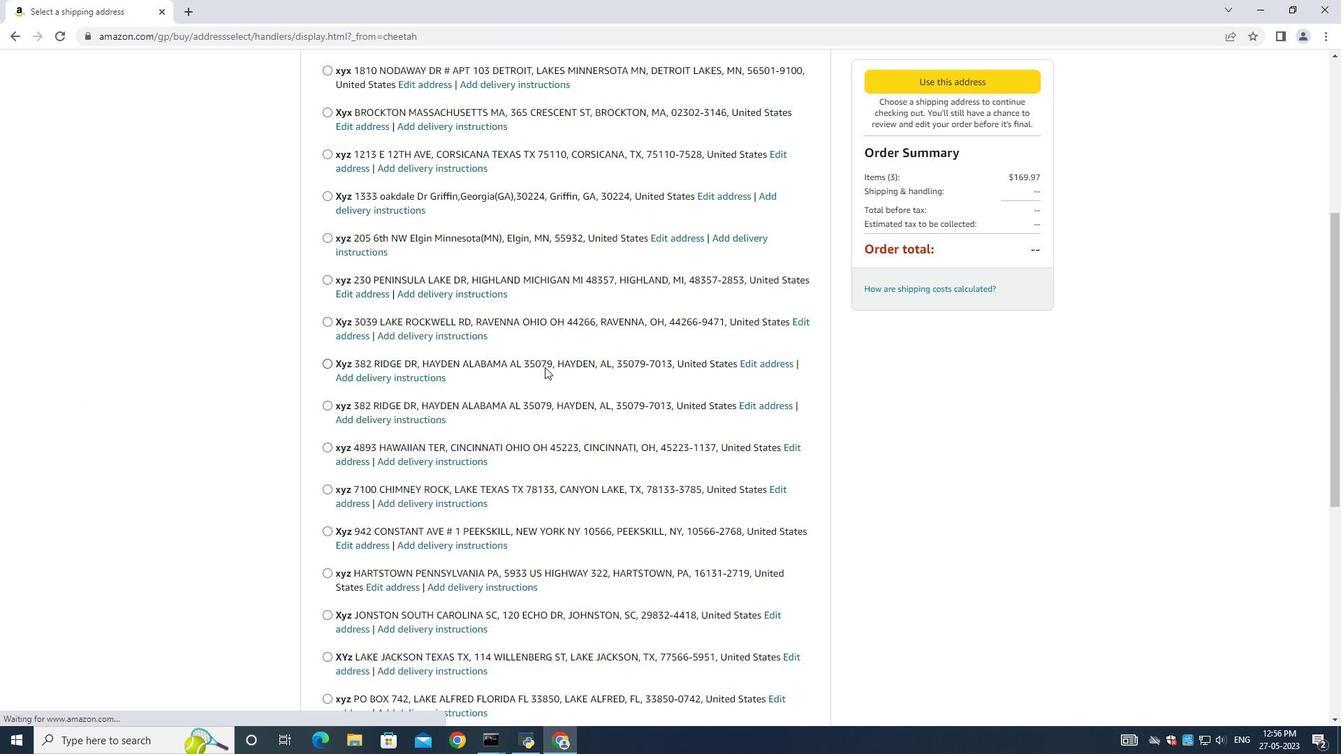 
Action: Mouse scrolled (545, 375) with delta (0, 0)
Screenshot: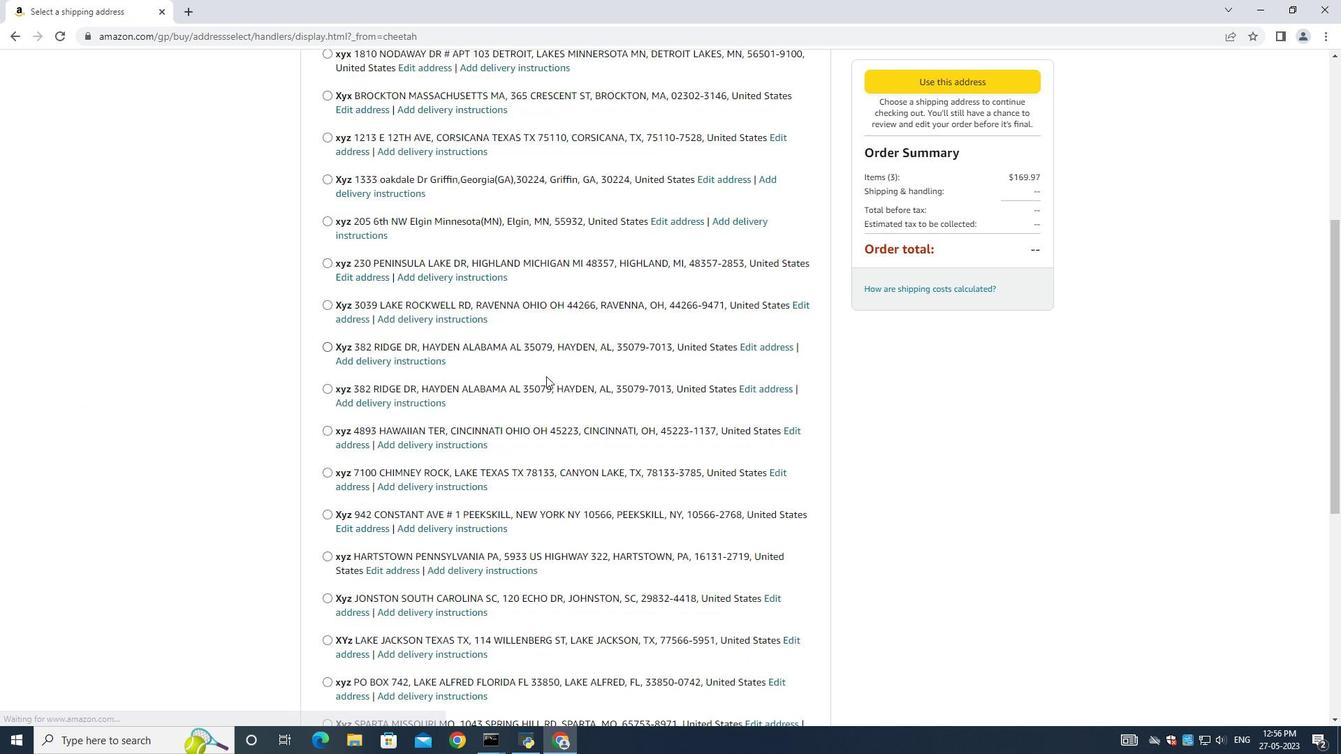 
Action: Mouse moved to (544, 382)
Screenshot: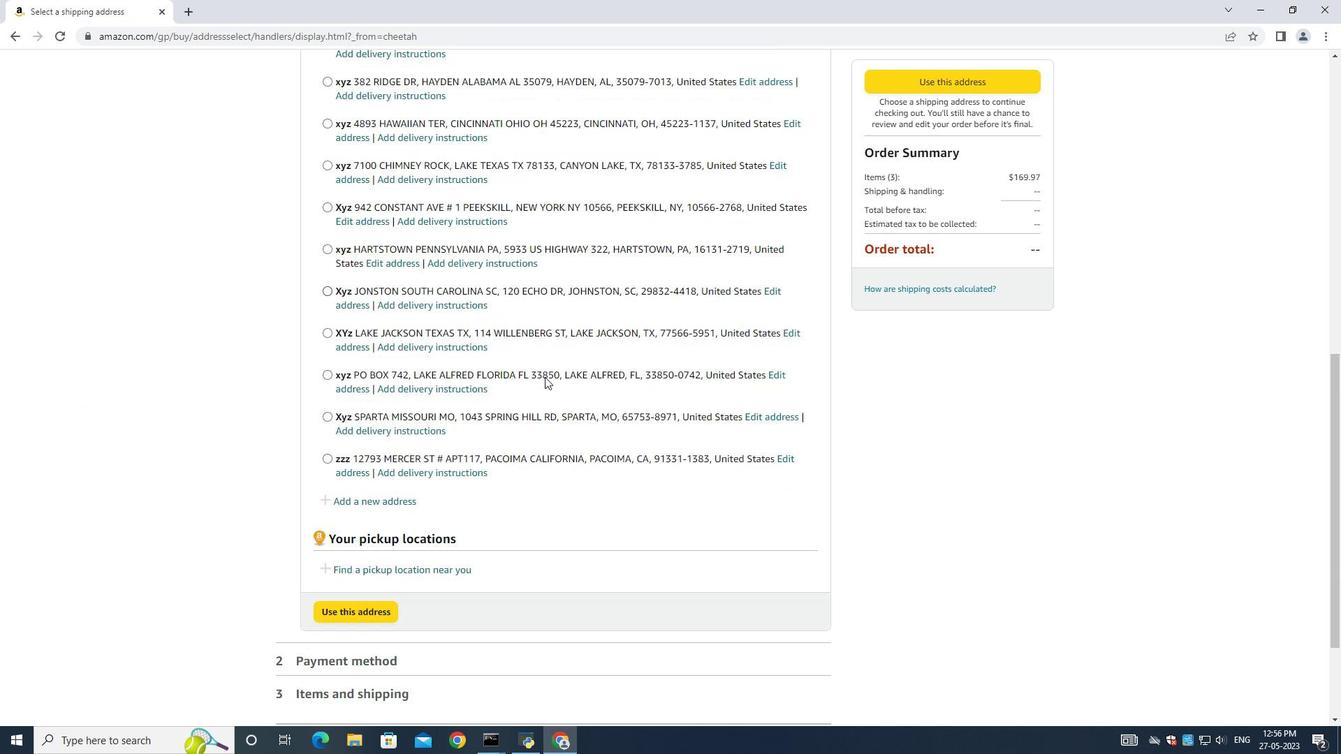 
Action: Mouse scrolled (544, 381) with delta (0, 0)
Screenshot: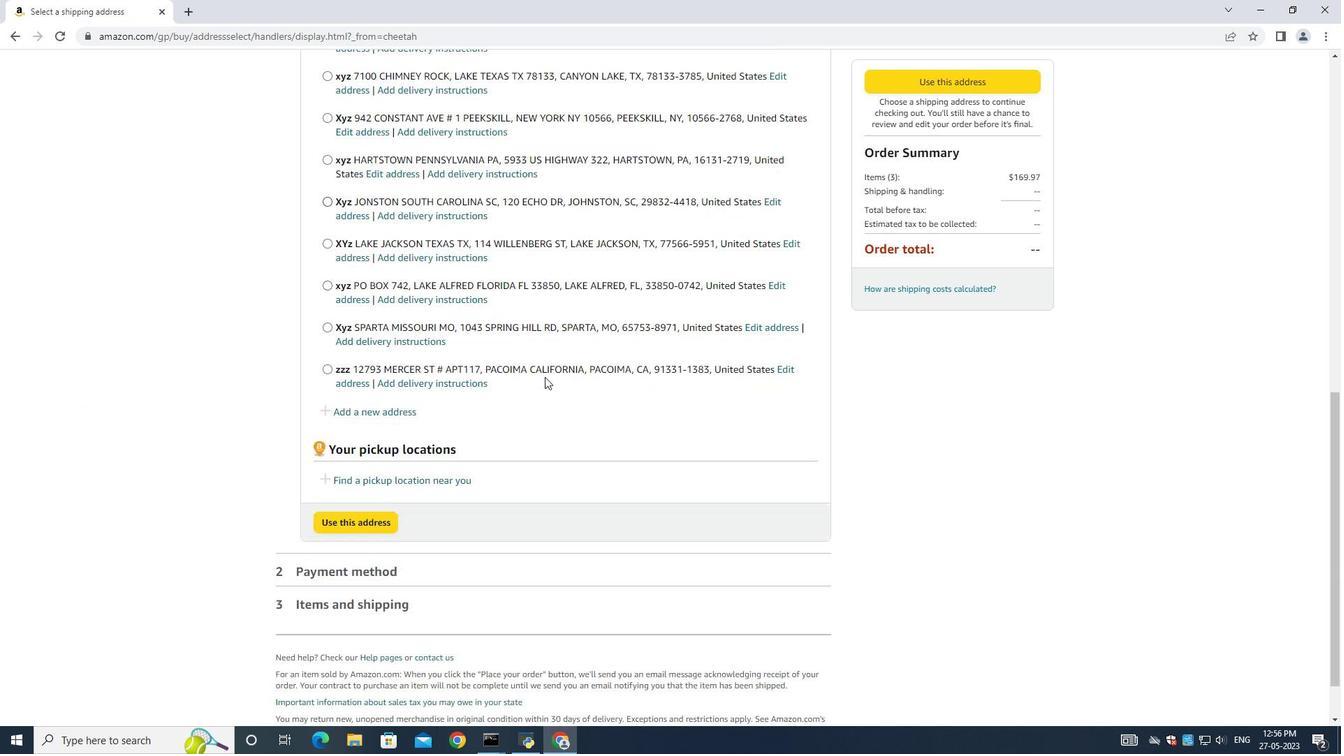 
Action: Mouse moved to (543, 383)
Screenshot: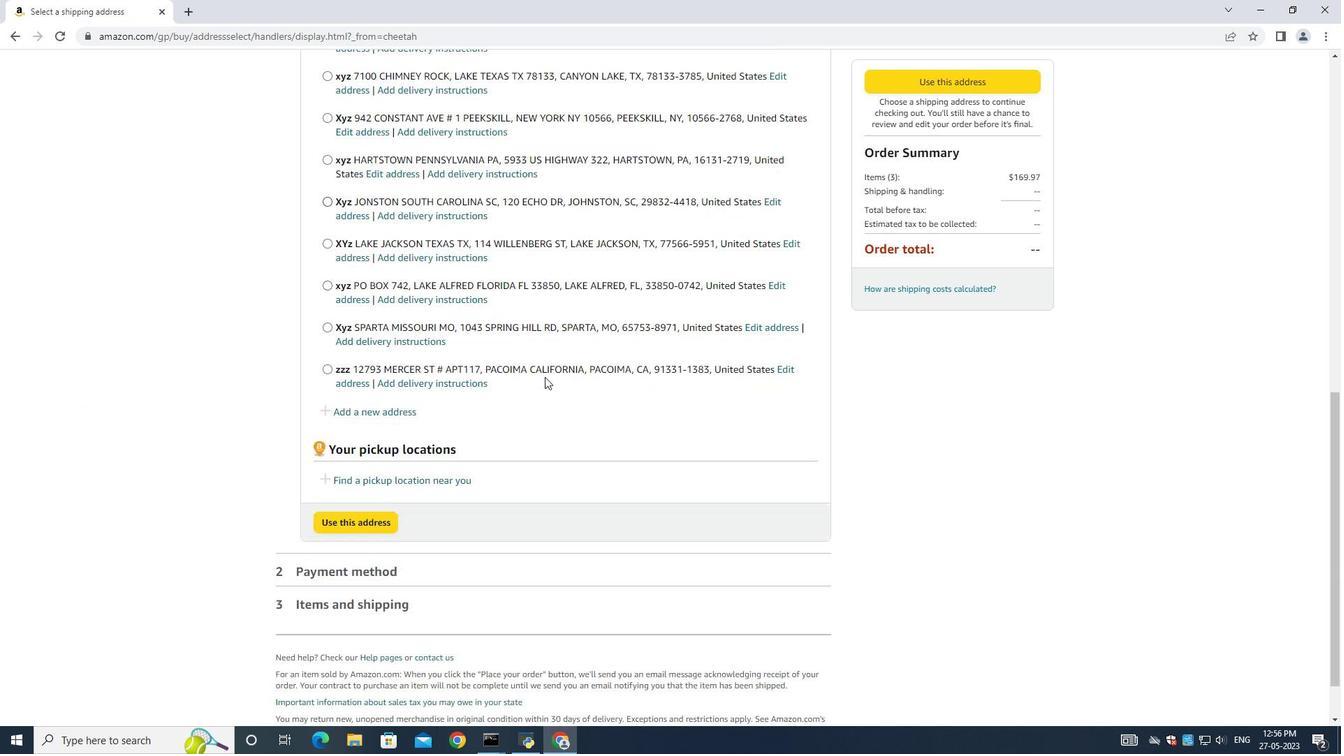 
Action: Mouse scrolled (543, 382) with delta (0, 0)
Screenshot: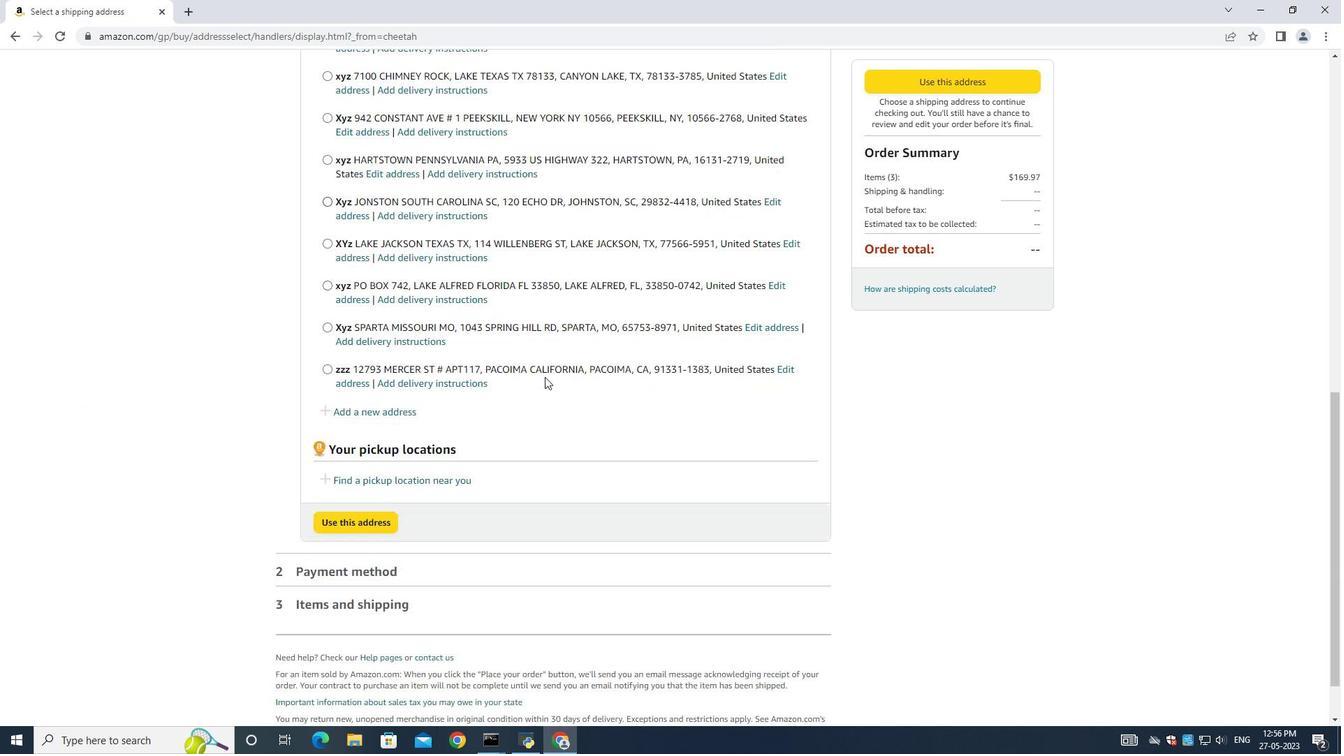 
Action: Mouse moved to (542, 383)
Screenshot: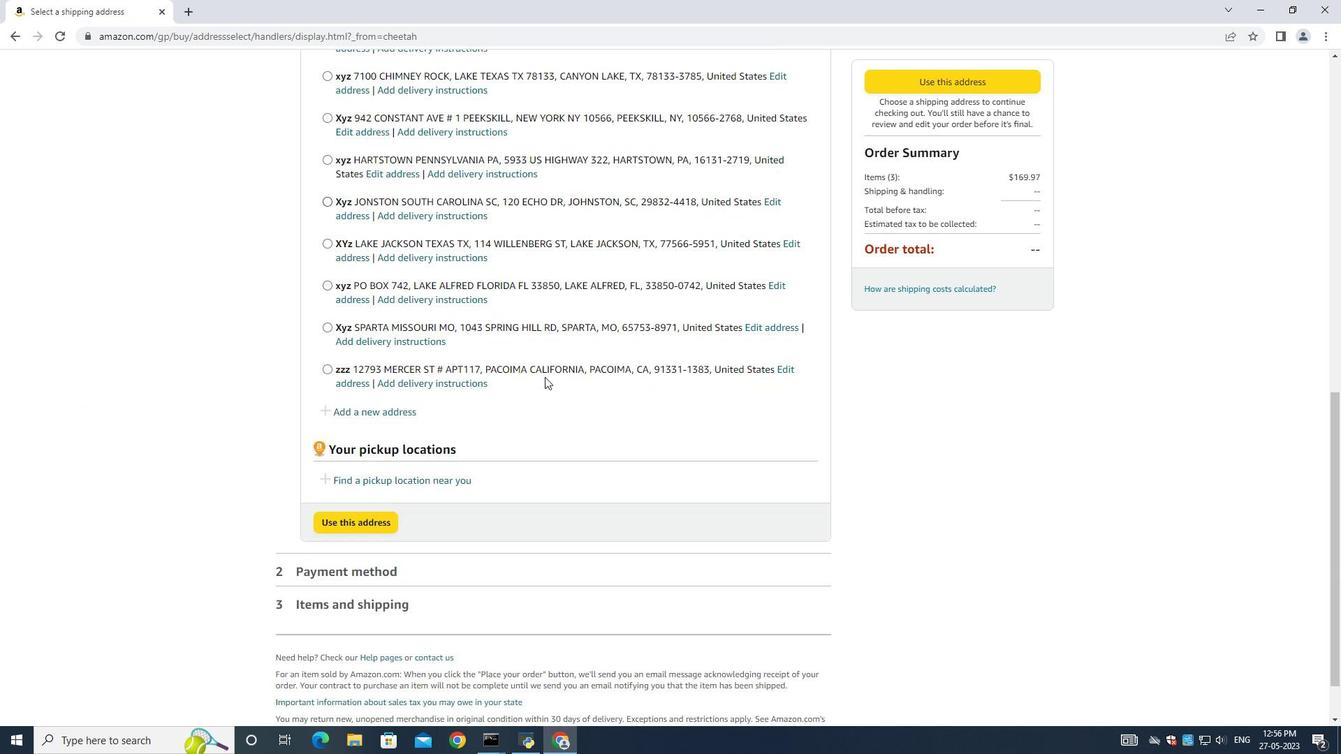 
Action: Mouse scrolled (542, 382) with delta (0, 0)
Screenshot: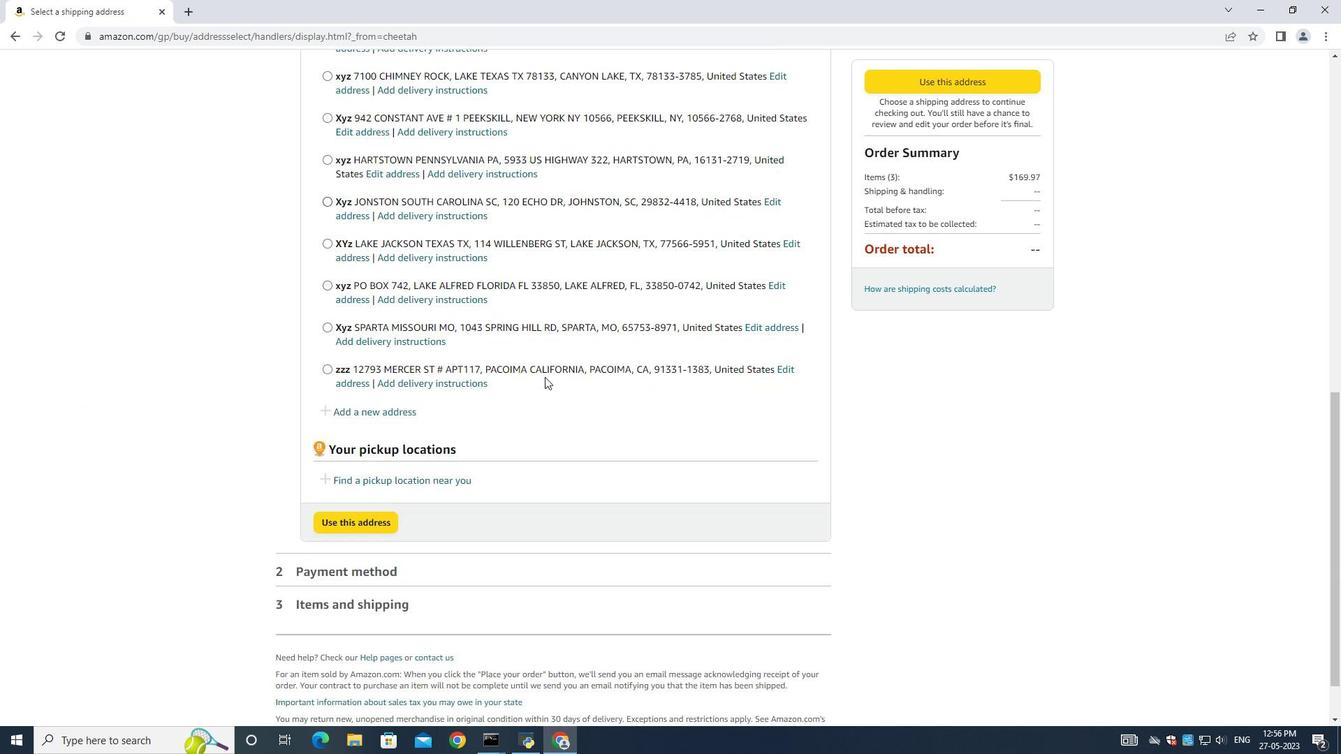 
Action: Mouse moved to (541, 383)
Screenshot: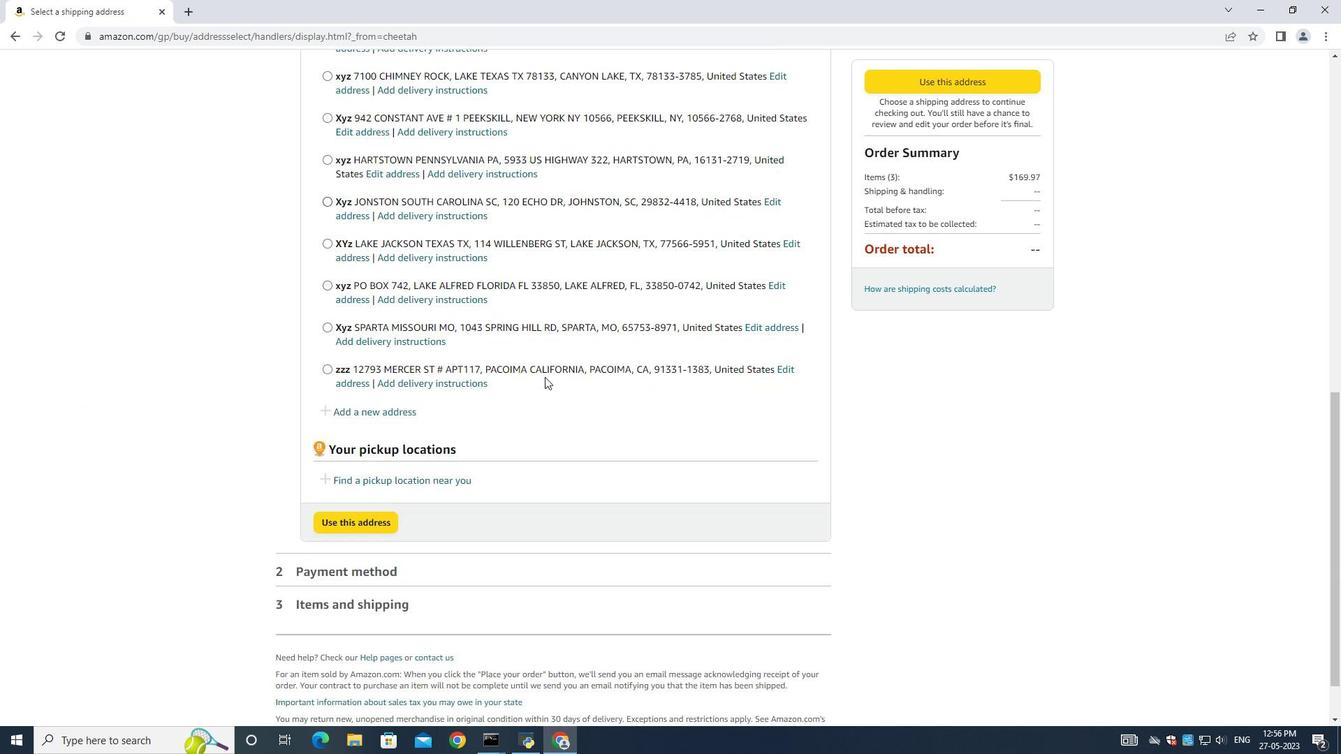 
Action: Mouse scrolled (542, 382) with delta (0, 0)
Screenshot: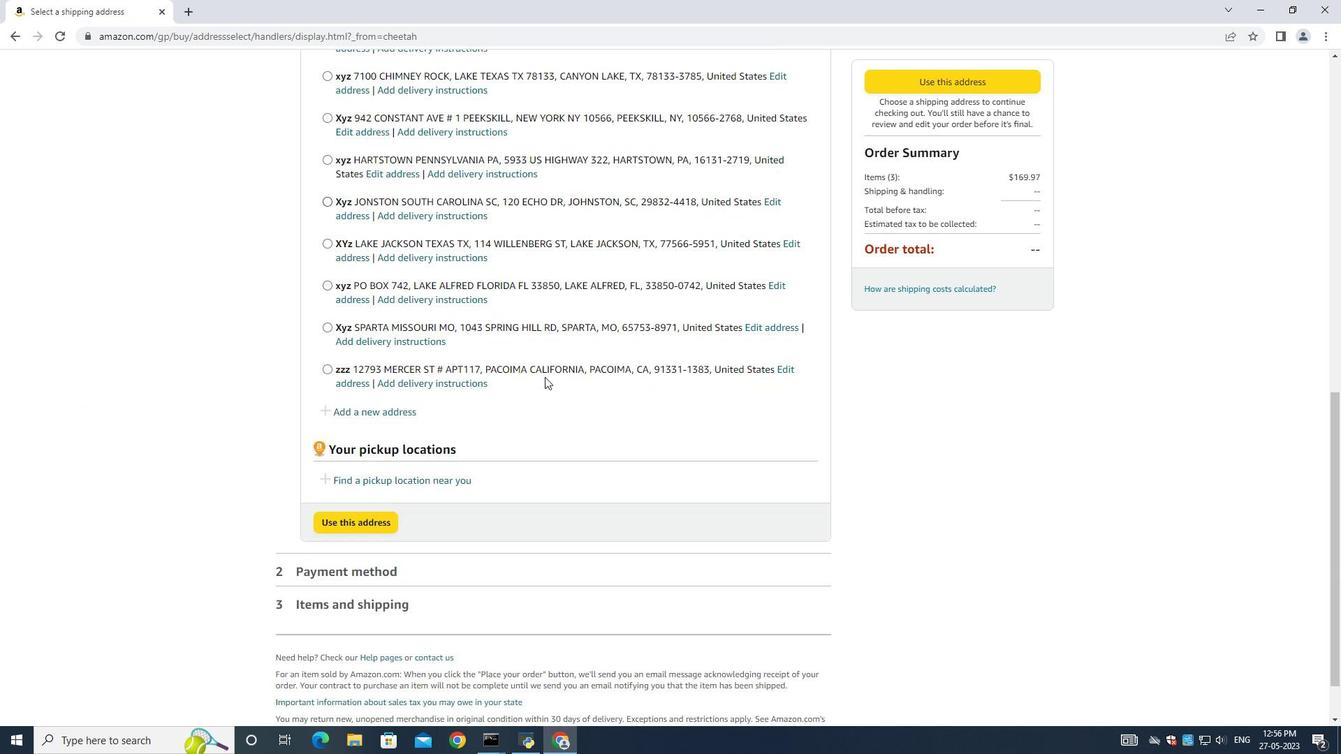 
Action: Mouse moved to (361, 345)
Screenshot: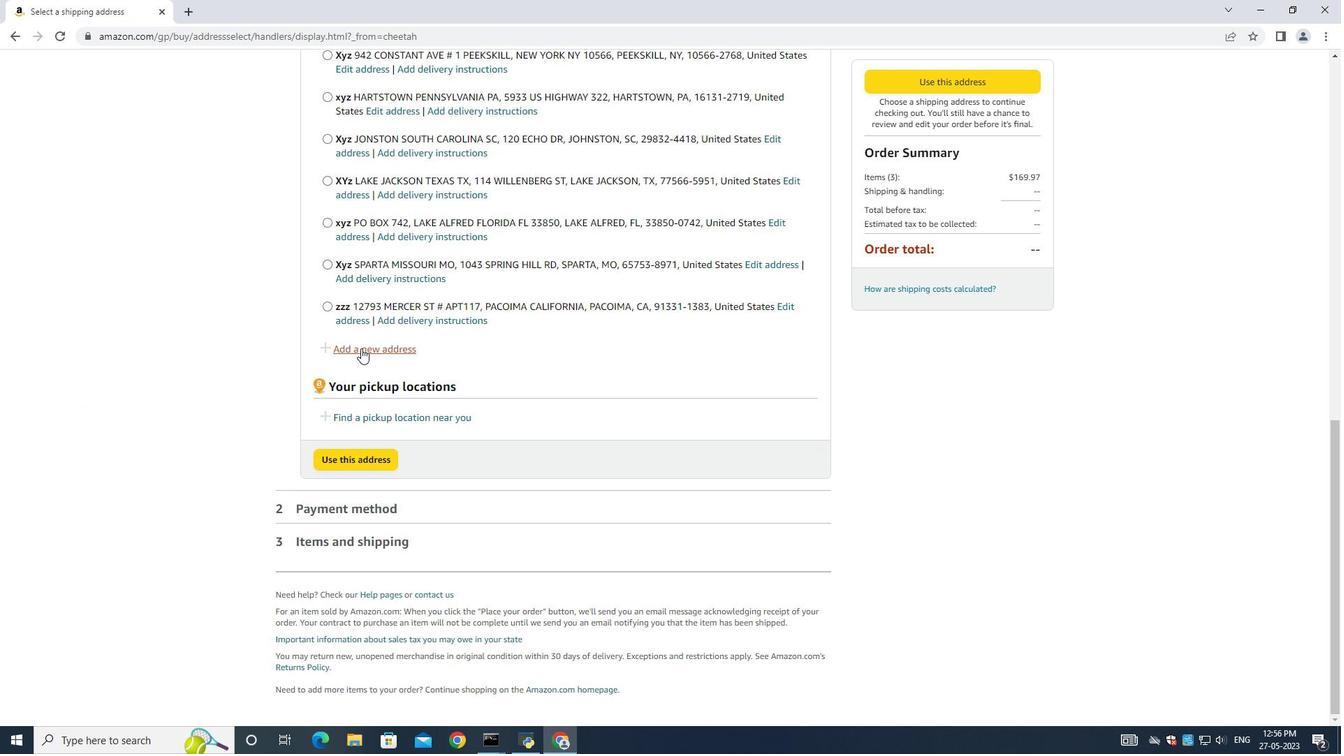 
Action: Mouse pressed left at (361, 345)
Screenshot: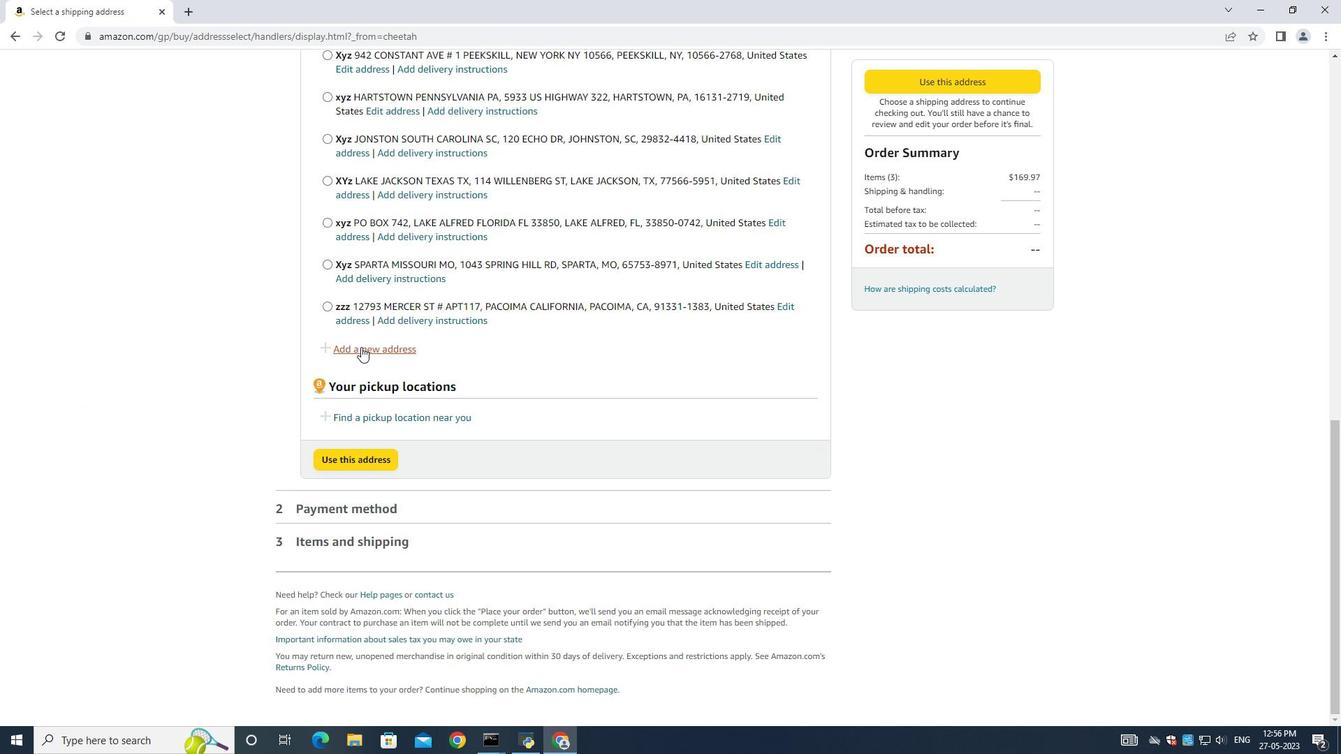 
Action: Mouse moved to (495, 340)
Screenshot: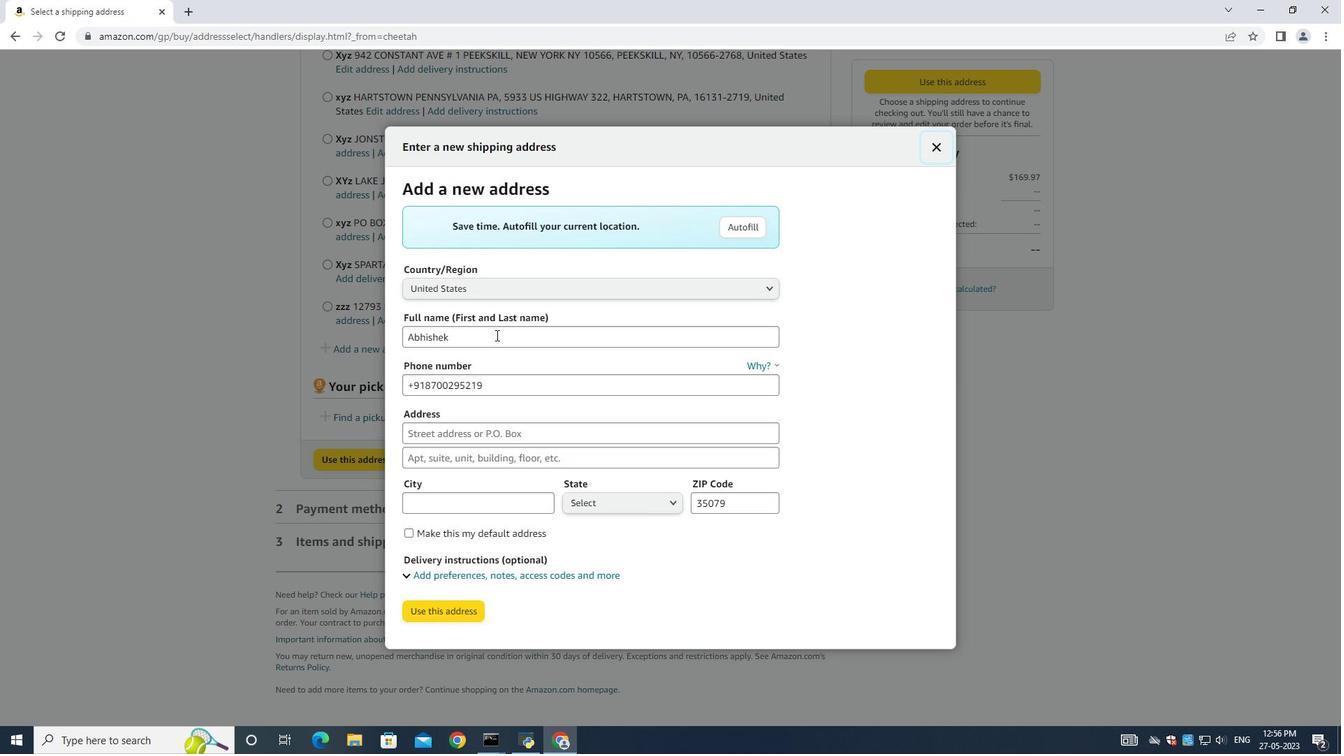 
Action: Mouse pressed left at (495, 340)
Screenshot: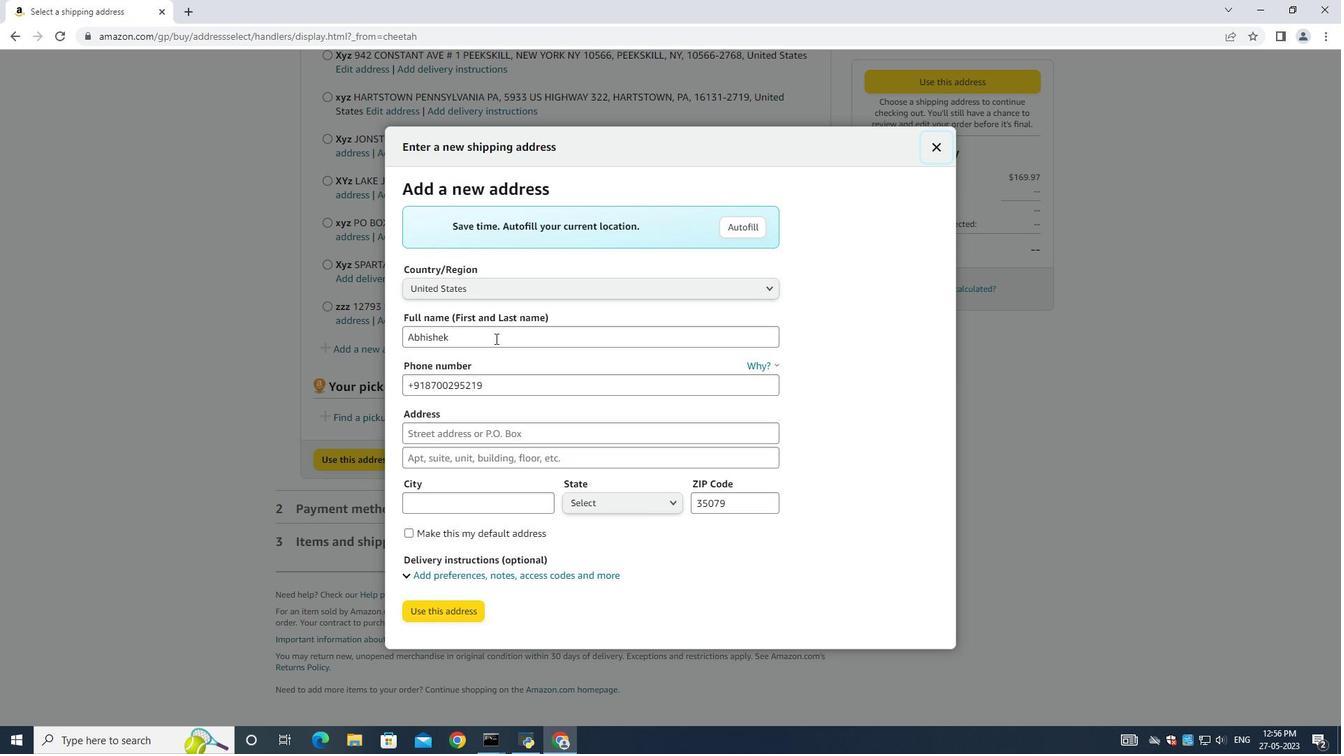 
Action: Mouse moved to (494, 340)
Screenshot: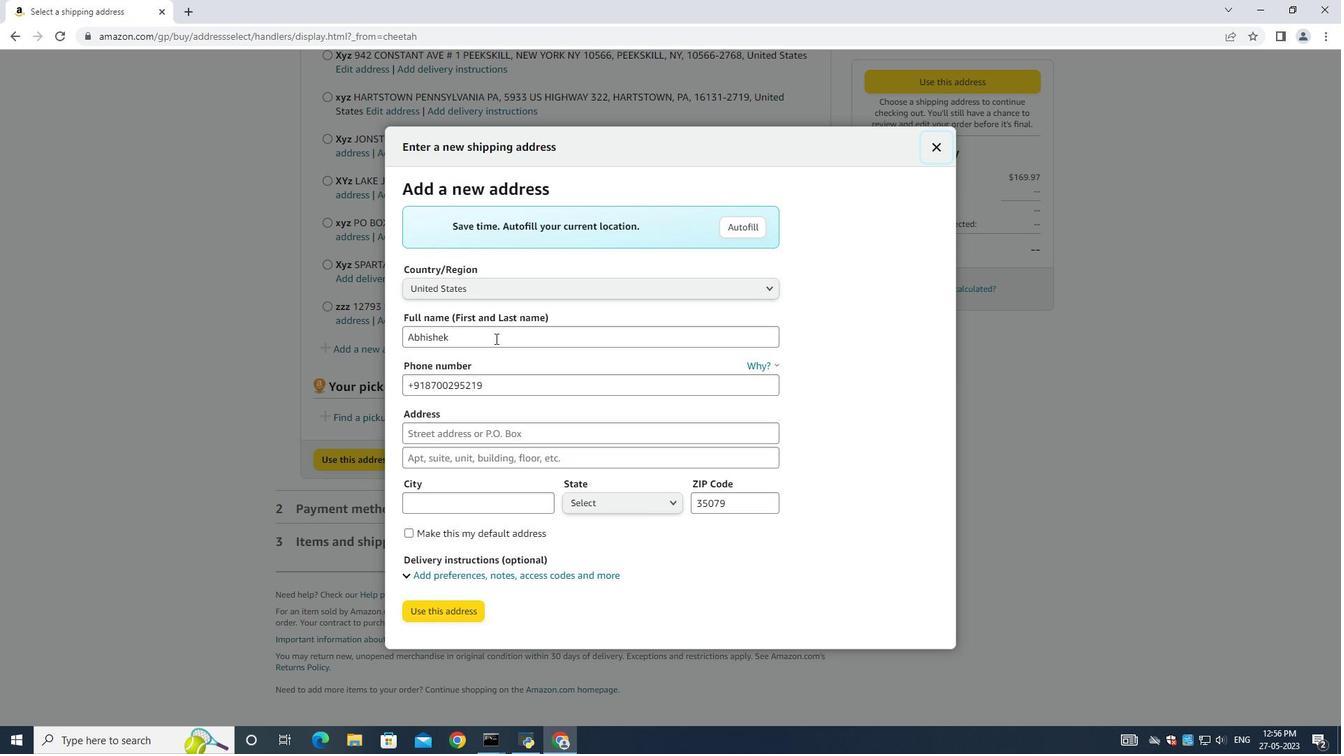 
Action: Key pressed ctrl+A<Key.backspace><Key.shift><Key.shift><Key.shift><Key.shift><Key.shift><Key.shift><Key.shift><Key.shift><Key.shift><Key.shift><Key.shift>Nsa
Screenshot: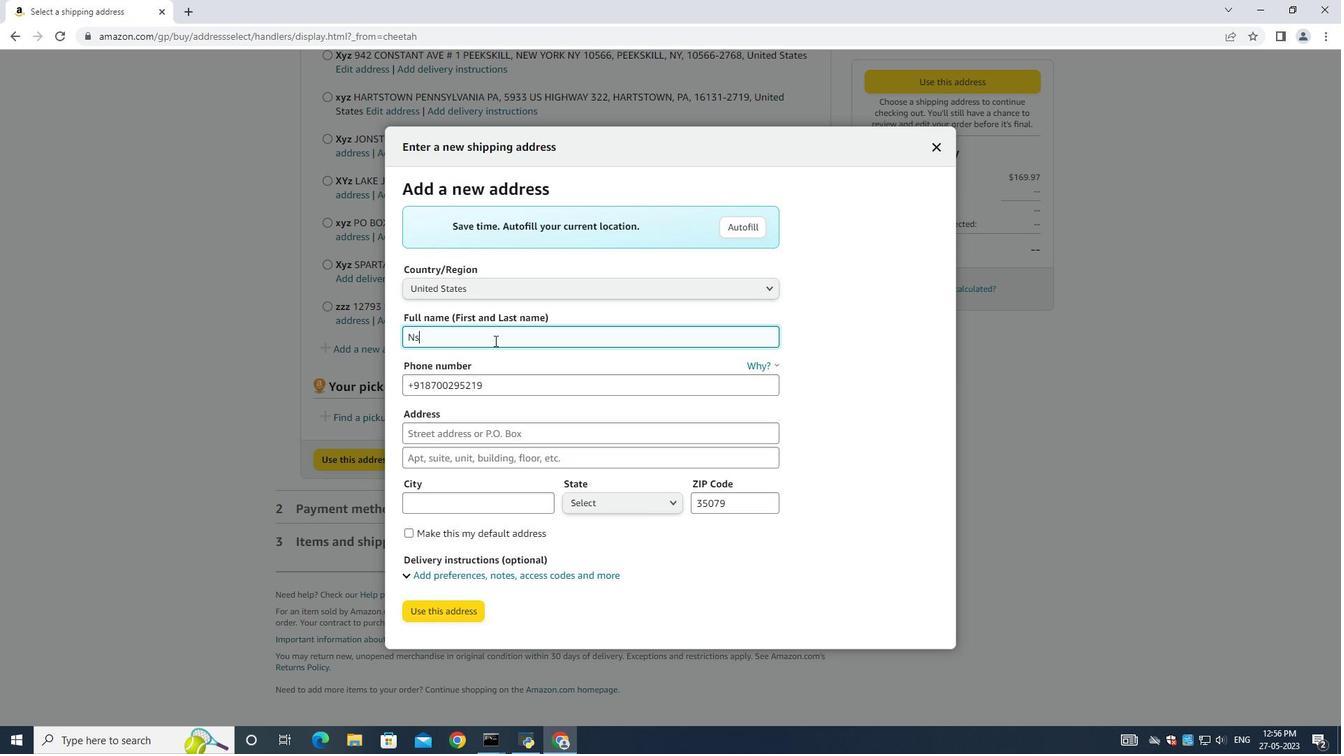 
Action: Mouse moved to (500, 391)
Screenshot: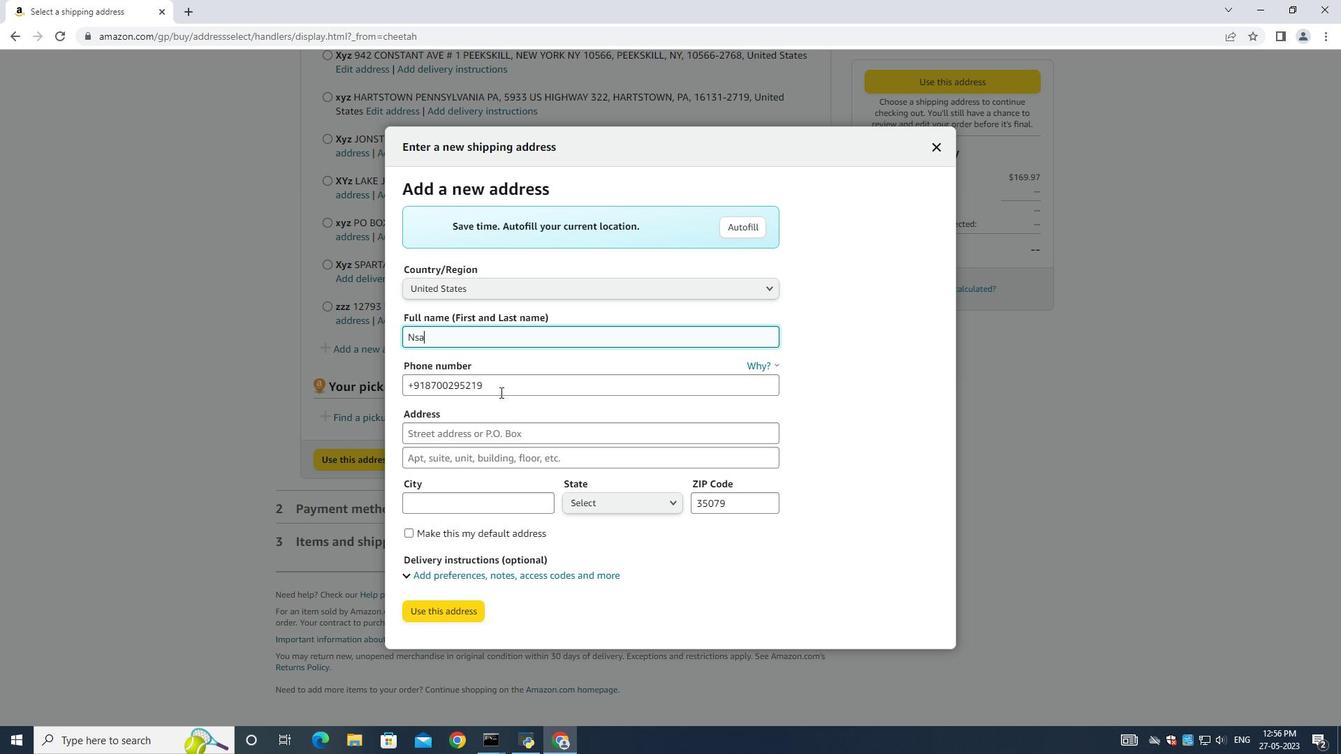
Action: Mouse pressed left at (500, 391)
Screenshot: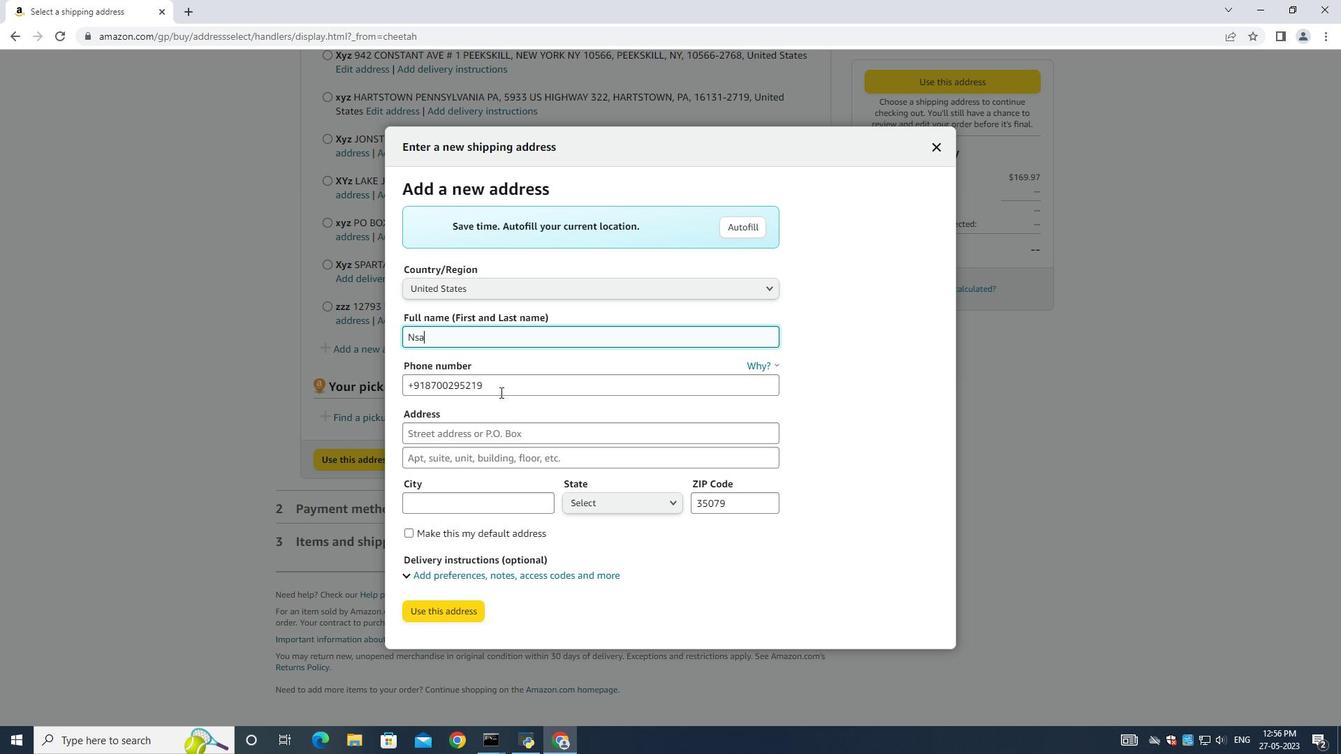 
Action: Mouse moved to (501, 389)
Screenshot: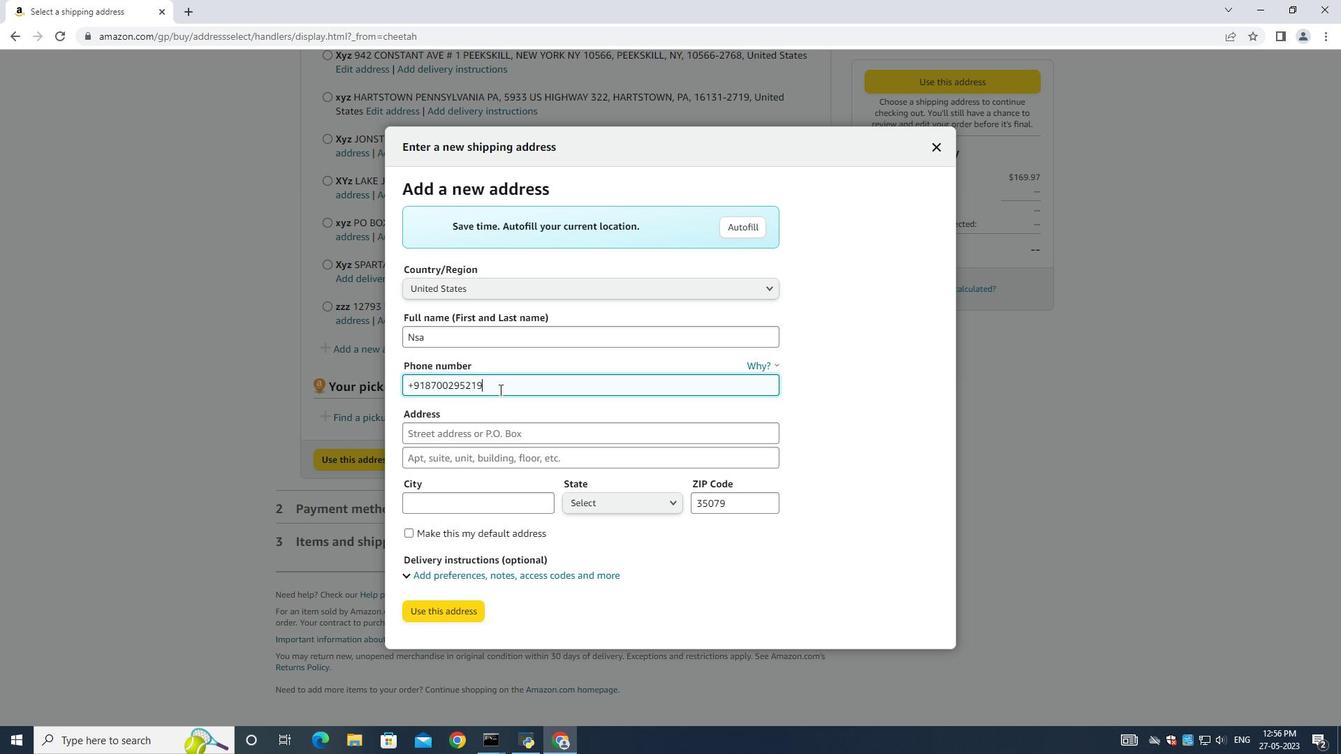 
Action: Key pressed ctrl+A<Key.backspace><Key.shift><Key.shift><Key.shift><Key.shift><Key.shift><Key.shift><Key.shift><Key.shift><Key.shift><Key.shift><Key.shift><Key.shift><Key.shift><Key.shift><Key.shift><Key.shift><Key.shift><Key.shift><Key.shift><Key.shift><Key.shift><Key.shift><Key.shift><Key.shift><Key.shift><Key.shift><Key.shift><Key.shift><Key.shift><Key.shift><Key.shift><Key.shift><Key.shift><Key.shift><Key.shift><Key.shift><Key.shift><Key.shift><Key.shift><Key.shift><Key.shift><Key.shift><Key.shift><Key.shift><Key.shift><Key.shift><Key.shift><Key.shift><Key.shift><Key.shift><Key.shift><Key.shift><Key.shift><Key.shift><Key.shift><Key.shift><Key.shift><Key.shift><Key.shift><Key.shift><Key.shift><Key.shift><Key.shift><Key.shift><Key.shift><Key.shift><Key.shift><Key.shift><Key.shift><Key.shift><Key.shift><Key.shift><Key.shift>(830<Key.shift>)<Key.space>907-4477
Screenshot: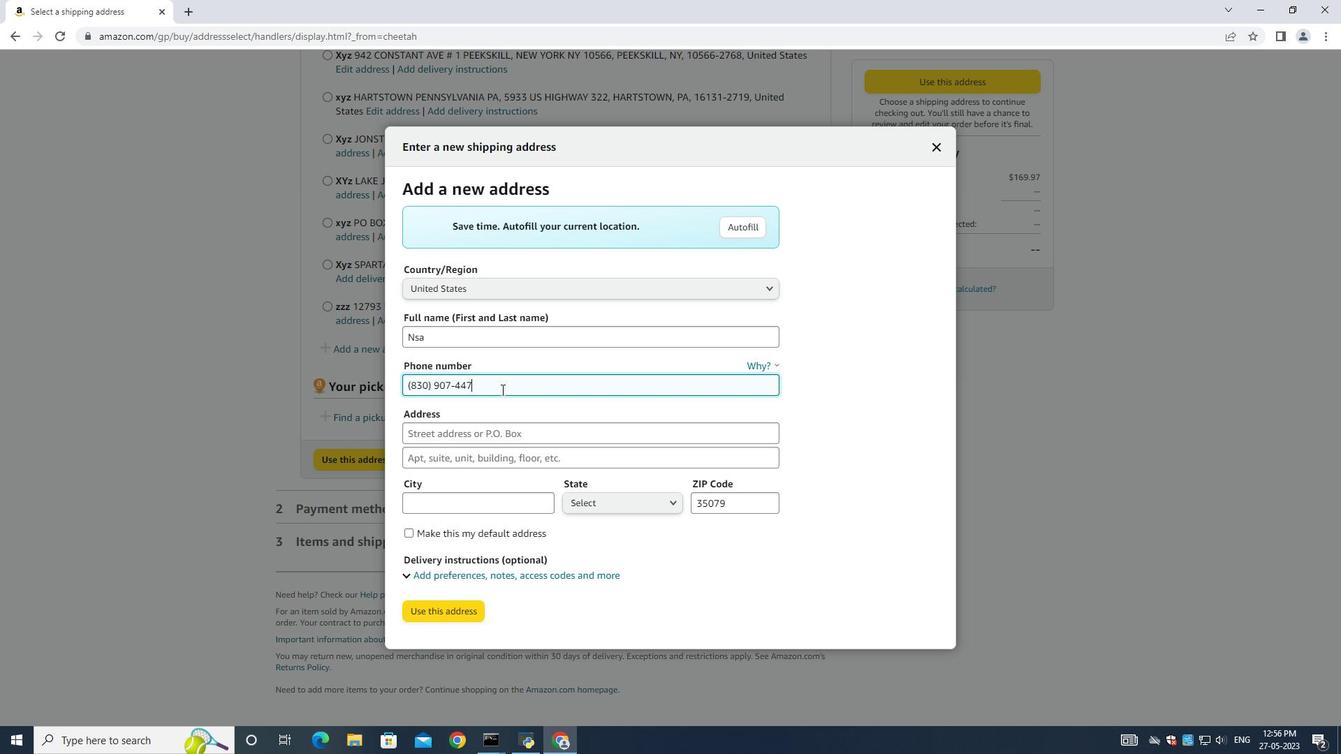 
Action: Mouse moved to (498, 435)
Screenshot: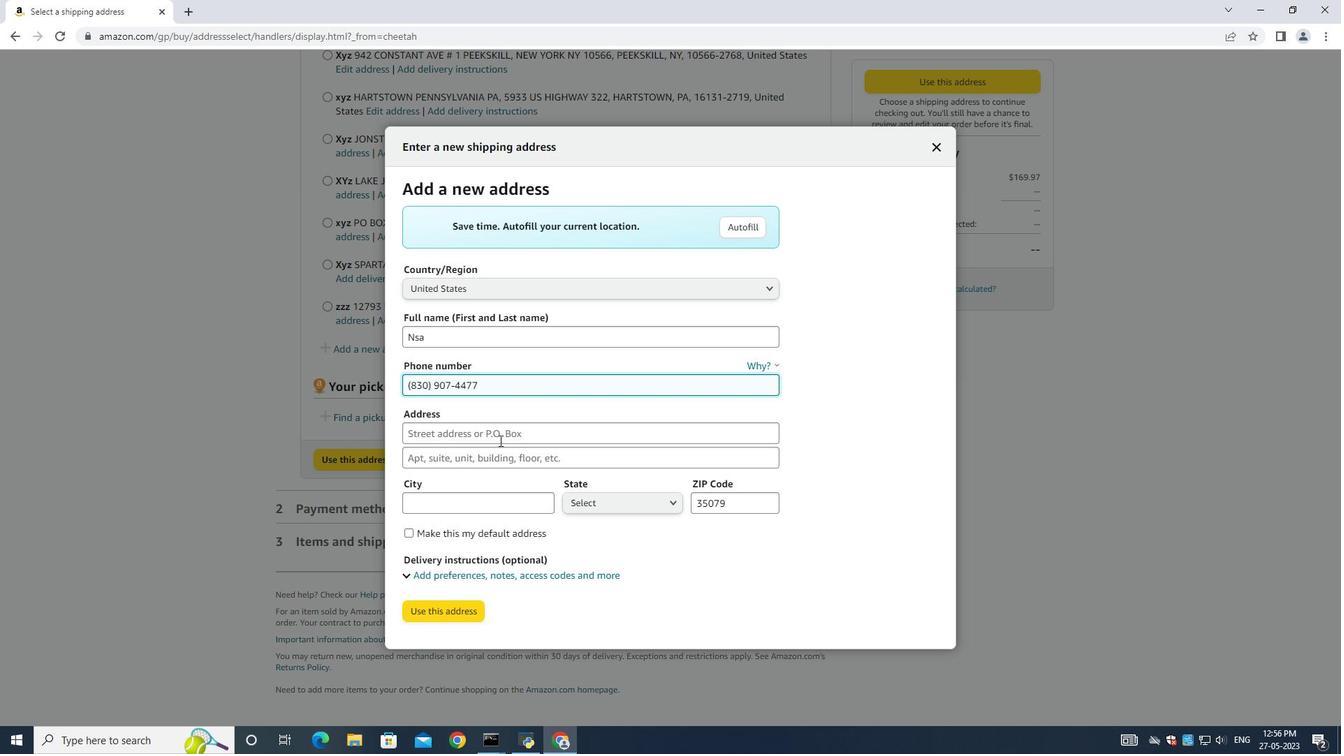 
Action: Mouse pressed left at (498, 435)
Screenshot: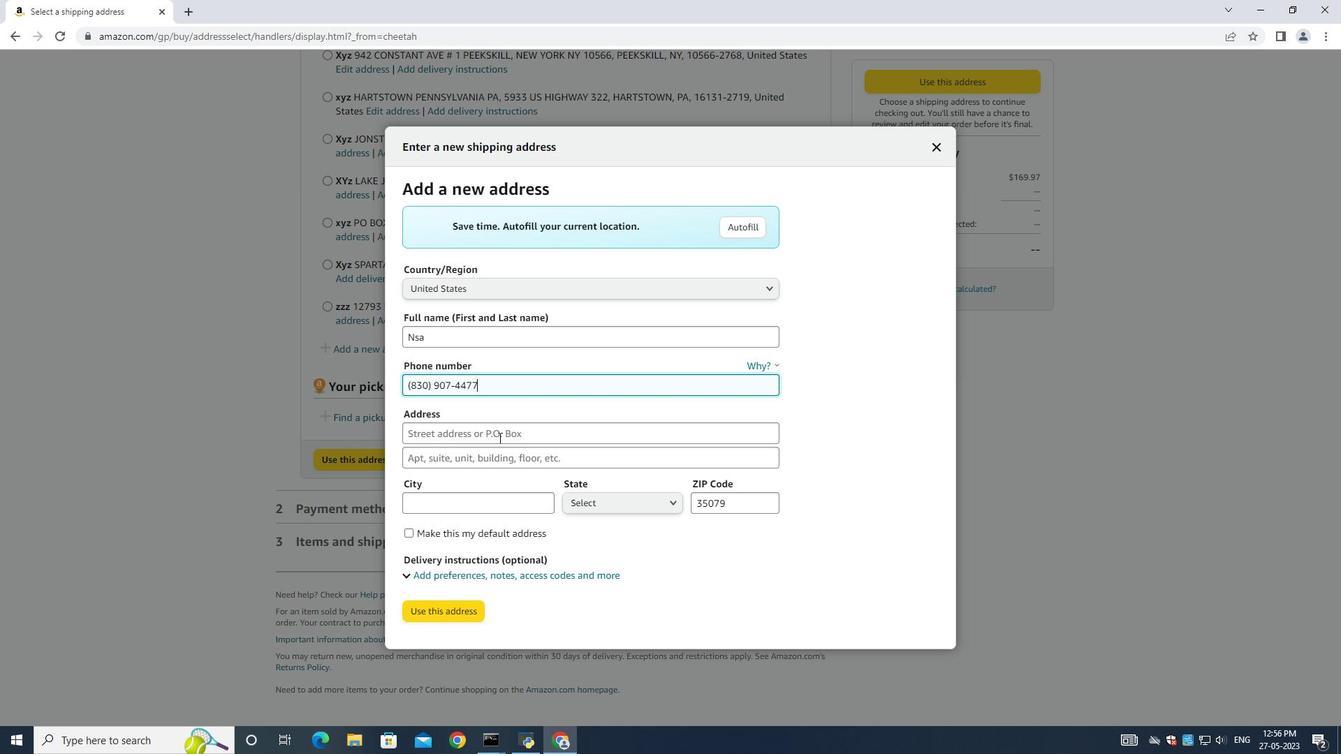 
Action: Key pressed 7100<Key.space><Key.shift>Chimney<Key.space><Key.shift>Rock
Screenshot: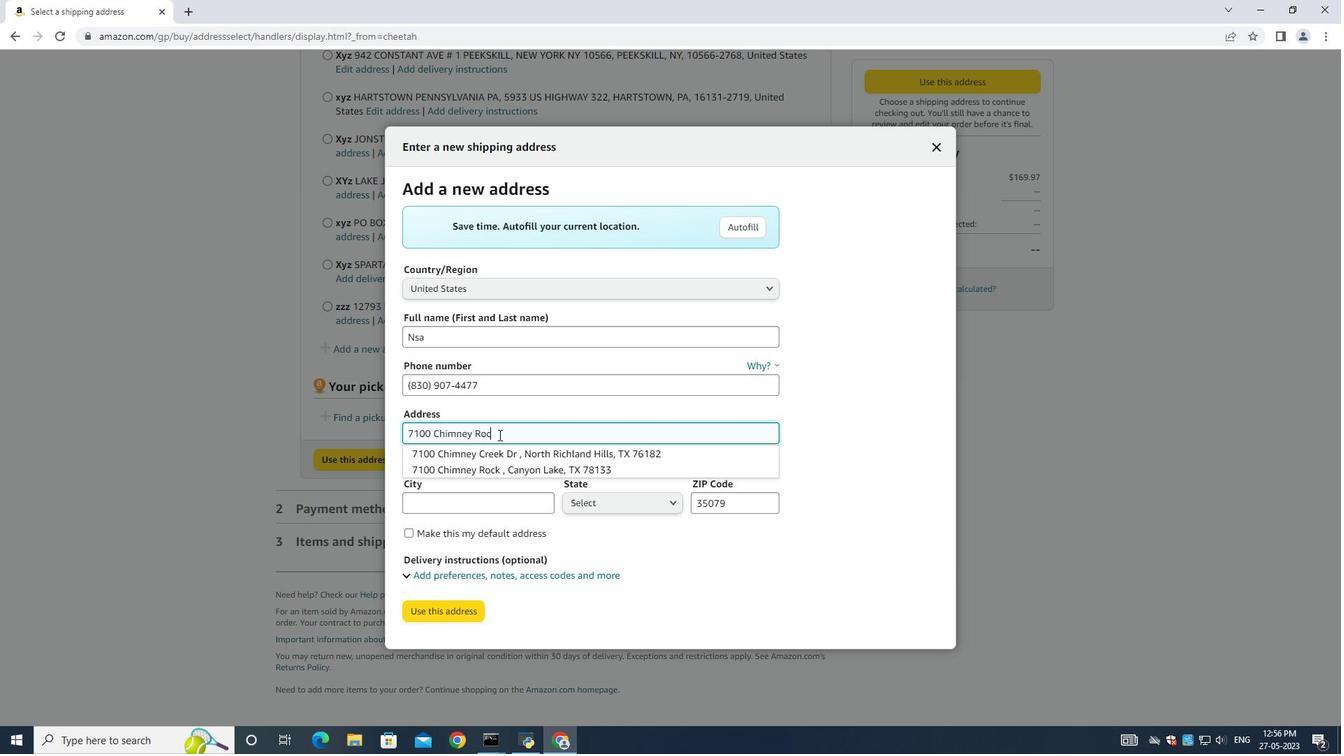 
Action: Mouse moved to (562, 437)
Screenshot: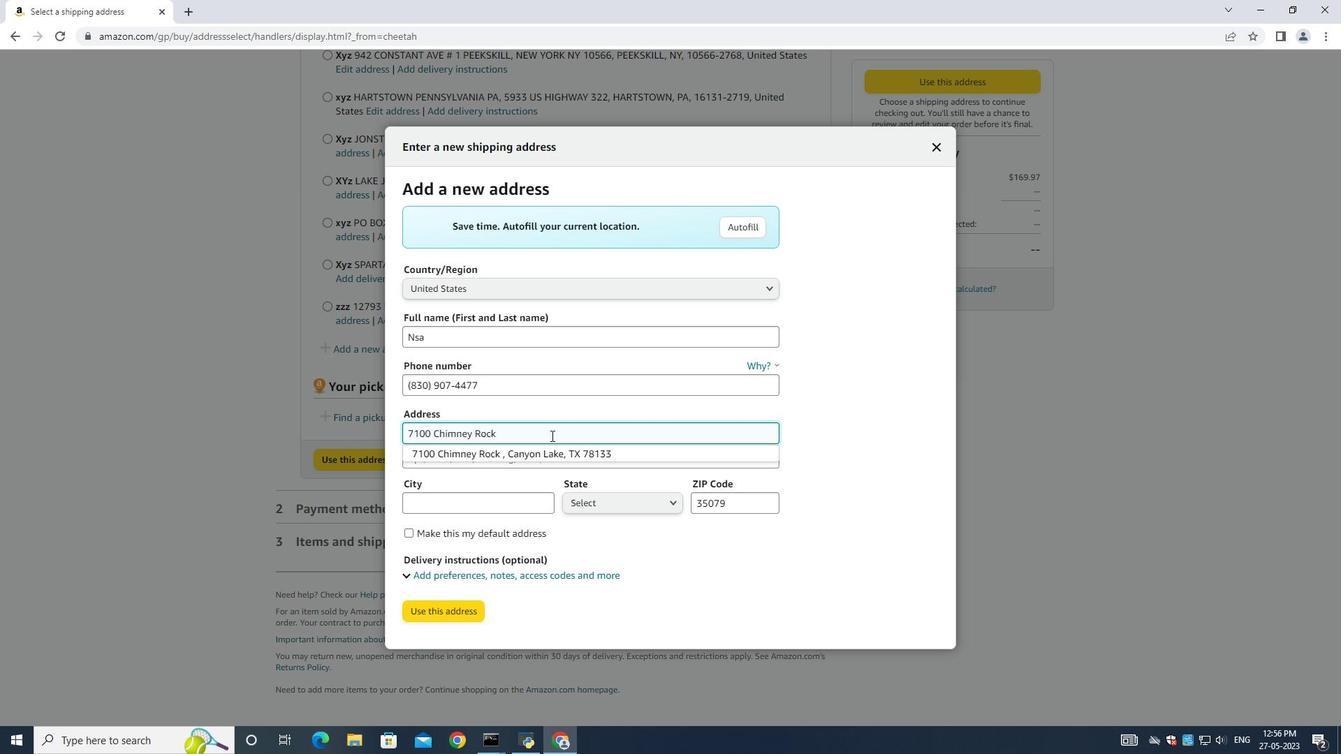 
Action: Mouse pressed left at (562, 437)
Screenshot: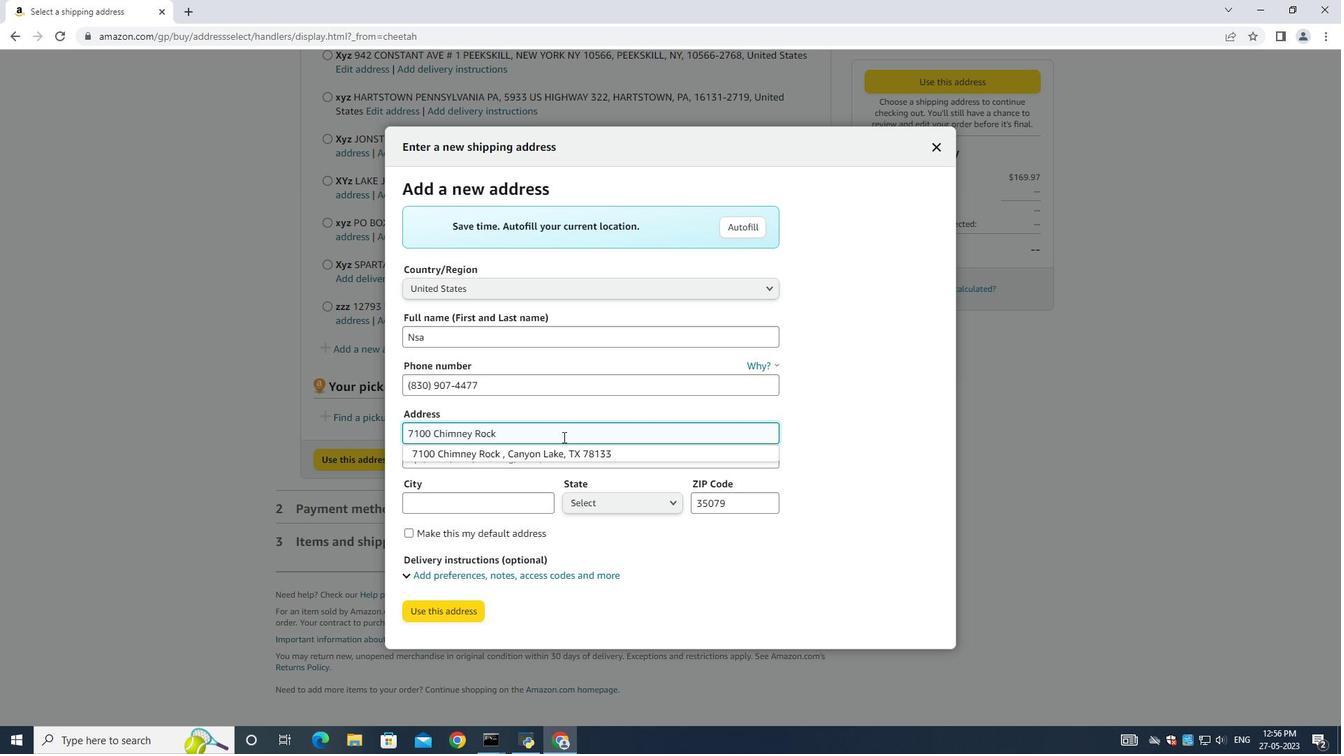 
Action: Mouse moved to (567, 386)
Screenshot: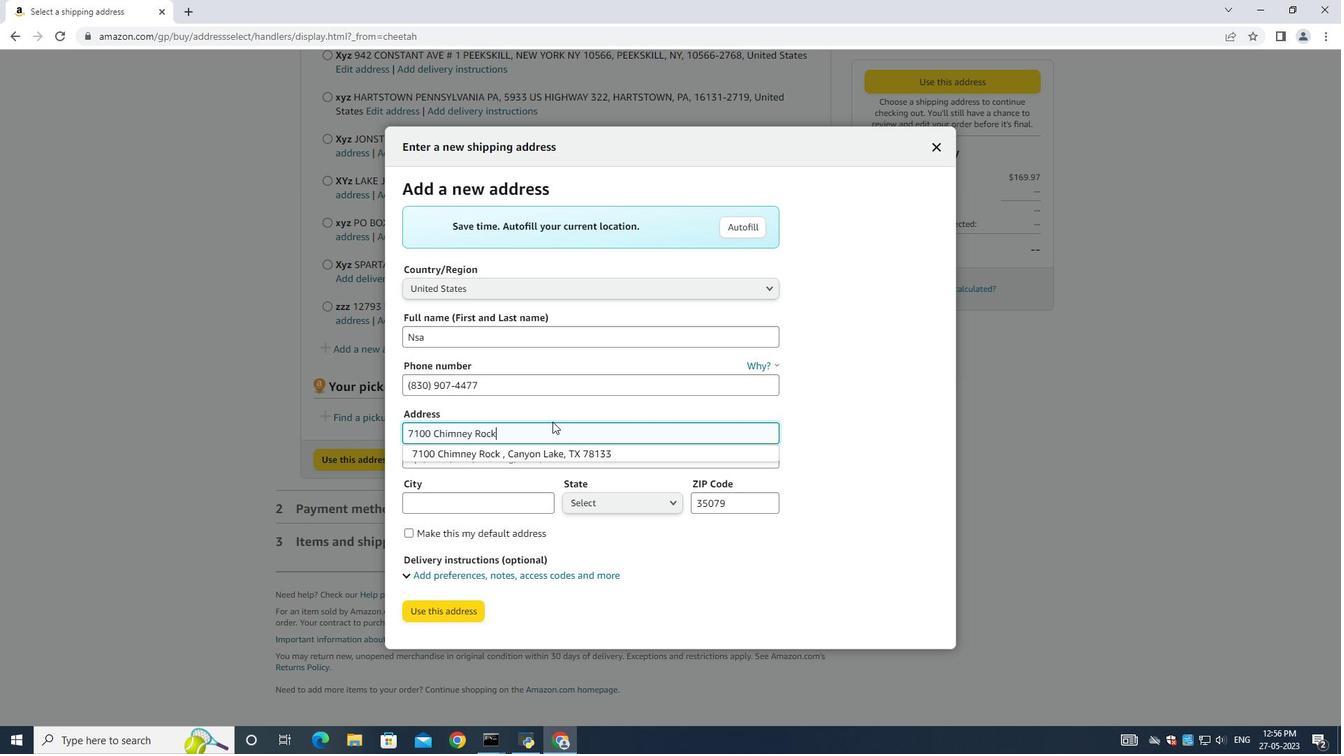 
Action: Mouse pressed left at (567, 386)
Screenshot: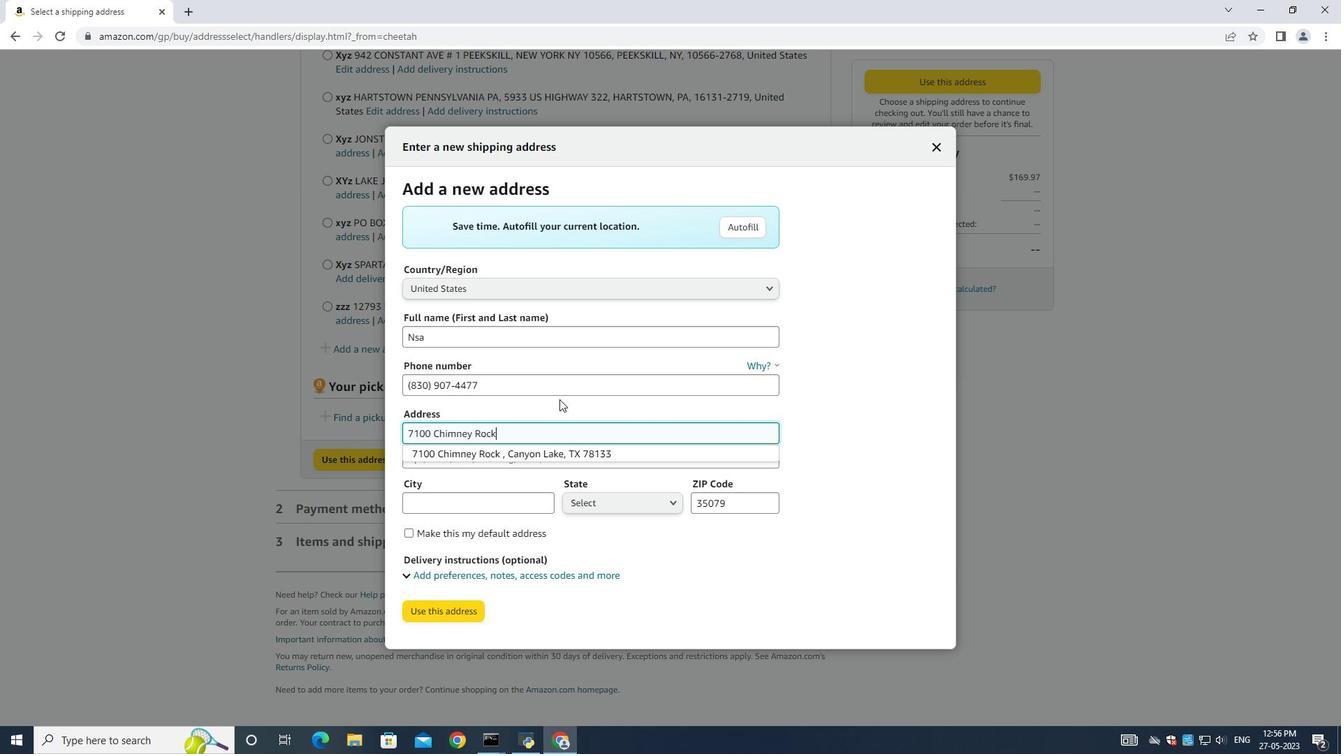 
Action: Mouse moved to (484, 457)
Screenshot: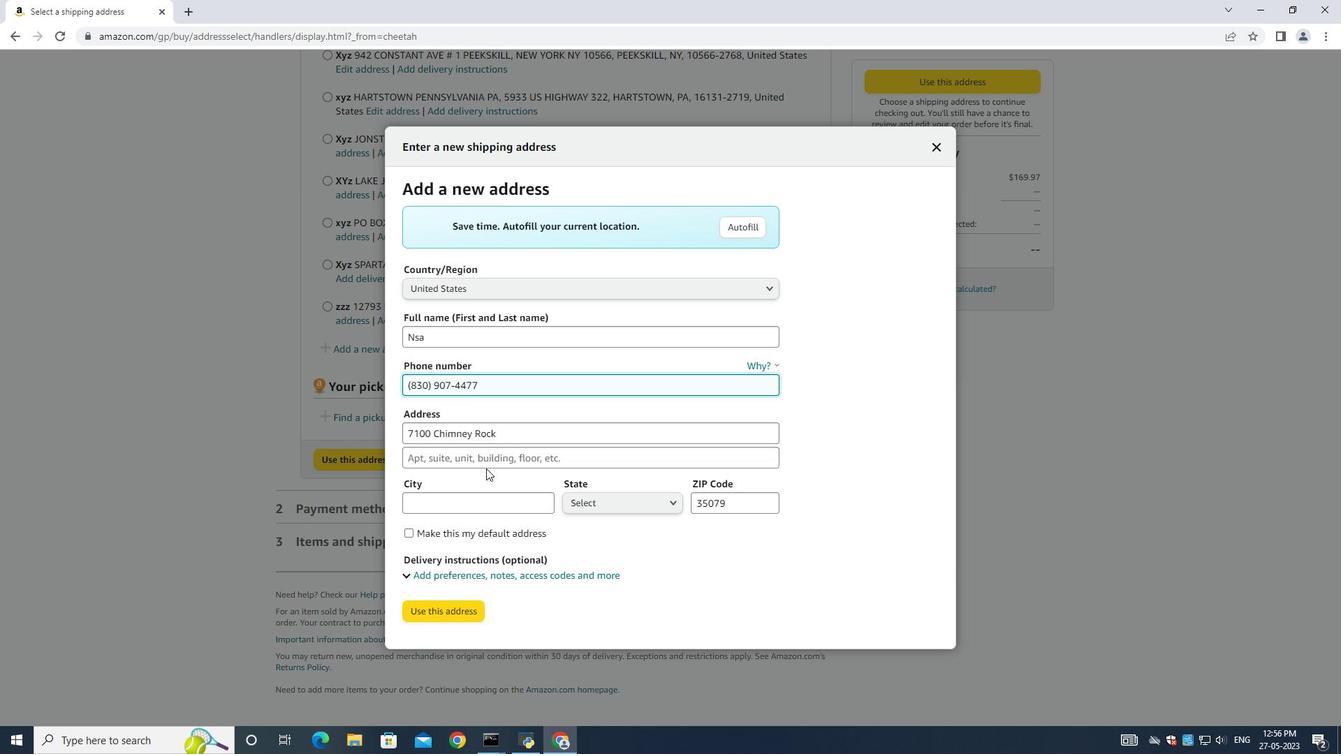 
Action: Mouse pressed left at (484, 457)
Screenshot: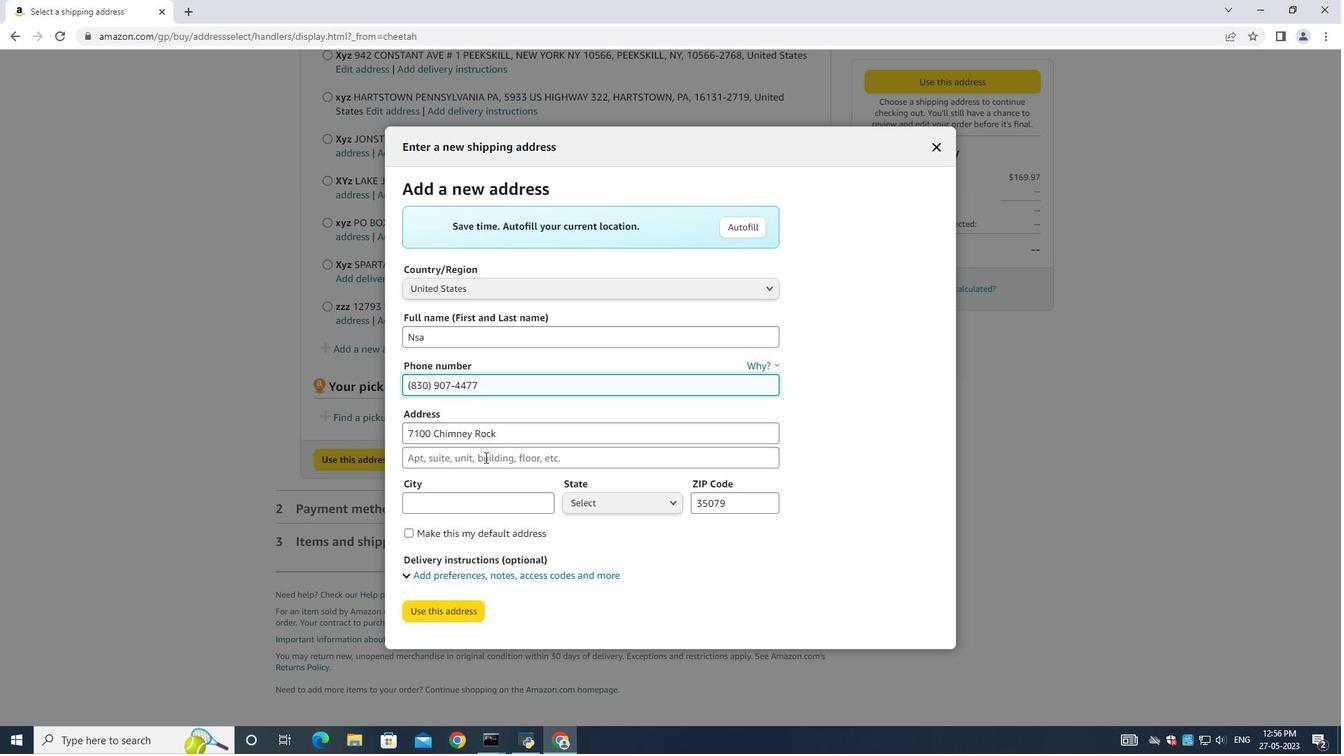 
Action: Key pressed <Key.shift>Canyon<Key.space><Key.shift>Lake,<Key.space><Key.shift>Texas<Key.space><Key.shift><Key.shift><Key.shift><Key.shift><Key.shift><Key.shift><Key.shift><Key.shift><Key.shift><Key.shift><Key.shift><Key.shift><Key.shift><Key.shift><Key.shift><Key.shift><Key.shift><Key.shift><Key.shift><Key.shift><Key.shift>(TX)<Key.space>
Screenshot: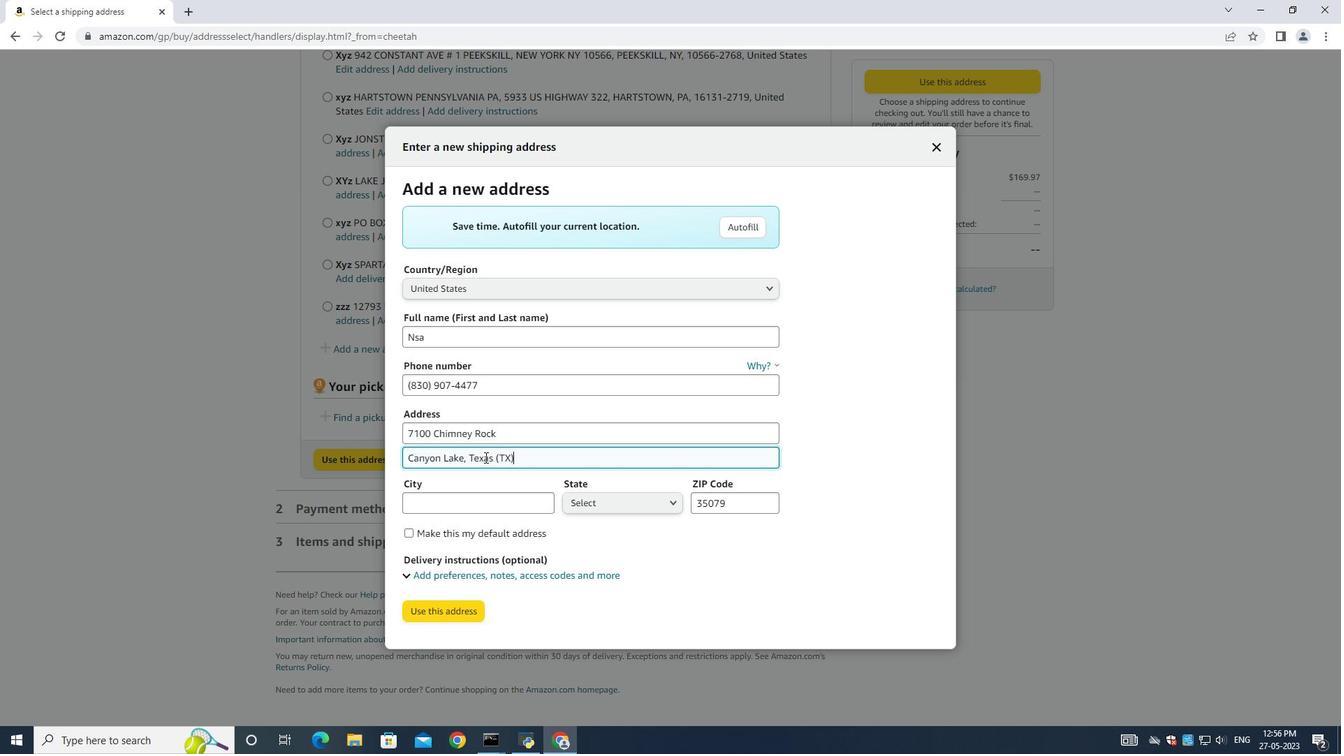 
Action: Mouse moved to (502, 502)
Screenshot: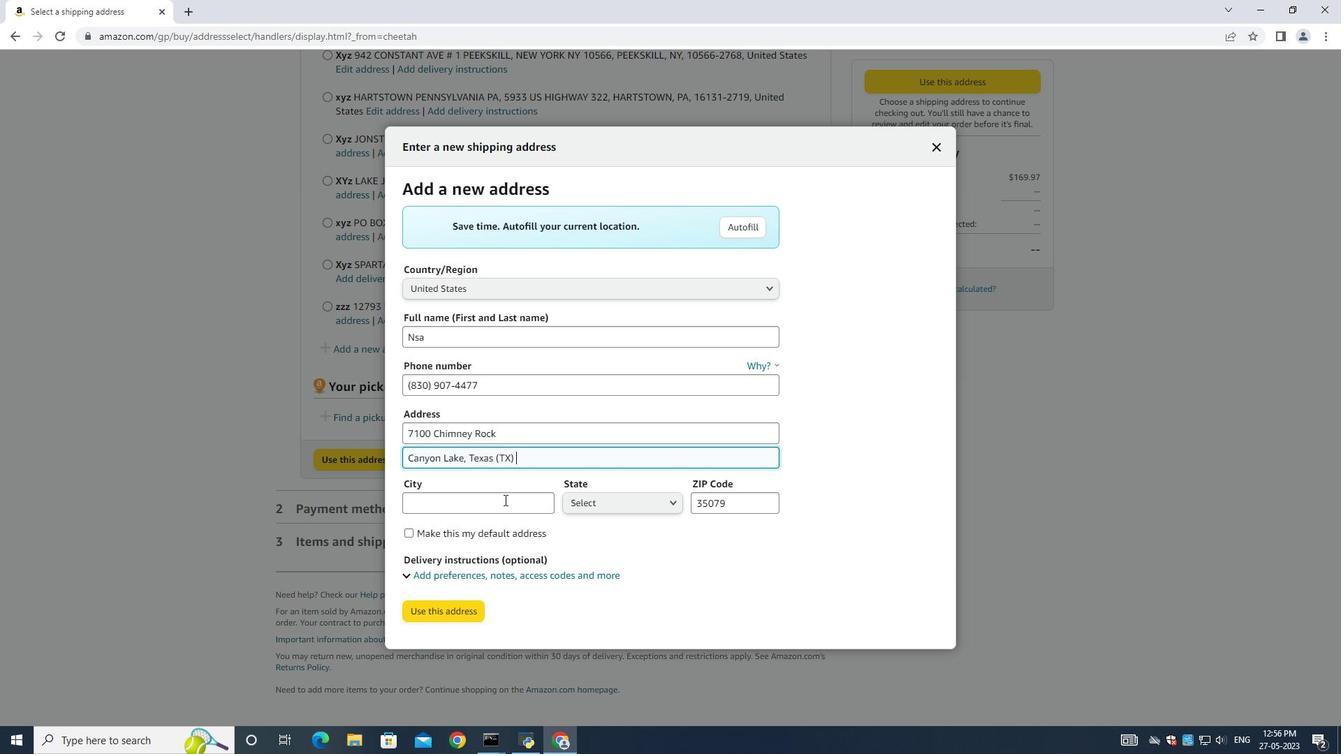 
Action: Mouse pressed left at (502, 502)
Screenshot: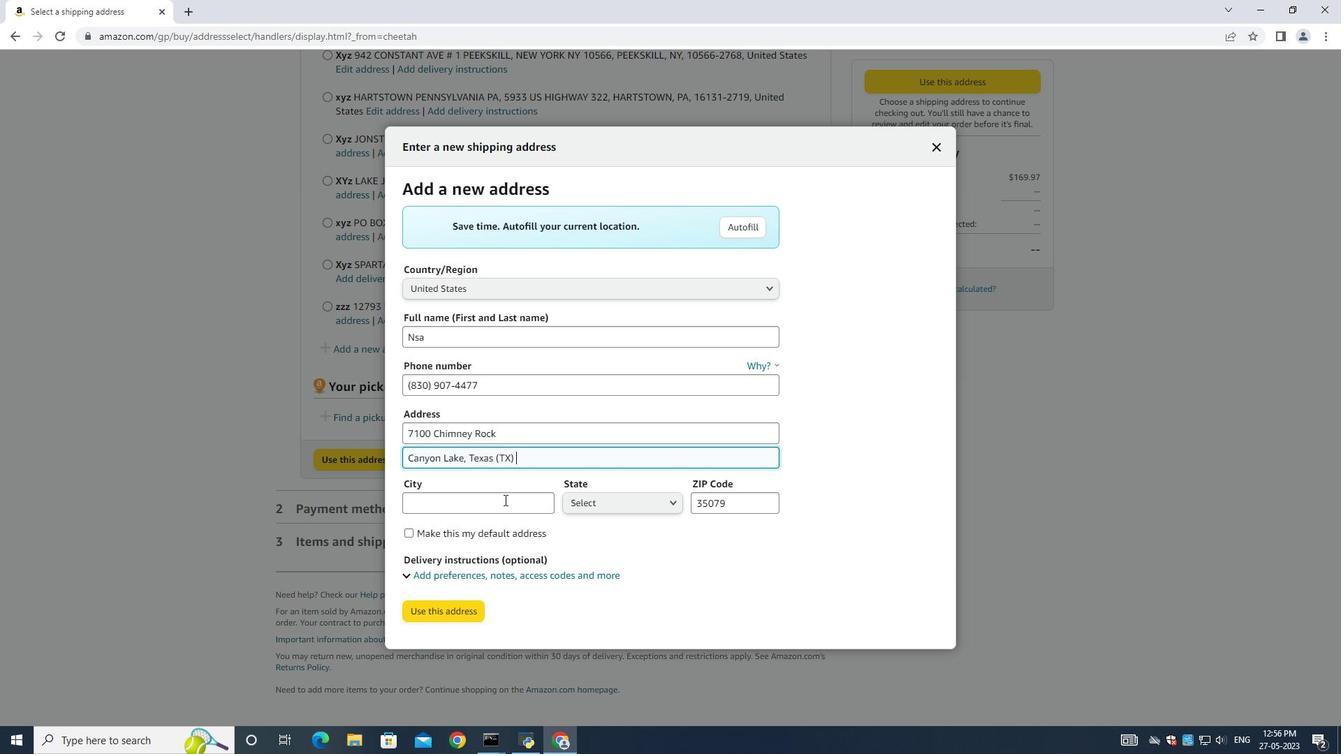 
Action: Mouse moved to (504, 498)
Screenshot: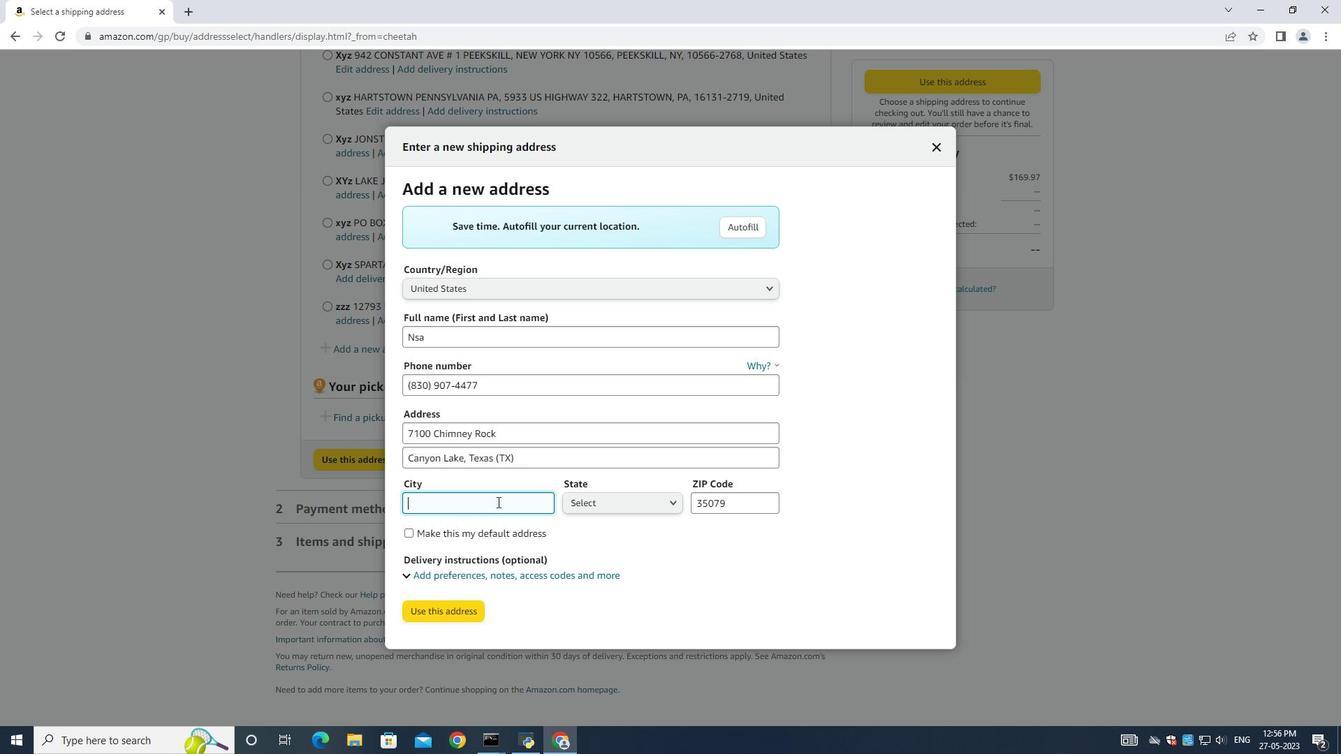 
Action: Key pressed <Key.shift>Canyon<Key.space><Key.shift>Lake
Screenshot: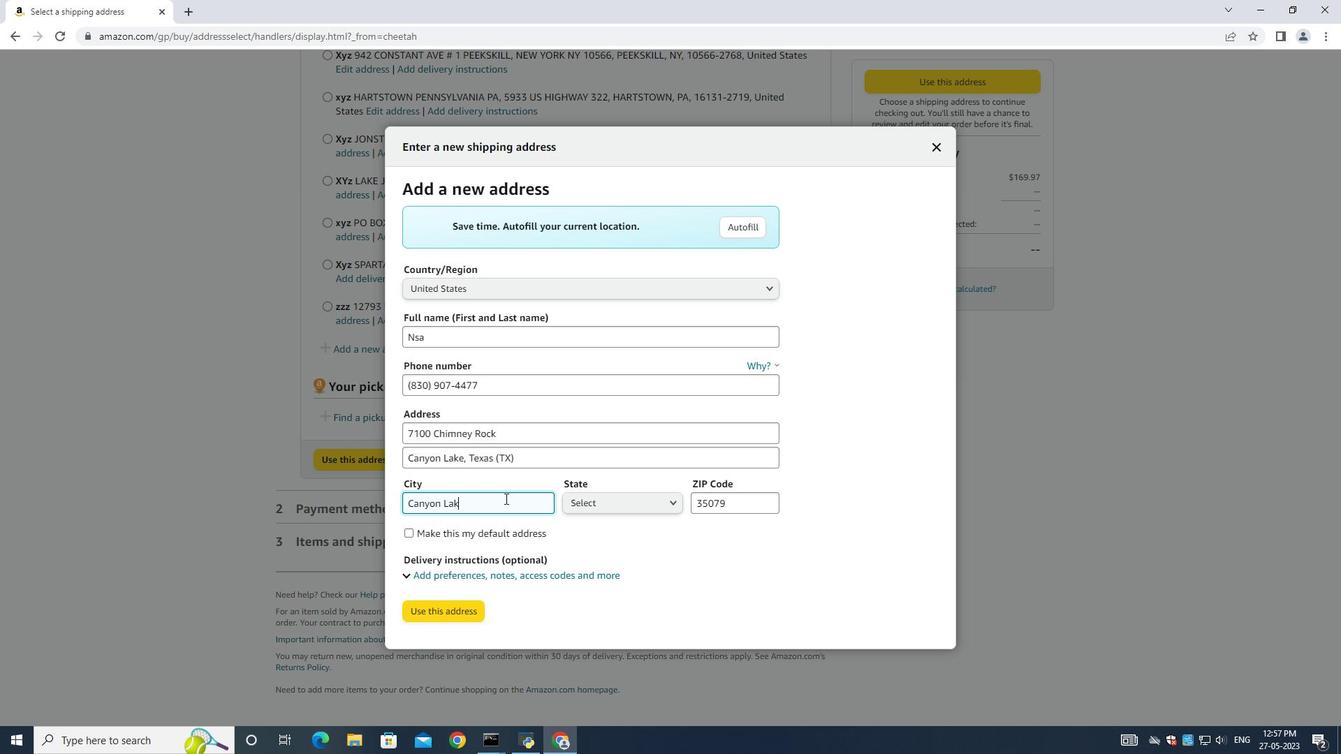 
Action: Mouse moved to (579, 513)
Screenshot: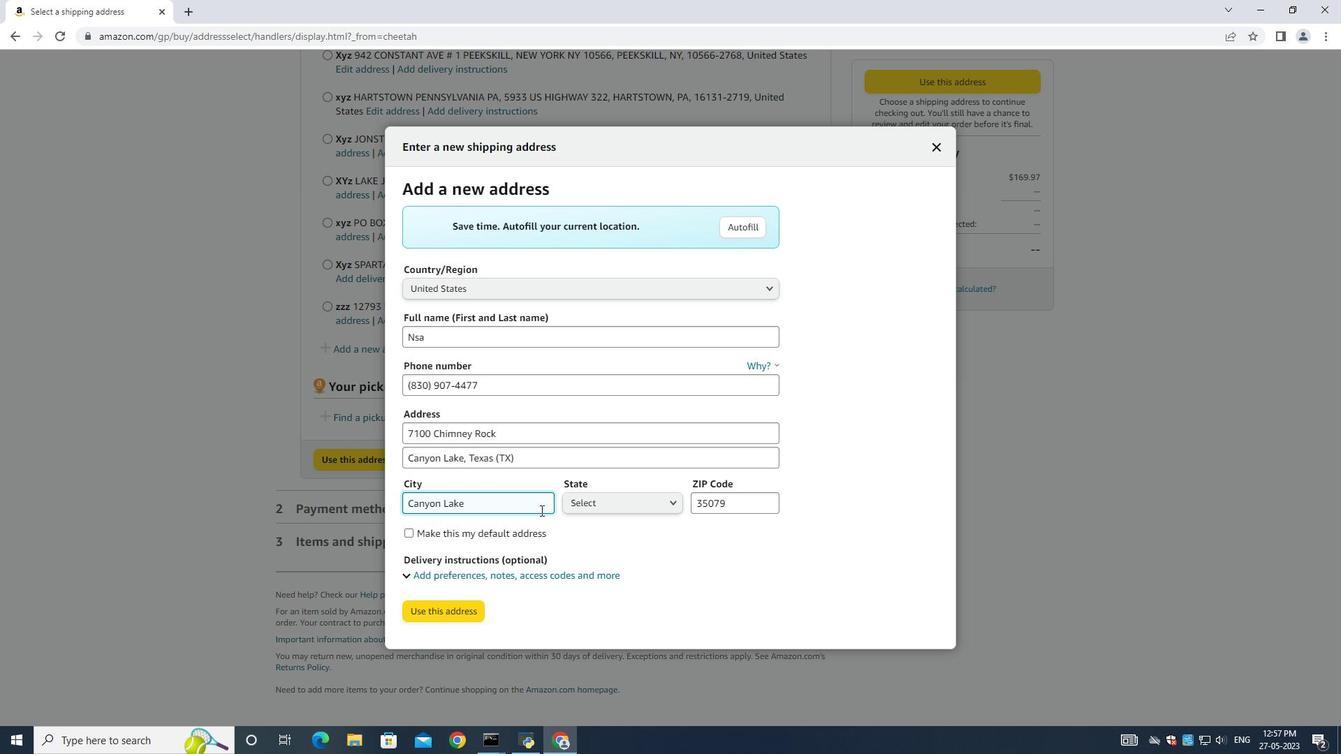 
Action: Mouse pressed left at (579, 513)
Screenshot: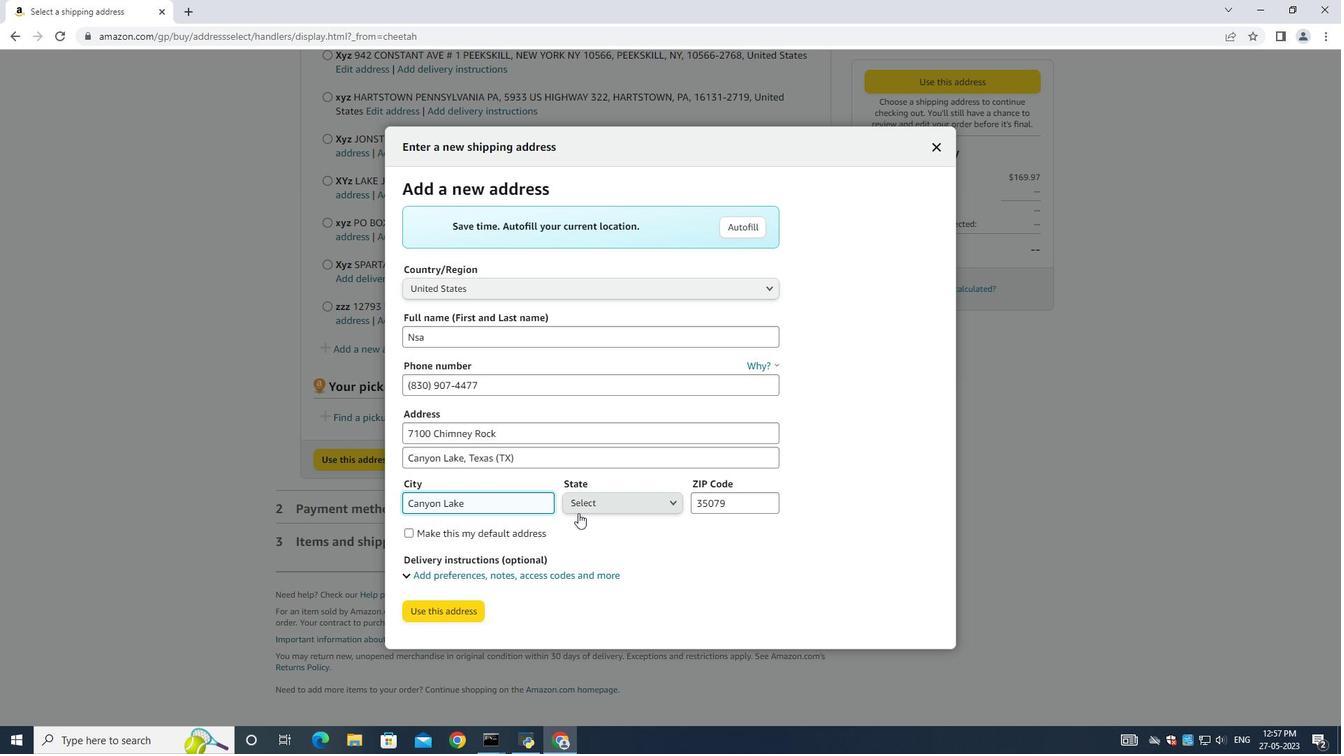 
Action: Mouse moved to (581, 509)
Screenshot: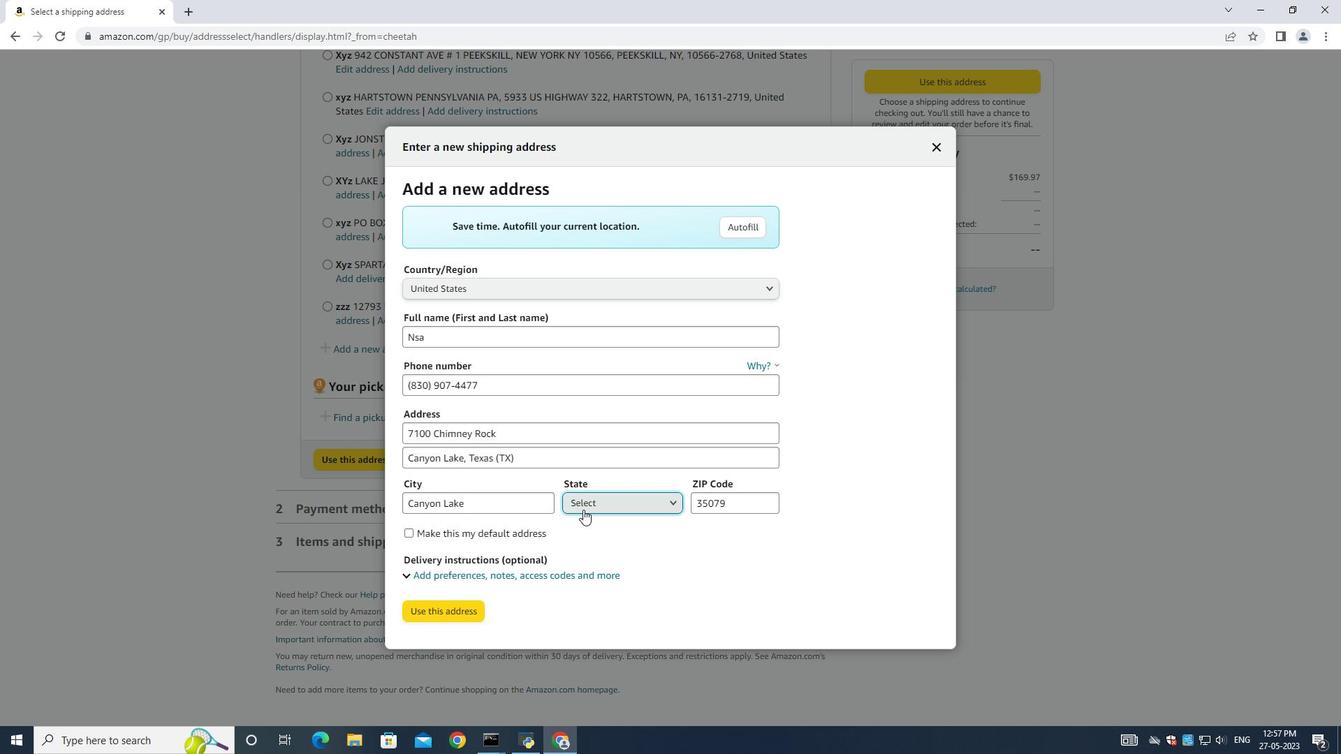 
Action: Mouse pressed left at (581, 509)
Screenshot: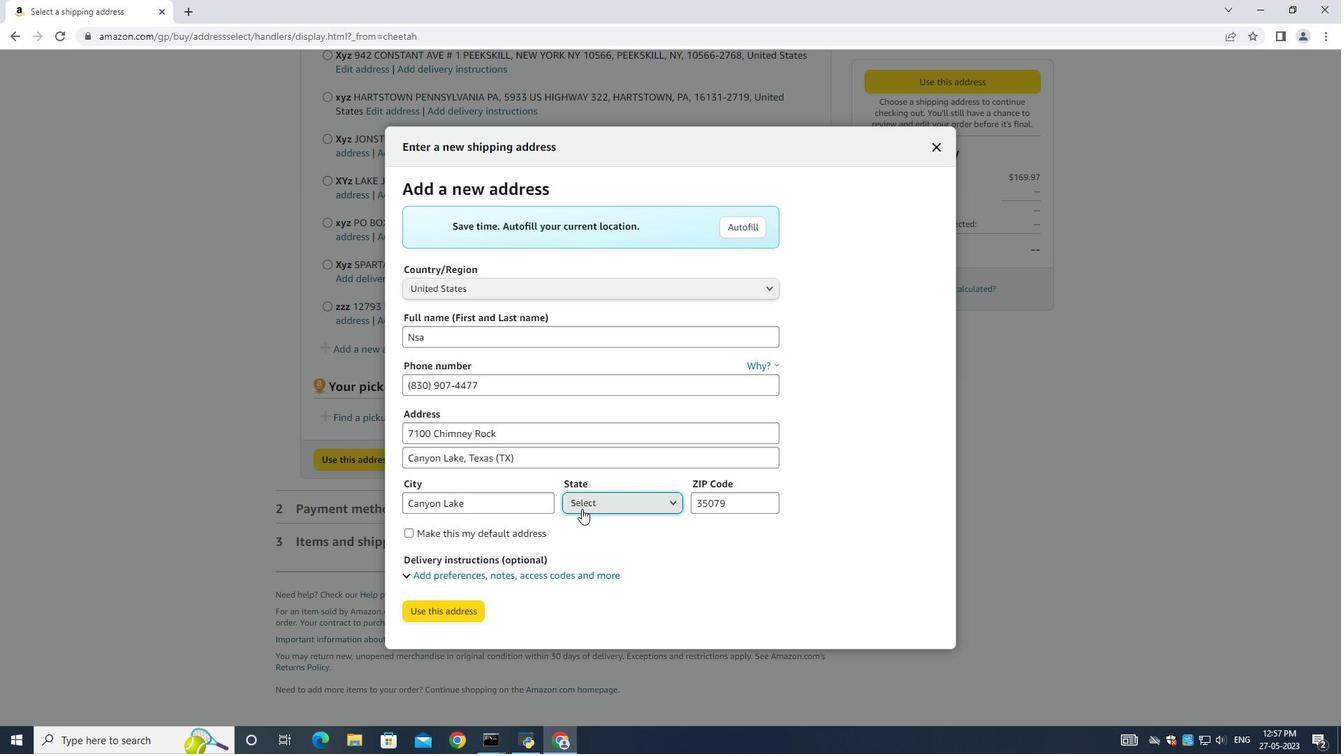
Action: Mouse moved to (597, 440)
Screenshot: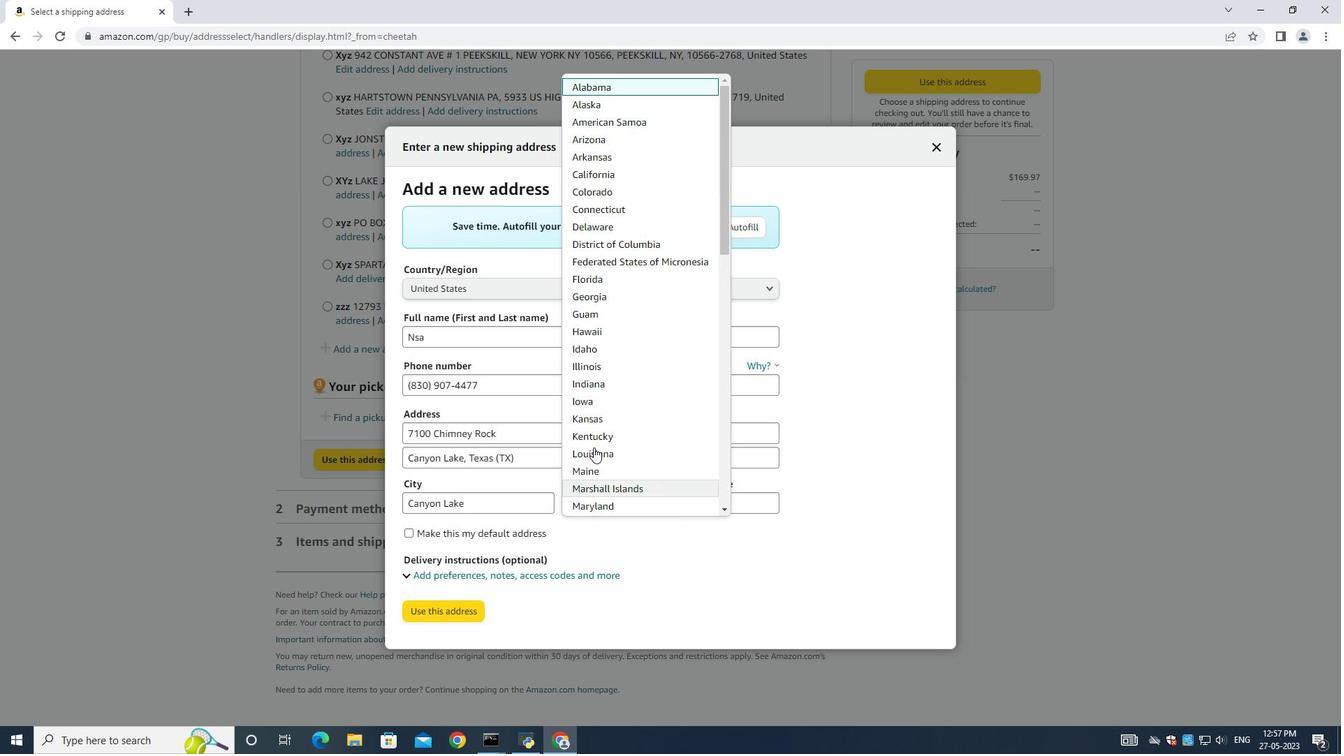 
Action: Mouse scrolled (597, 439) with delta (0, 0)
Screenshot: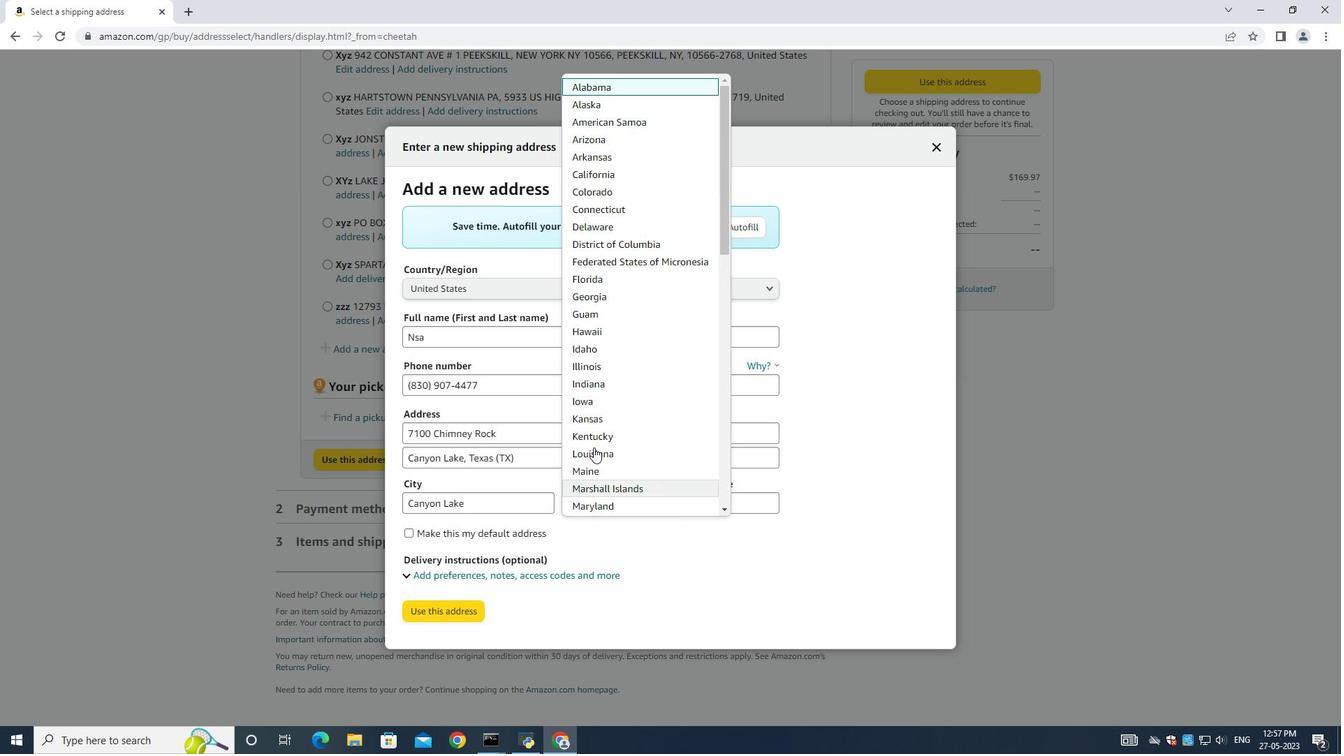 
Action: Mouse moved to (597, 440)
Screenshot: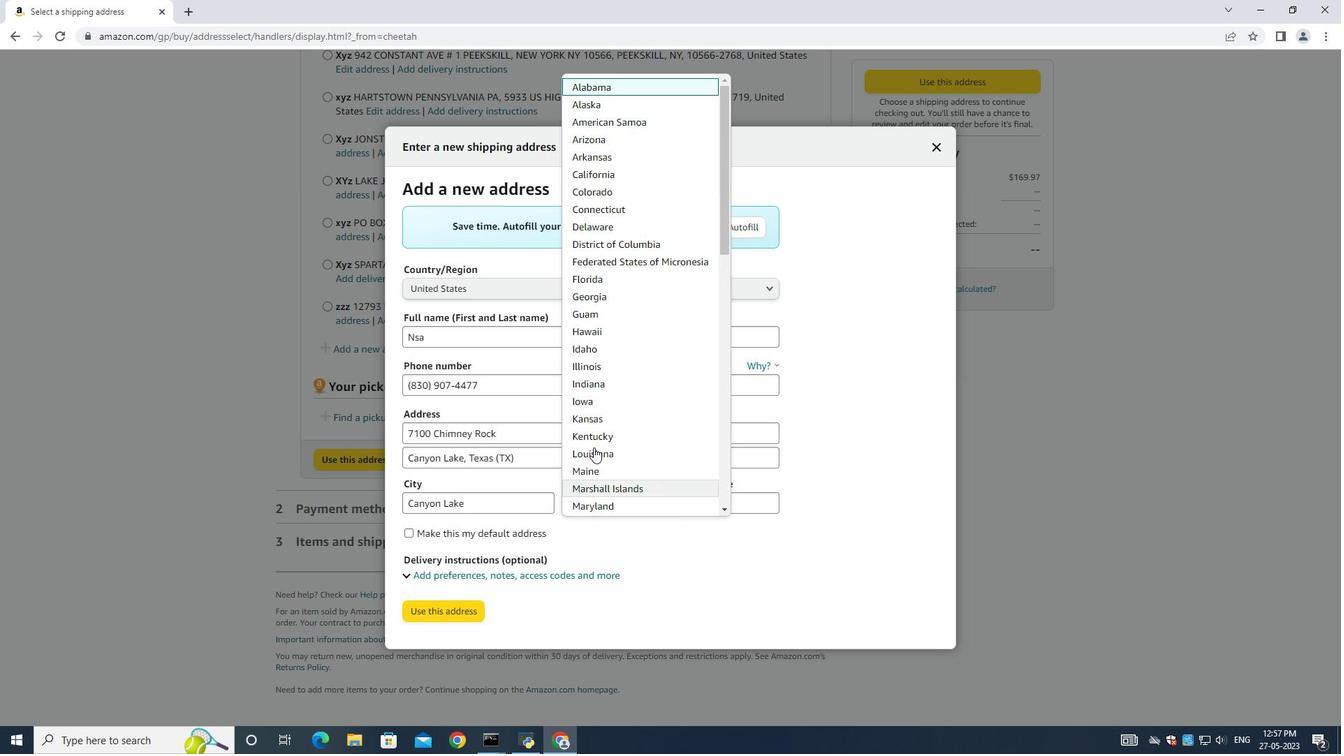 
Action: Mouse scrolled (597, 440) with delta (0, 0)
Screenshot: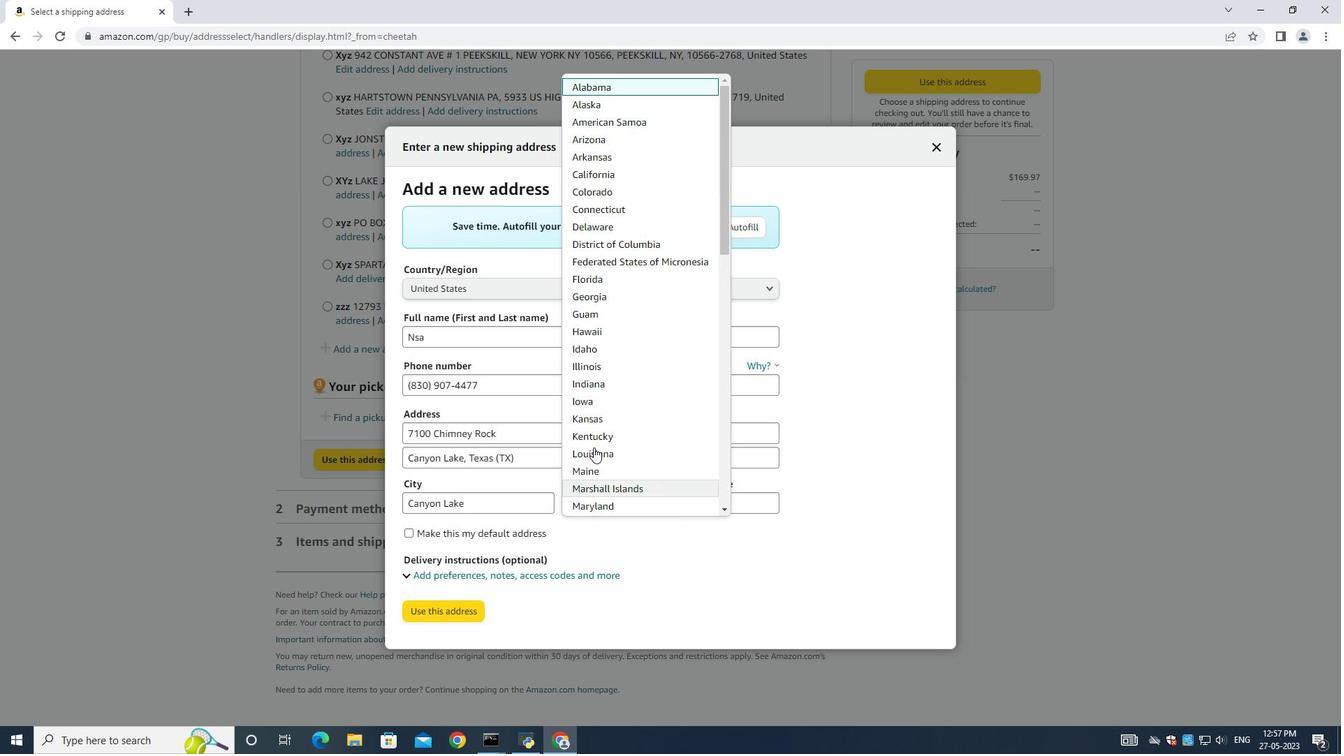 
Action: Mouse scrolled (597, 440) with delta (0, 0)
Screenshot: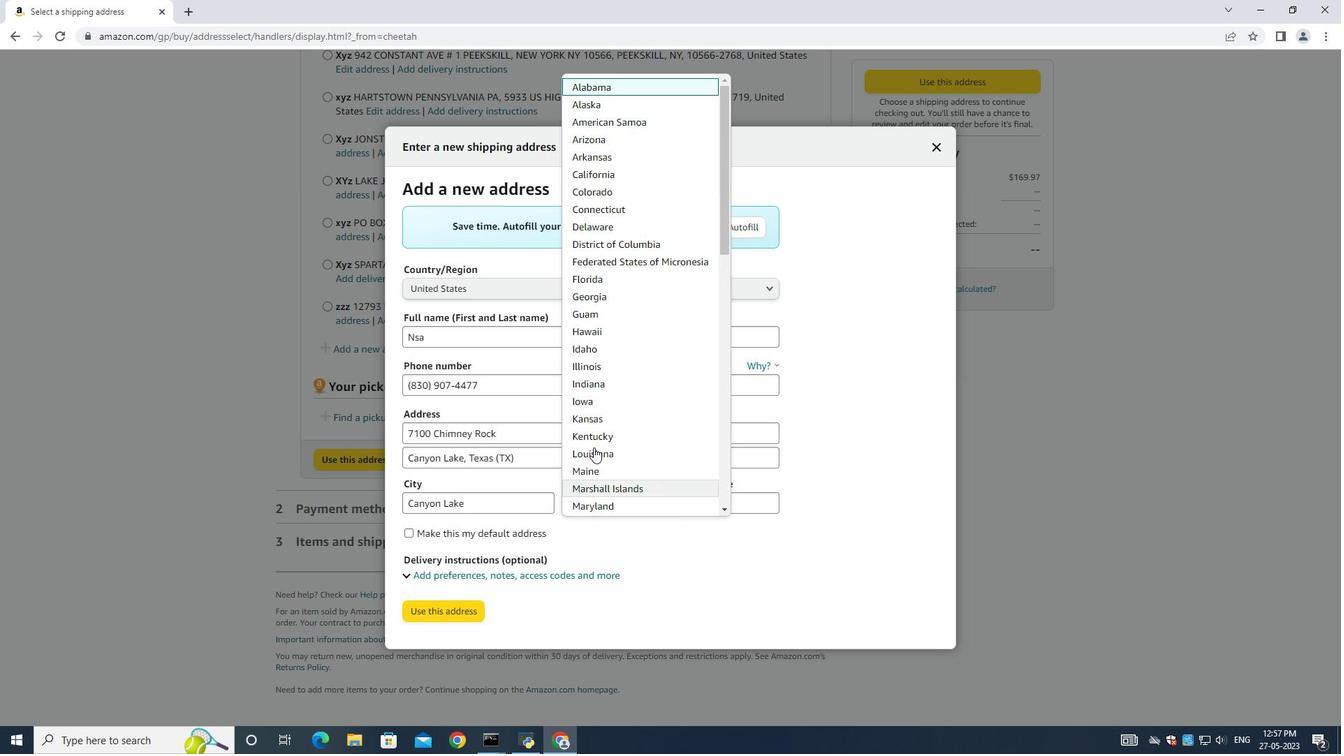 
Action: Mouse scrolled (597, 440) with delta (0, 0)
Screenshot: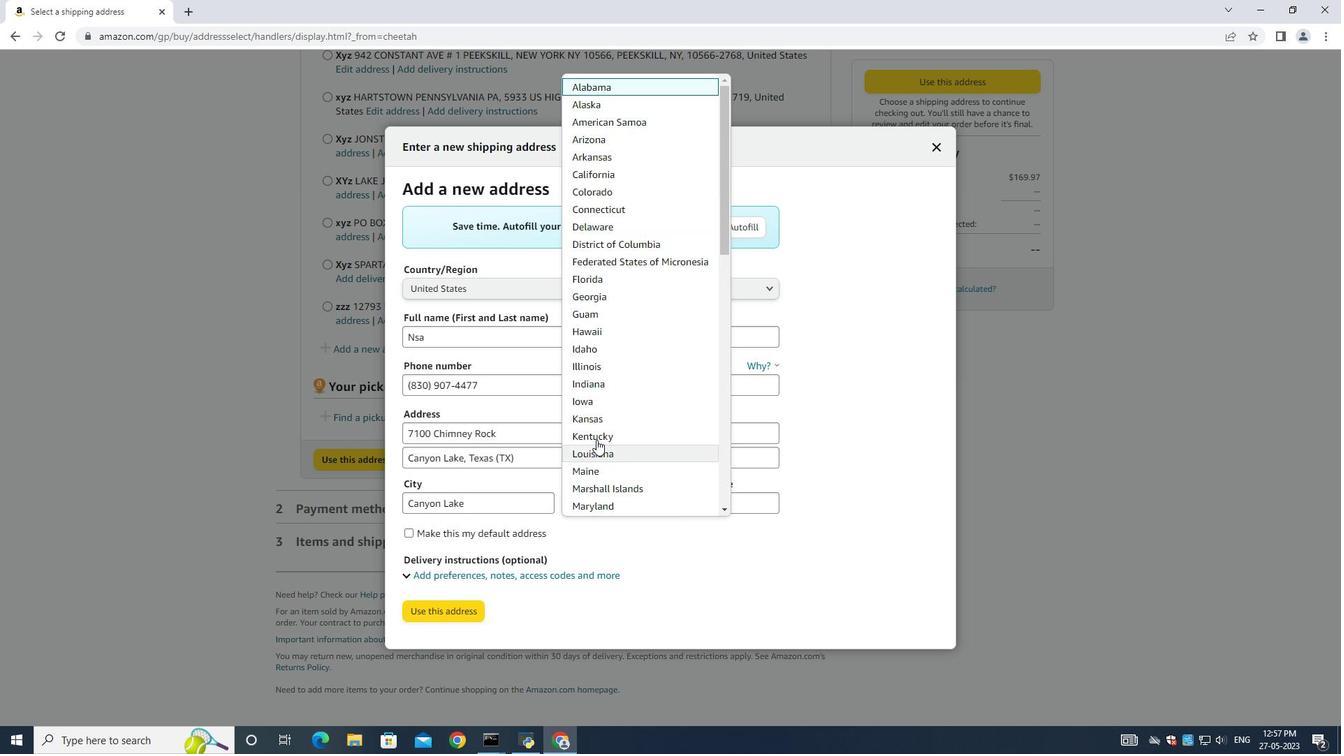 
Action: Mouse scrolled (597, 440) with delta (0, 0)
Screenshot: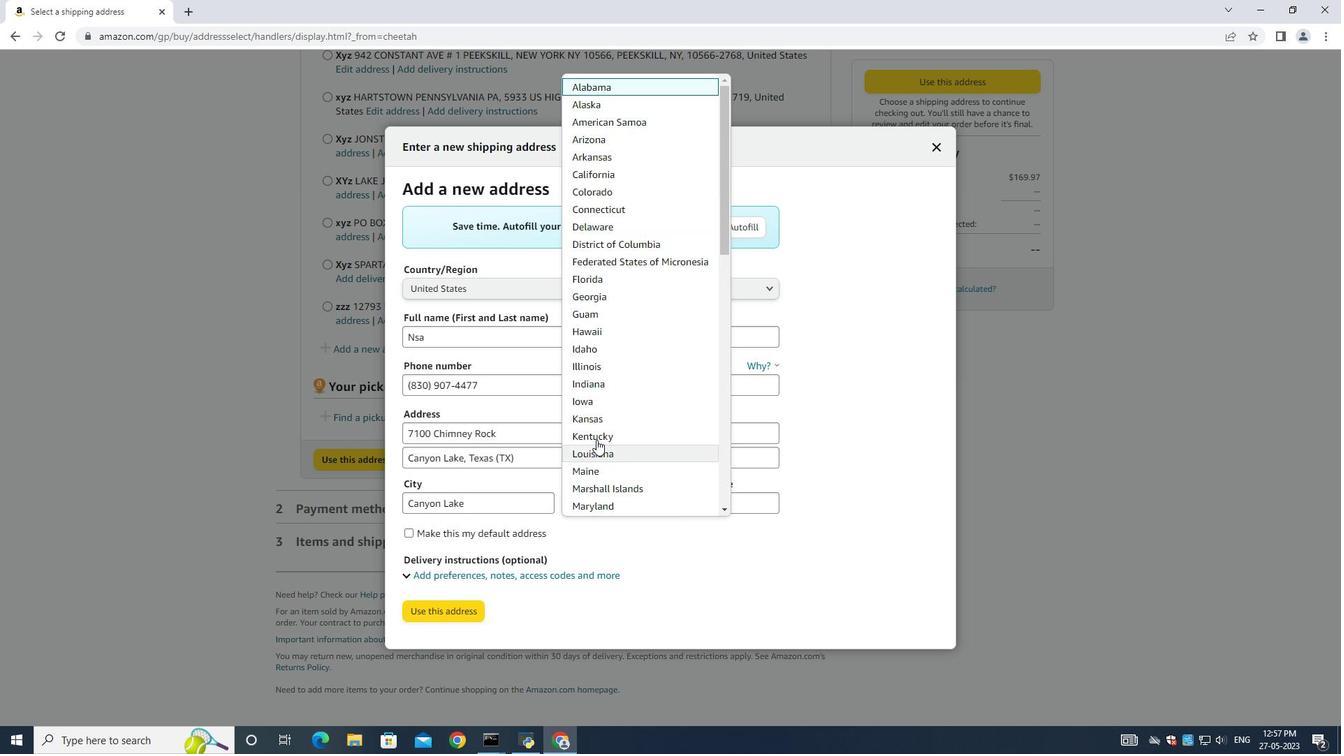 
Action: Mouse moved to (609, 428)
Screenshot: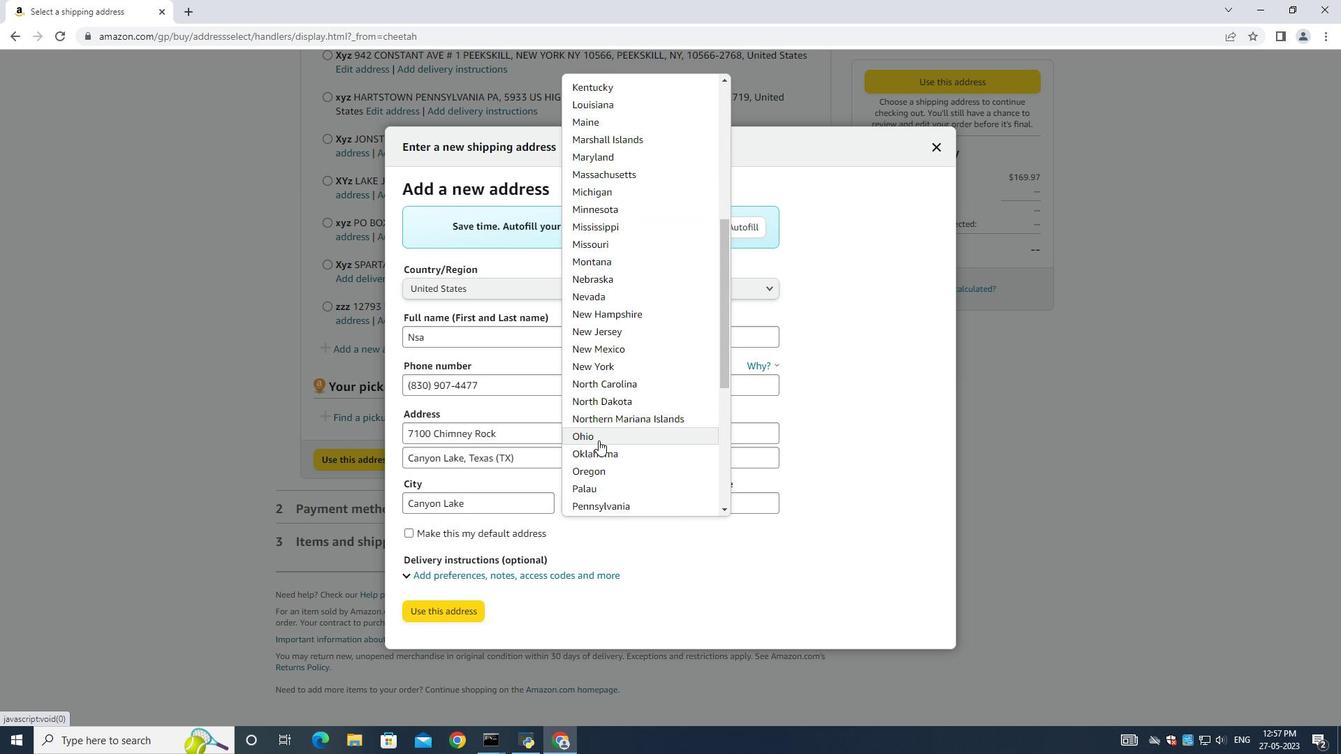 
Action: Mouse scrolled (609, 428) with delta (0, 0)
Screenshot: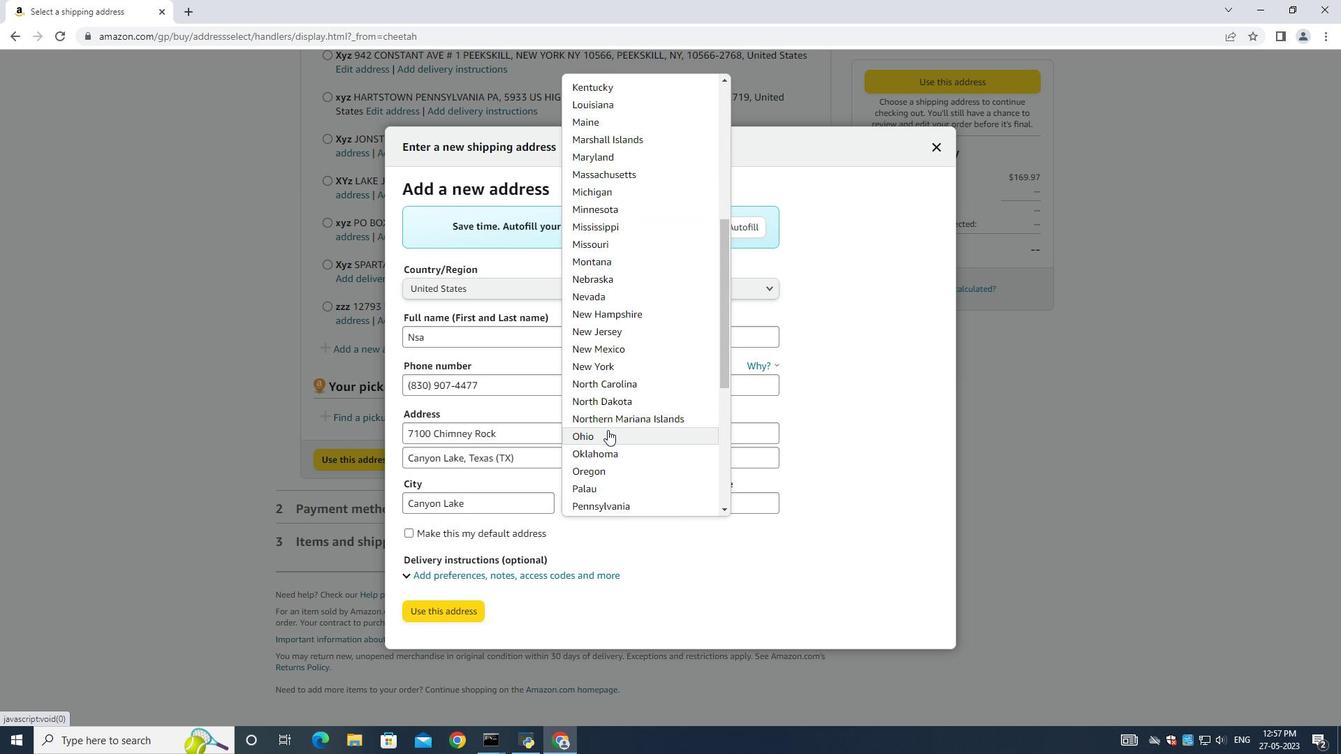 
Action: Mouse scrolled (609, 428) with delta (0, 0)
Screenshot: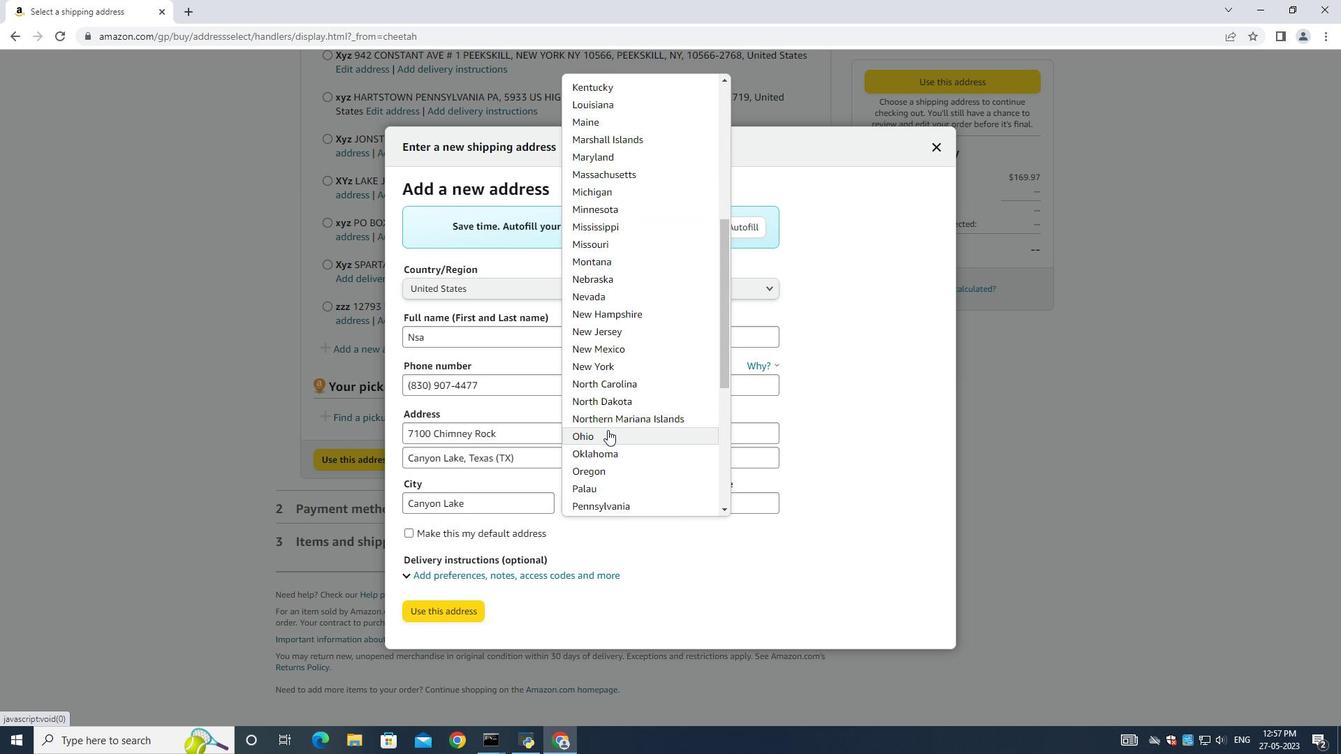 
Action: Mouse moved to (598, 432)
Screenshot: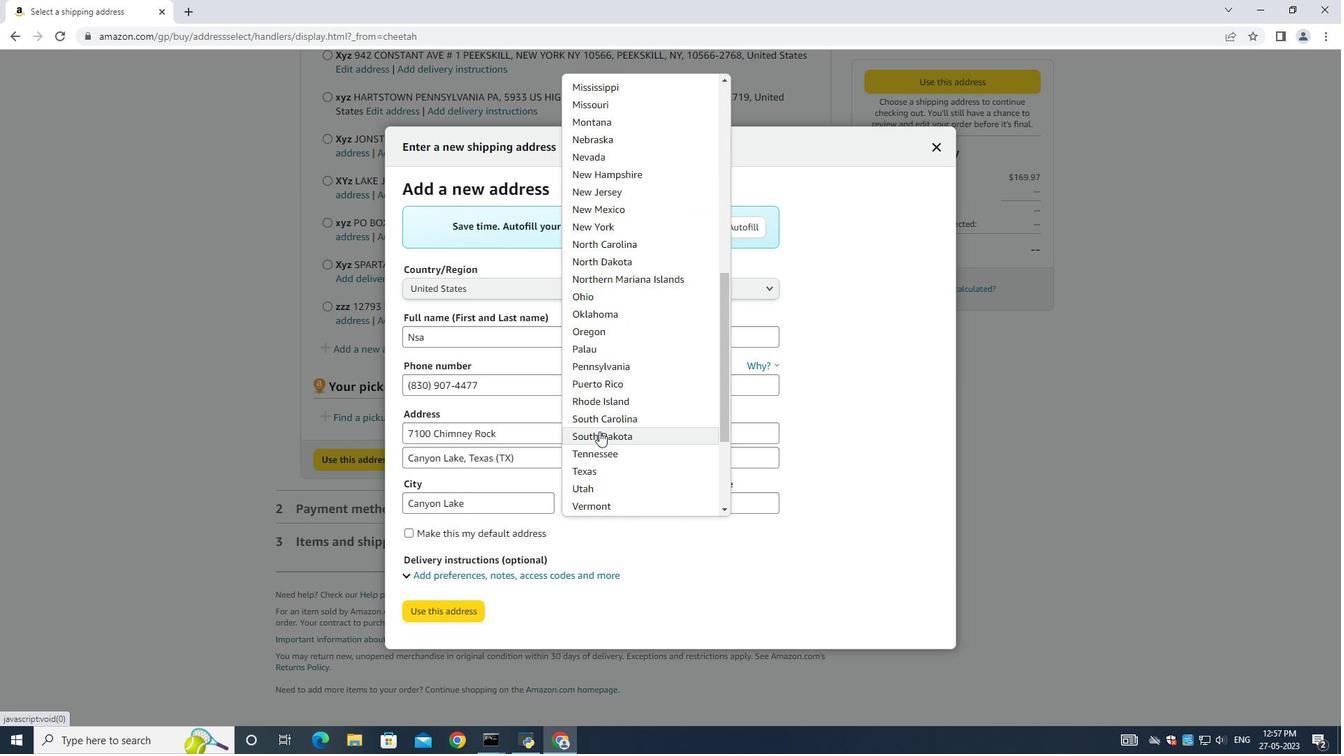 
Action: Mouse scrolled (597, 431) with delta (0, 0)
Screenshot: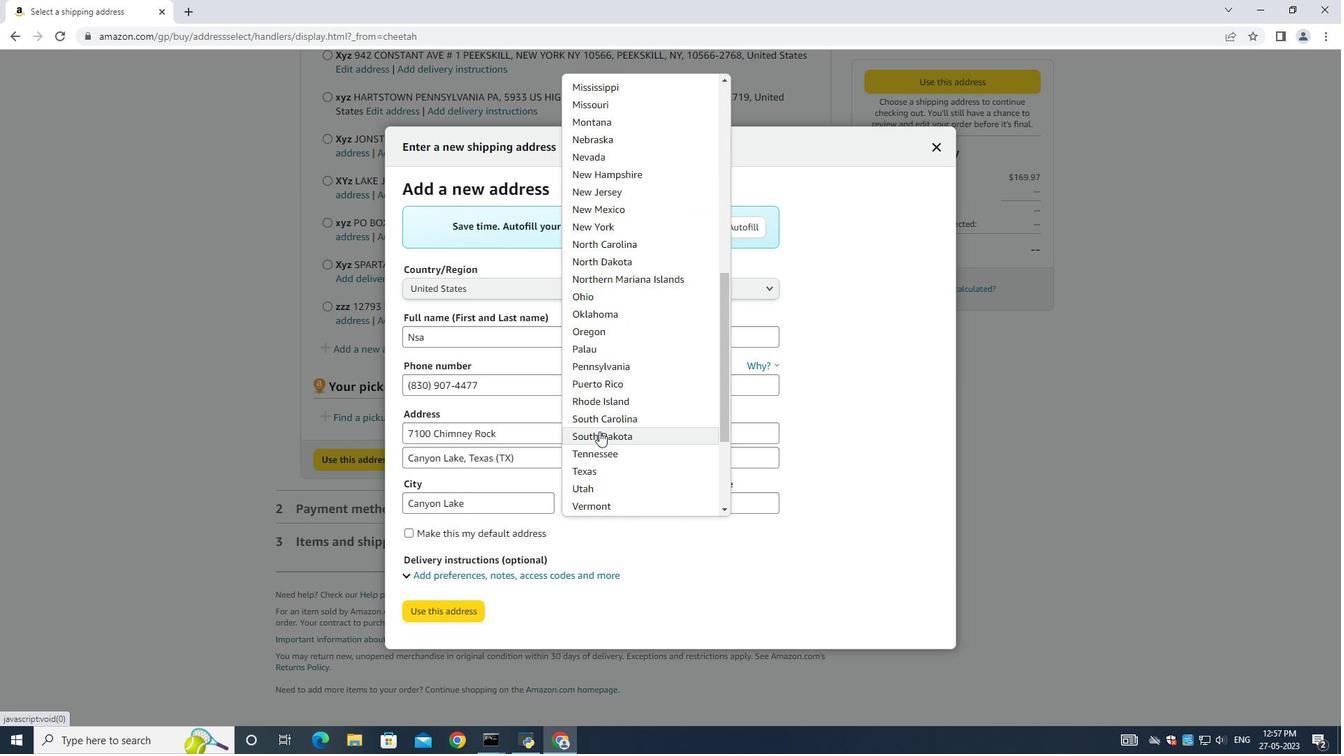 
Action: Mouse moved to (599, 433)
Screenshot: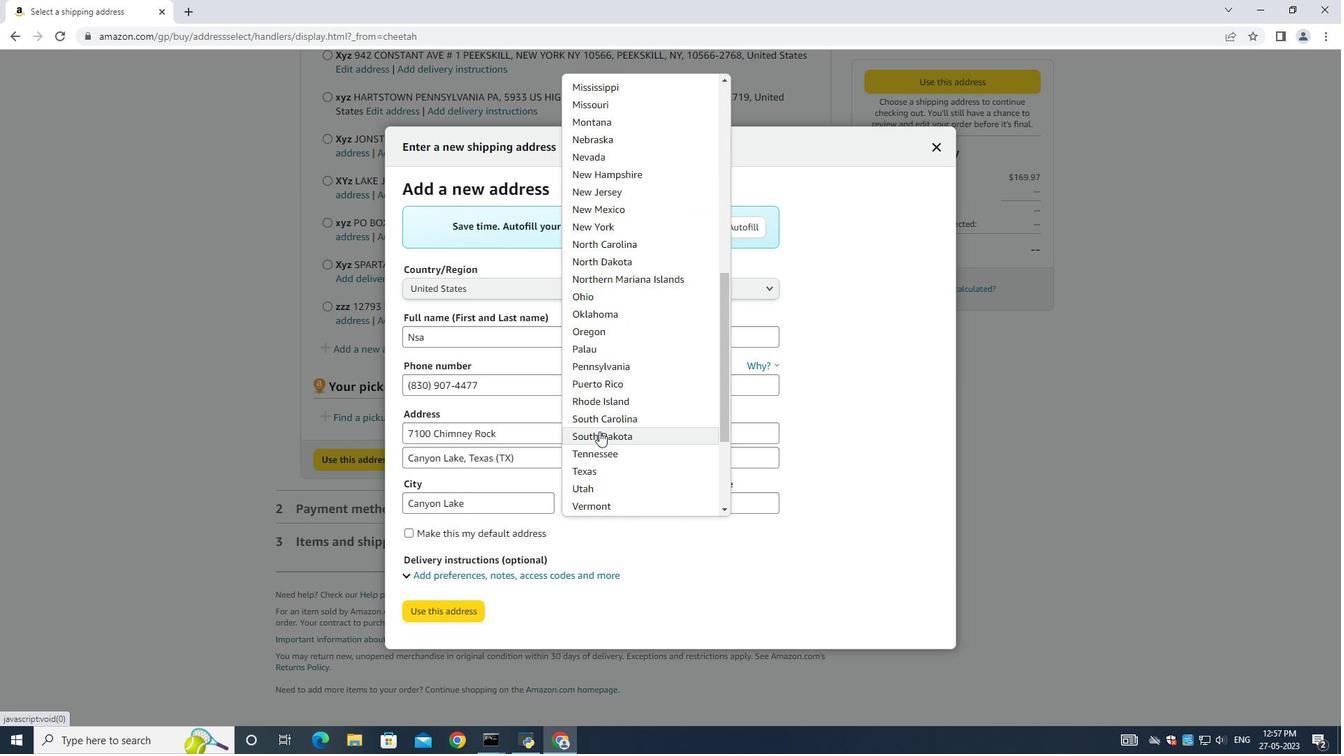 
Action: Mouse scrolled (598, 432) with delta (0, 0)
Screenshot: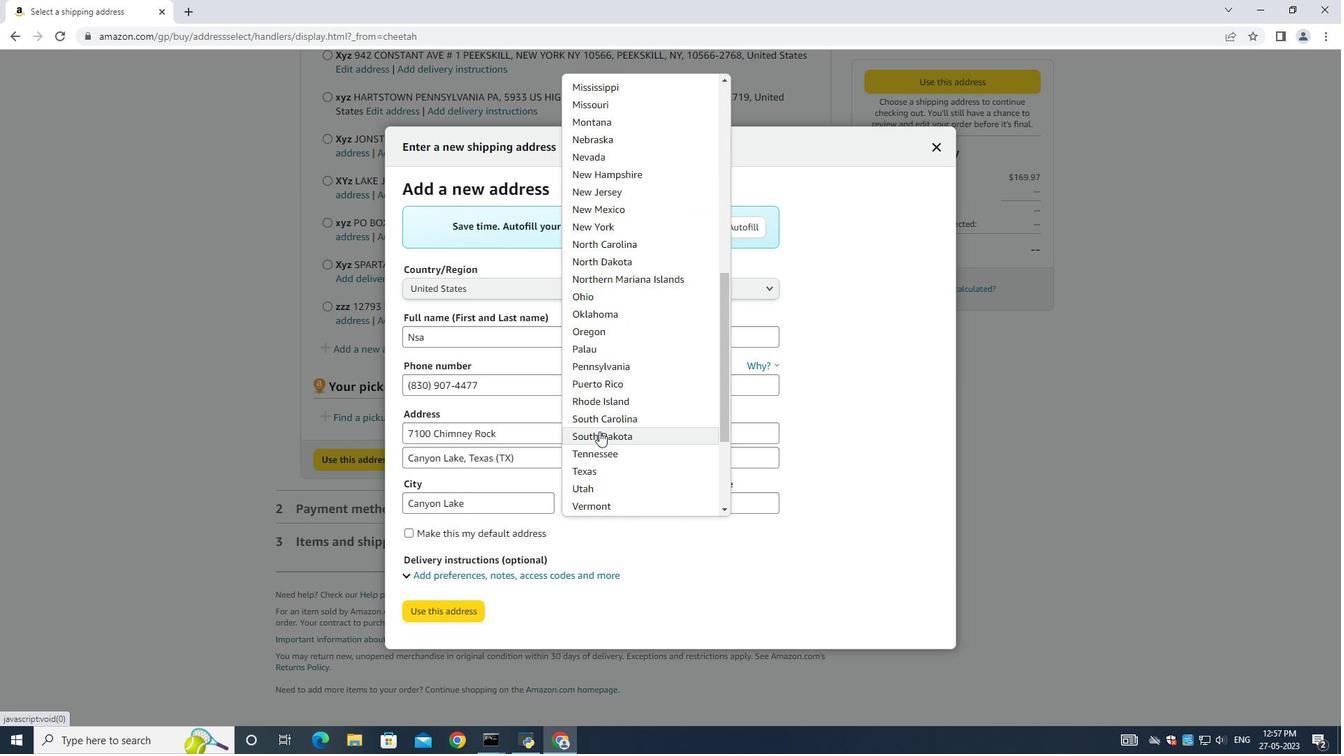 
Action: Mouse moved to (599, 434)
Screenshot: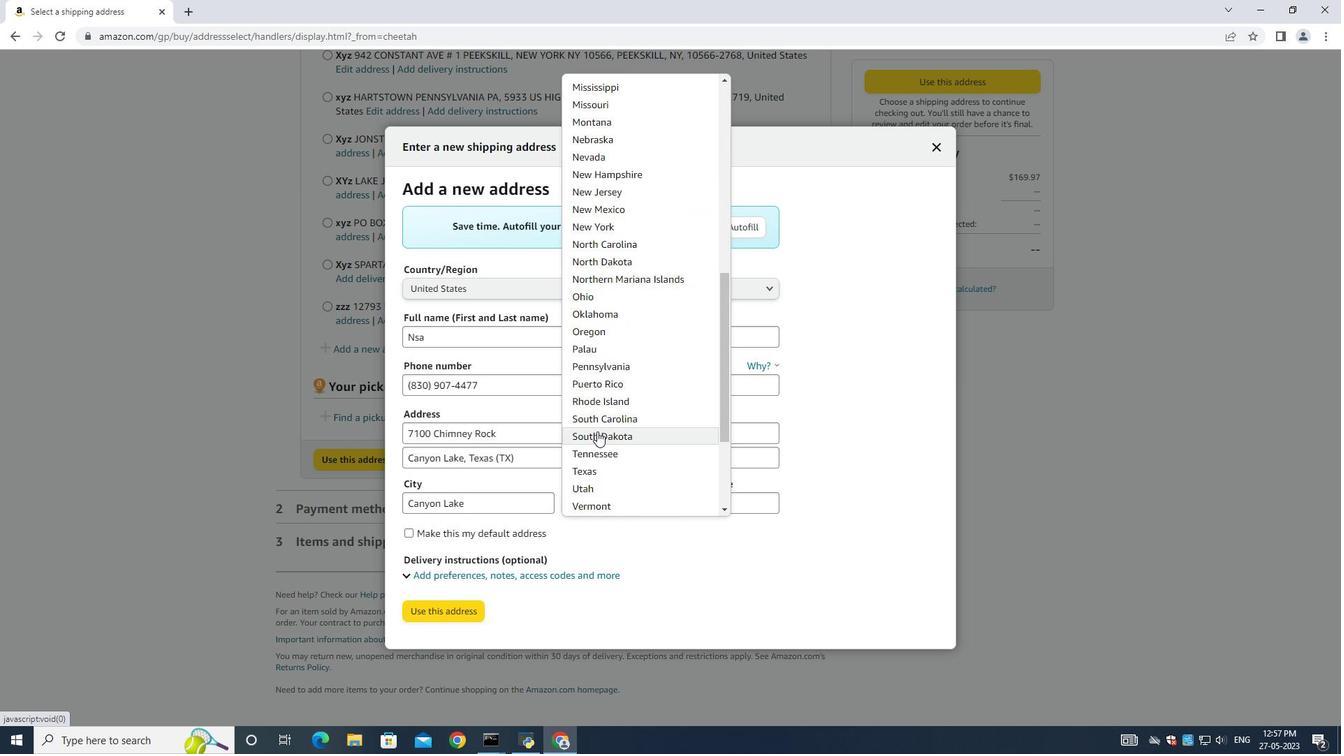 
Action: Mouse scrolled (599, 433) with delta (0, 0)
Screenshot: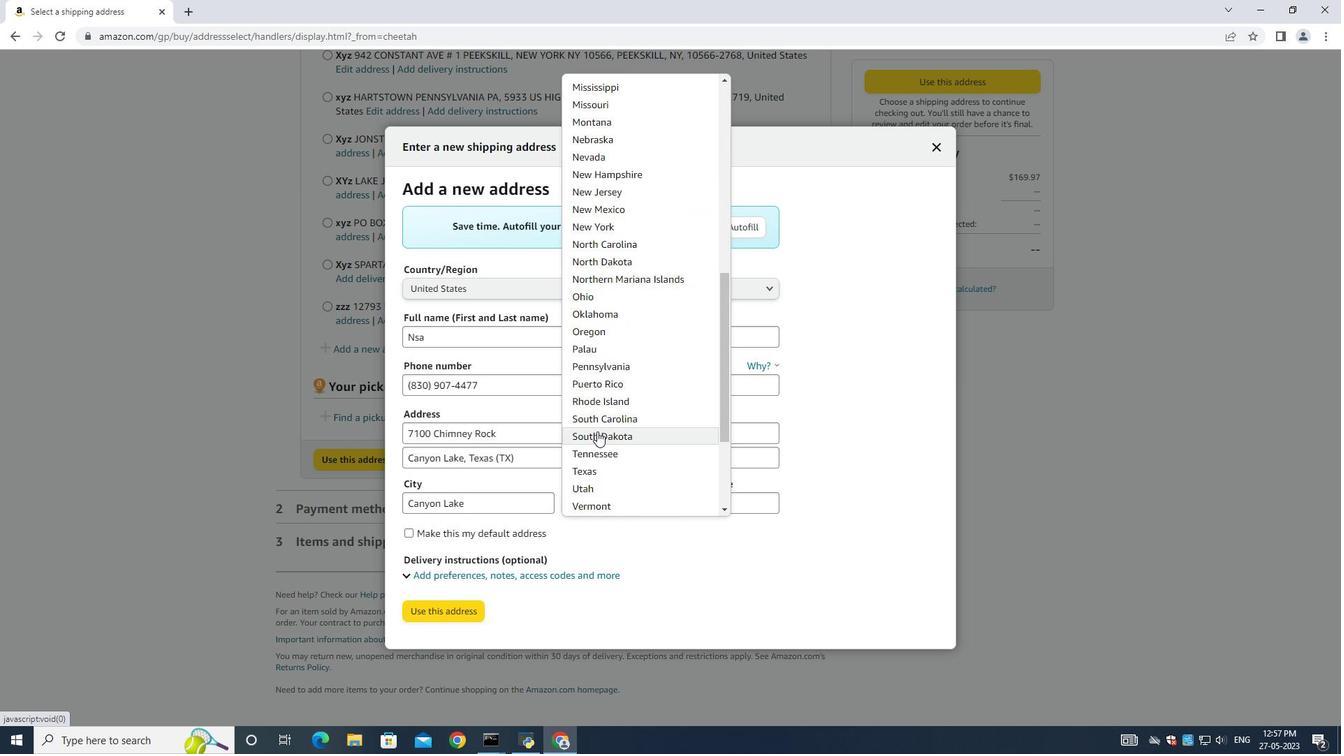 
Action: Mouse moved to (599, 434)
Screenshot: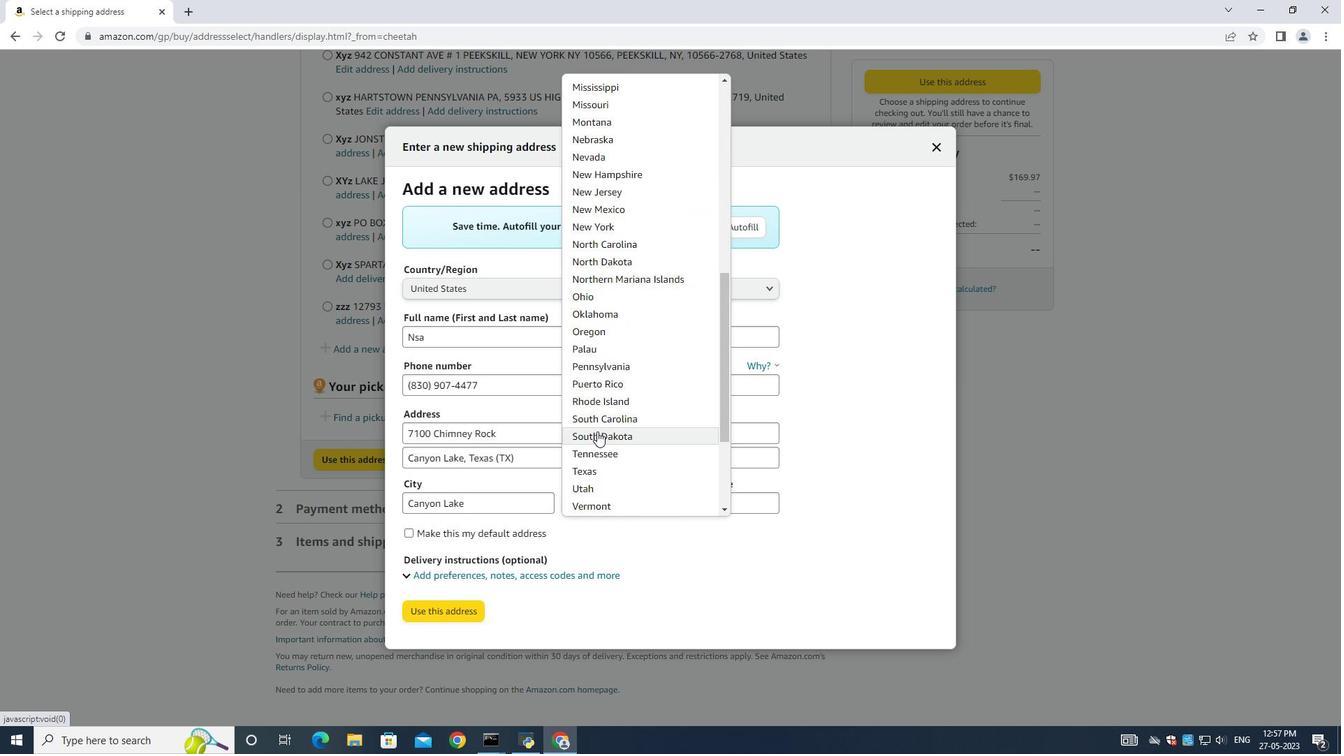 
Action: Mouse scrolled (599, 433) with delta (0, 0)
Screenshot: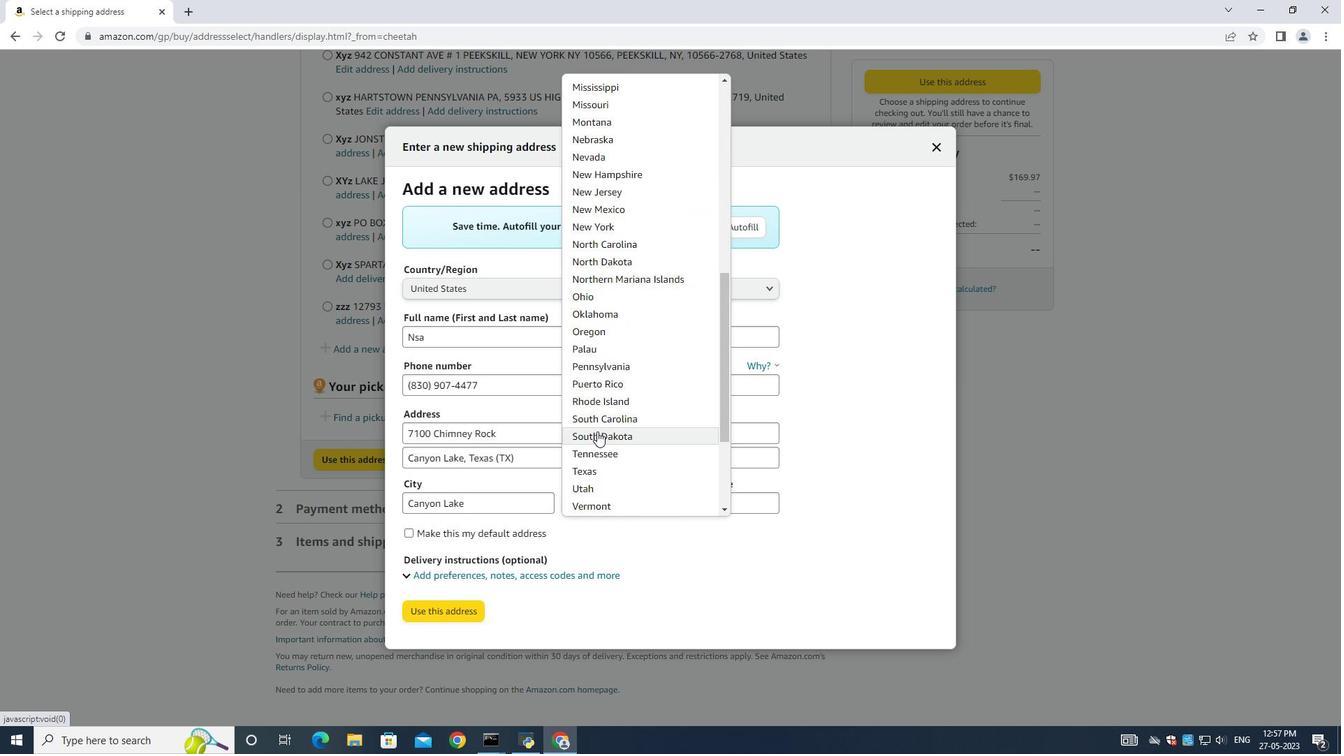 
Action: Mouse moved to (599, 305)
Screenshot: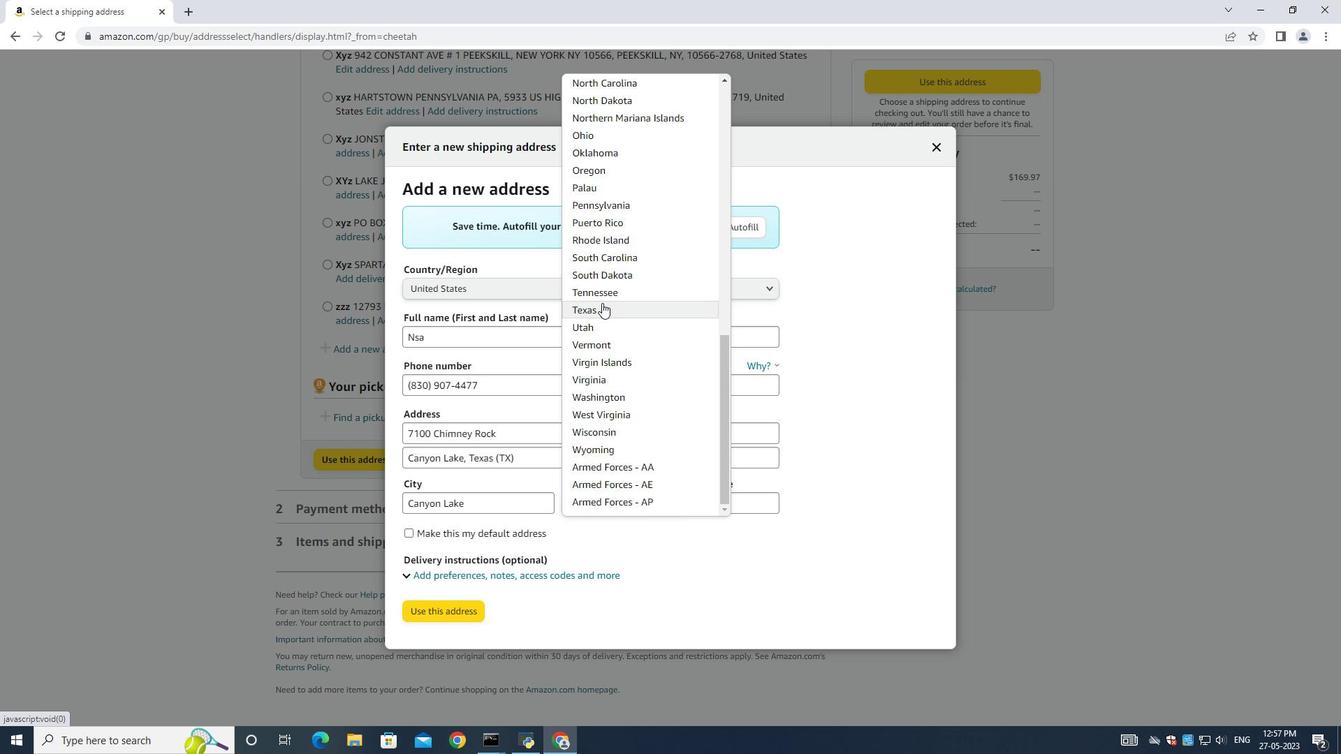 
Action: Mouse pressed left at (599, 305)
Screenshot: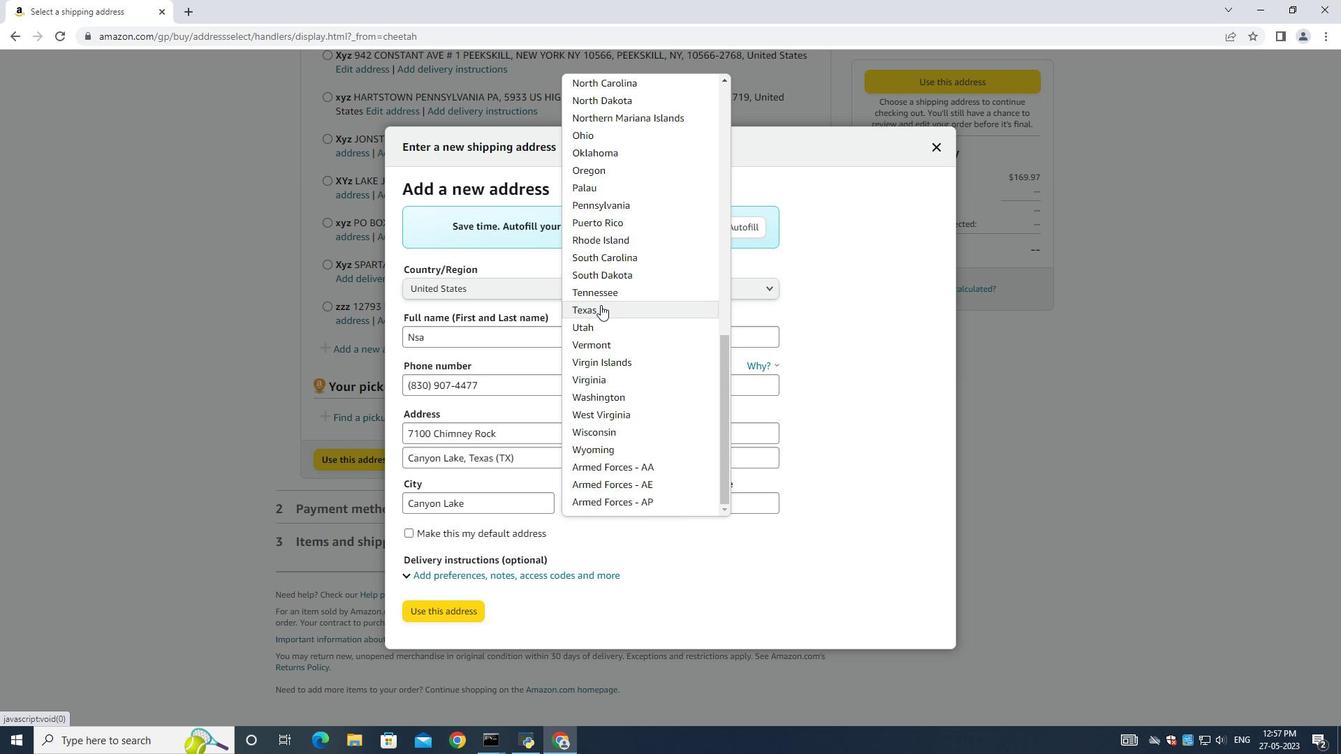 
Action: Mouse moved to (736, 502)
Screenshot: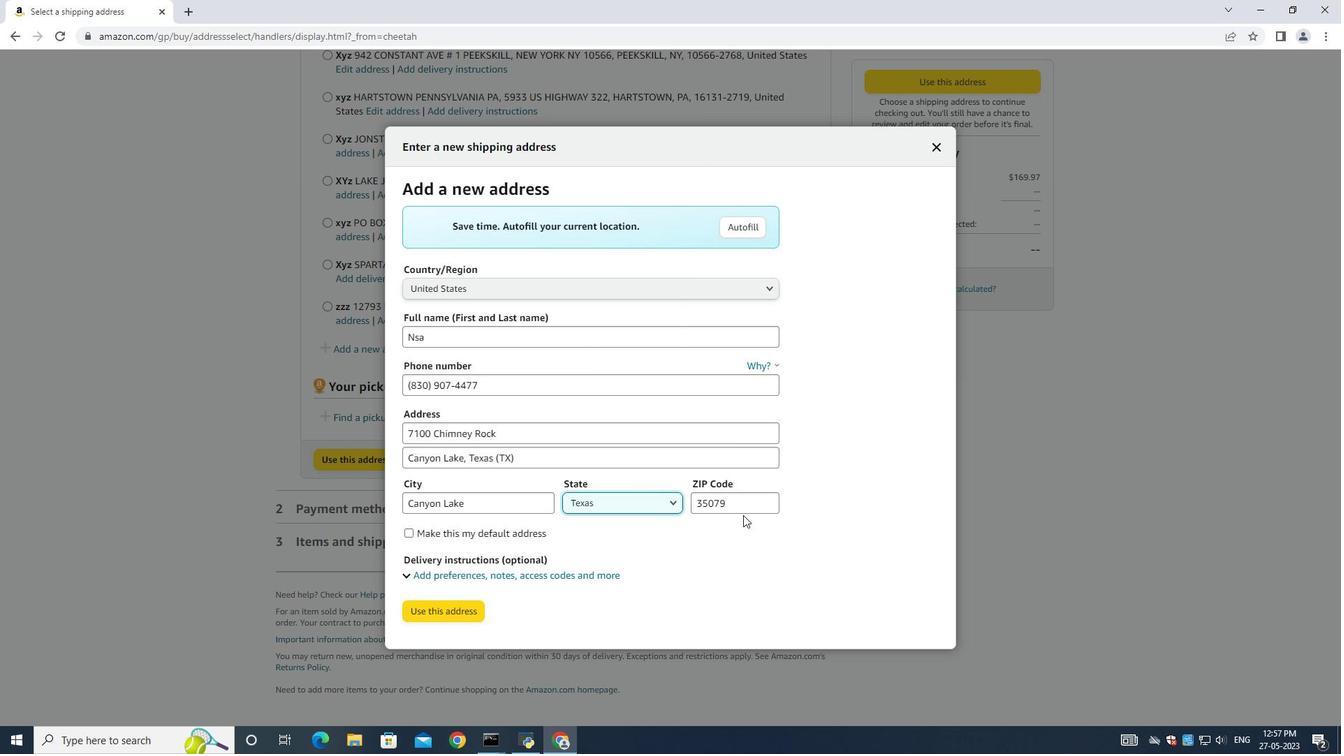 
Action: Mouse pressed left at (736, 502)
Screenshot: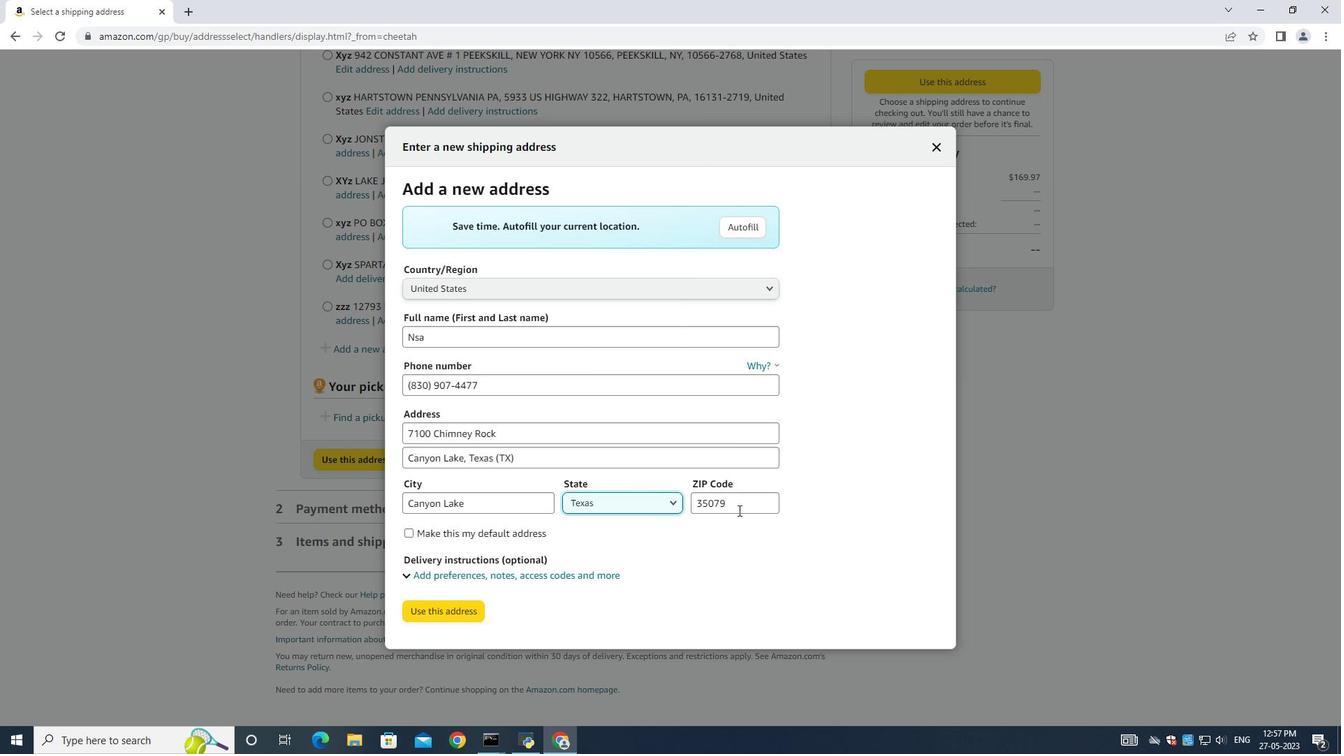 
Action: Key pressed ctrl+A<Key.backspace><Key.shift><Key.shift><Key.shift><Key.shift><Key.shift><Key.shift><Key.shift><Key.shift><Key.shift><Key.shift><Key.shift><Key.shift><Key.shift><Key.shift><Key.shift><Key.shift><Key.shift><Key.shift><Key.shift><Key.shift><Key.shift><Key.shift><Key.shift><Key.shift><Key.shift><Key.shift><Key.shift><Key.shift><Key.shift><Key.shift><Key.shift><Key.shift><Key.shift><Key.shift><Key.shift><Key.shift><Key.shift><Key.shift><Key.shift><Key.shift><Key.shift><Key.shift><Key.shift><Key.shift><Key.shift><Key.shift><Key.shift><Key.shift><Key.shift><Key.shift><Key.shift><Key.shift><Key.shift><Key.shift><Key.shift><Key.shift><Key.shift><Key.shift><Key.shift><Key.shift><Key.shift><Key.shift><Key.shift><Key.shift><Key.shift><Key.shift><Key.shift><Key.shift><Key.shift><Key.shift><Key.shift><Key.shift><Key.shift><Key.shift><Key.shift><Key.shift><Key.shift><Key.home><Key.shift><Key.up><Key.shift><Key.shift>133<Key.backspace><Key.backspace><Key.backspace>78133
Screenshot: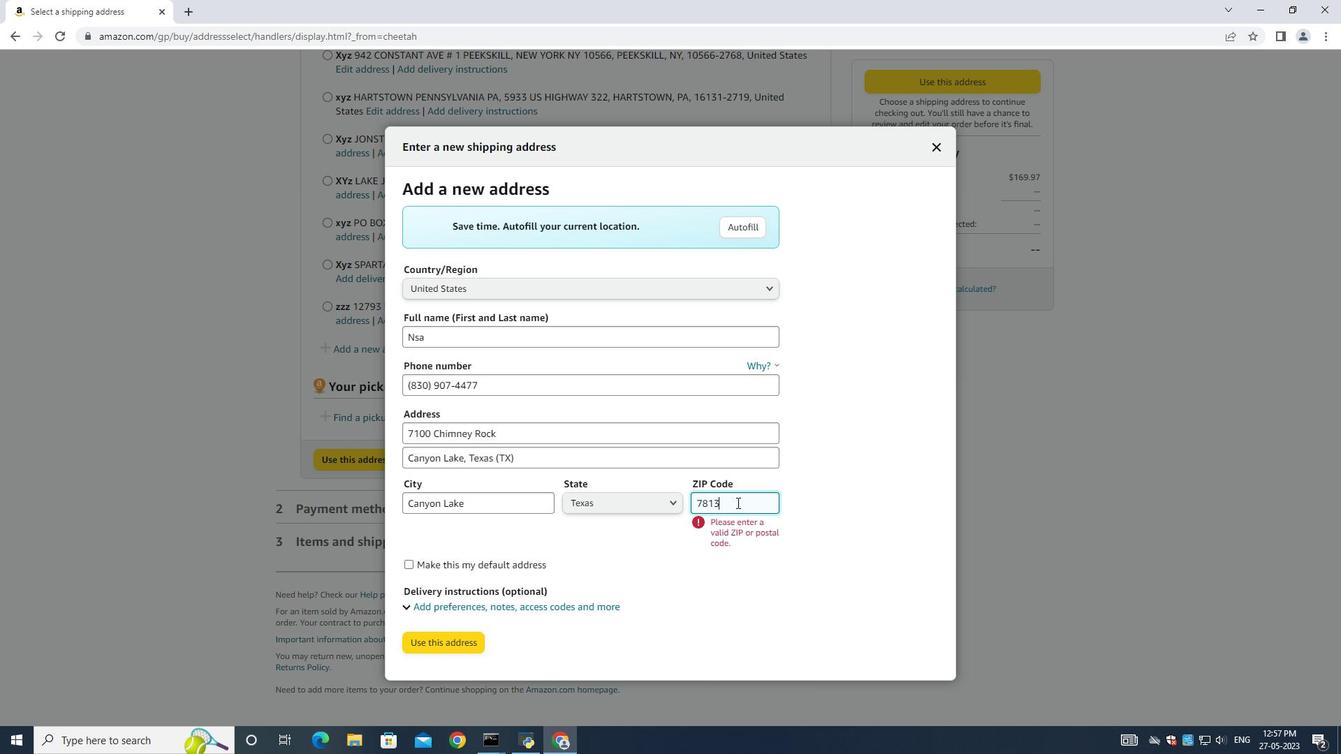 
Action: Mouse moved to (416, 636)
Screenshot: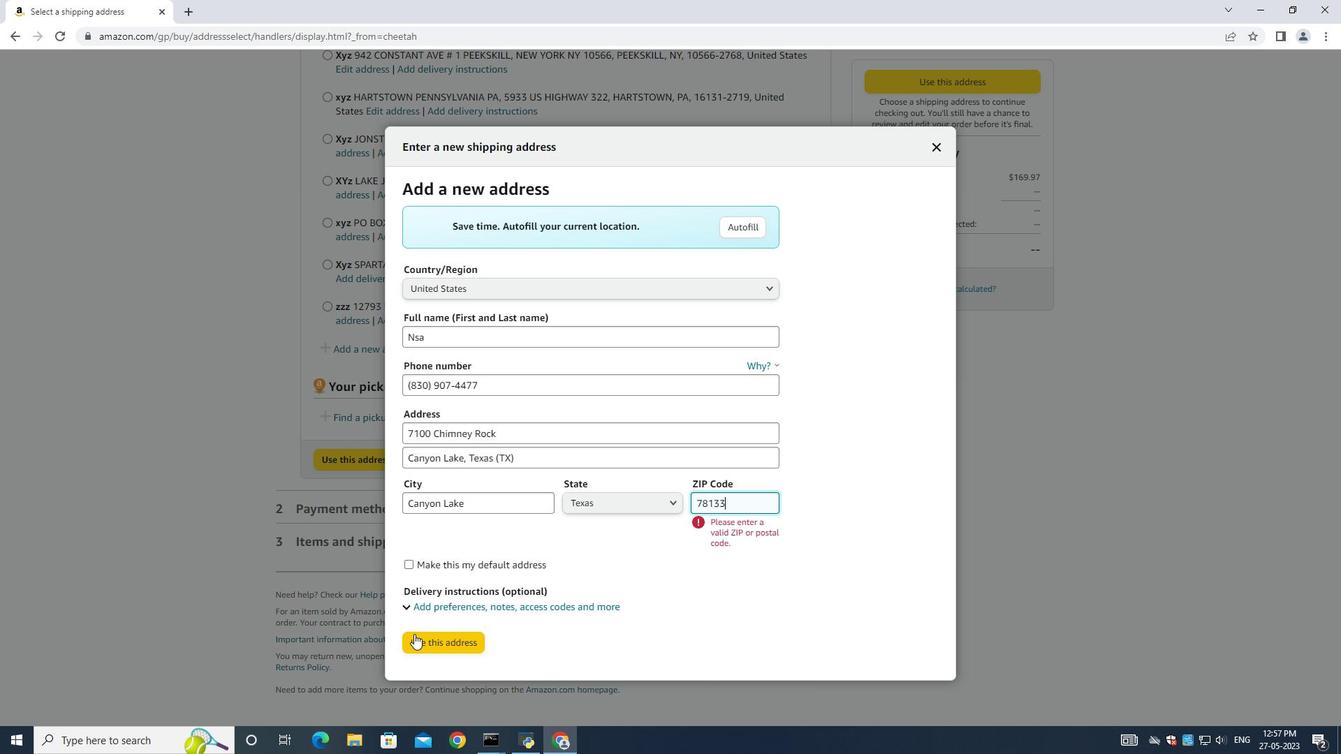 
Action: Mouse pressed left at (416, 636)
Screenshot: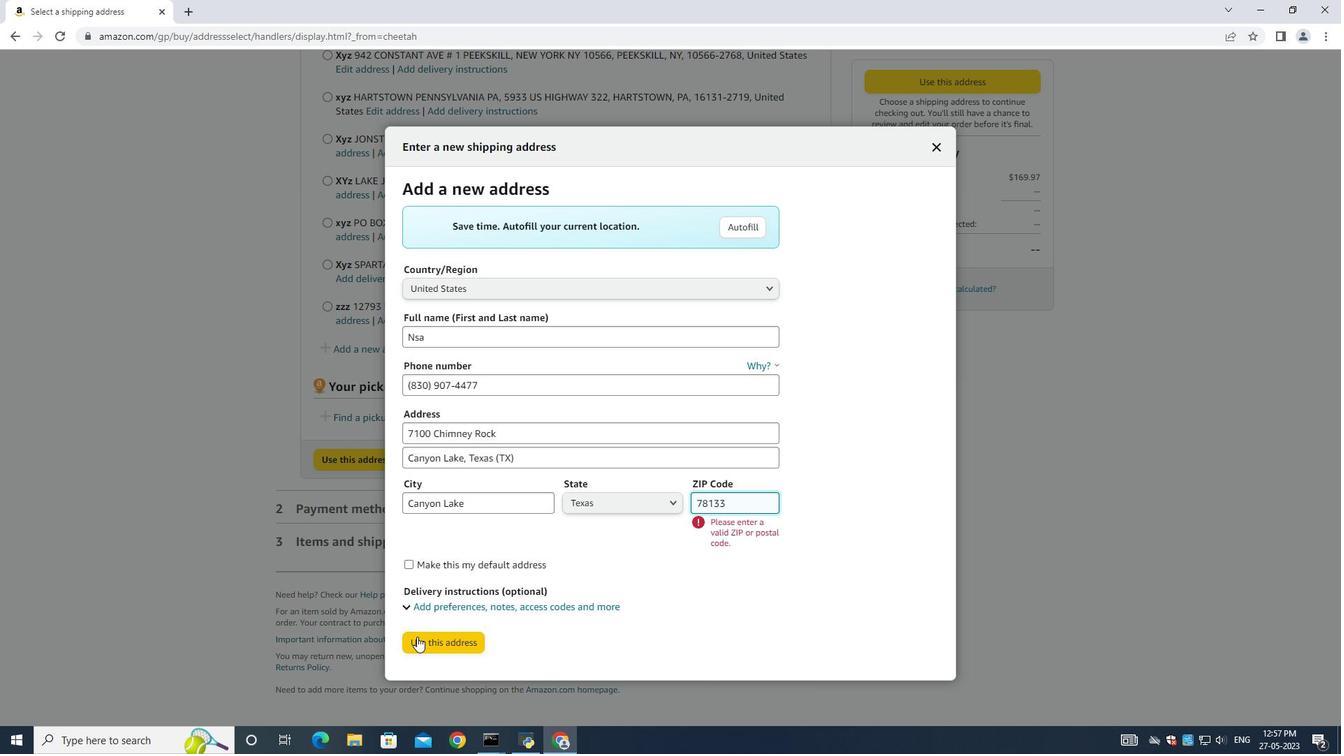 
Action: Mouse moved to (741, 274)
Screenshot: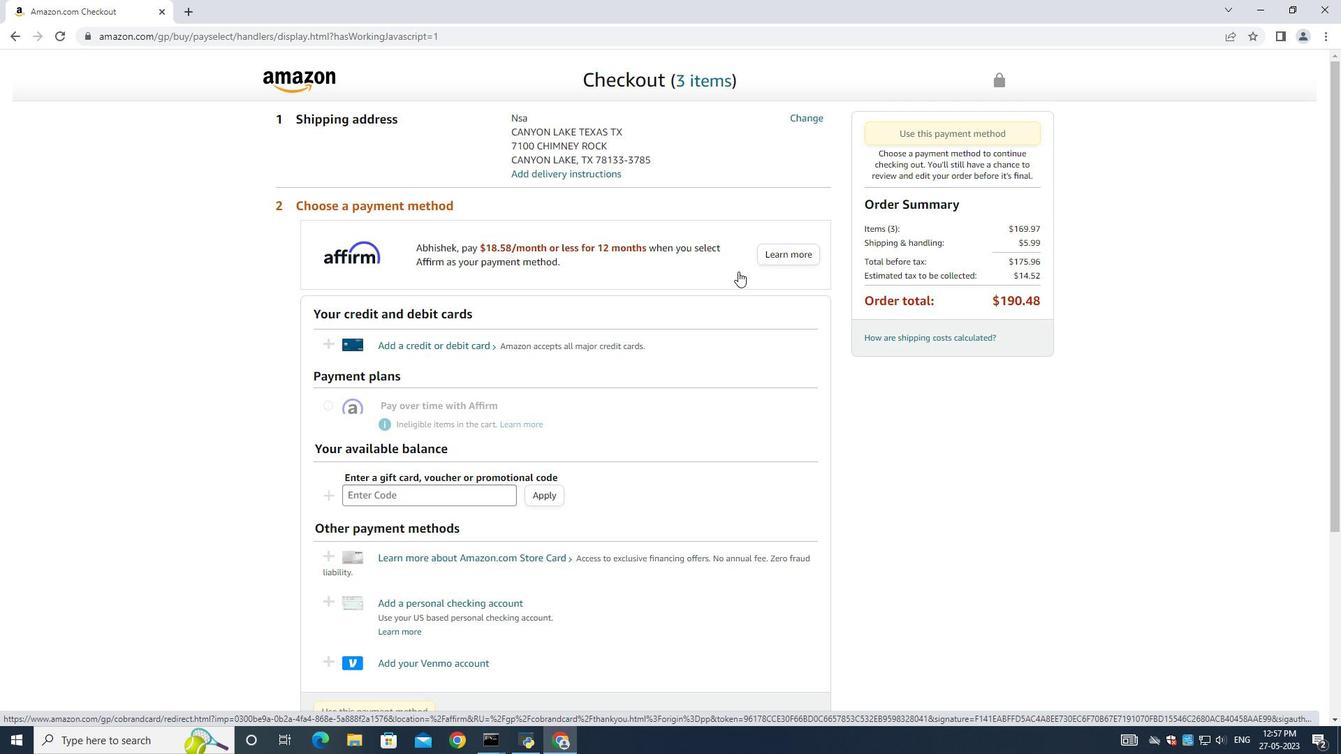
